 Task: Find connections with filter location Kasongo with filter topic #wellnesswith filter profile language Spanish with filter current company Metallurgical Engineering with filter school Indian Institute of Management Raipur with filter industry Political Organizations with filter service category Public Speaking with filter keywords title Grant Writer
Action: Mouse moved to (544, 108)
Screenshot: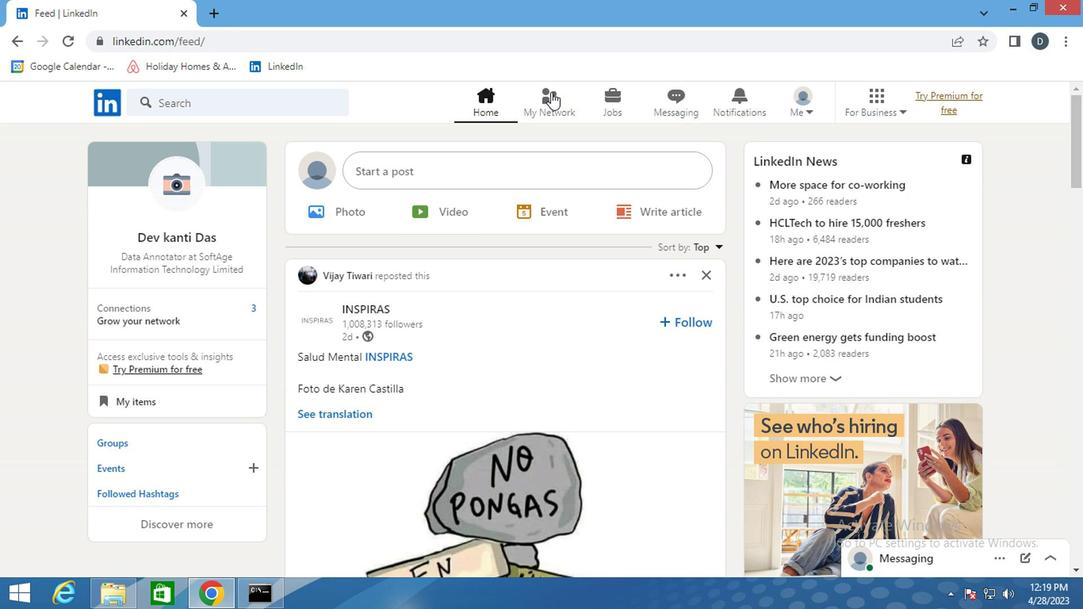 
Action: Mouse pressed left at (544, 108)
Screenshot: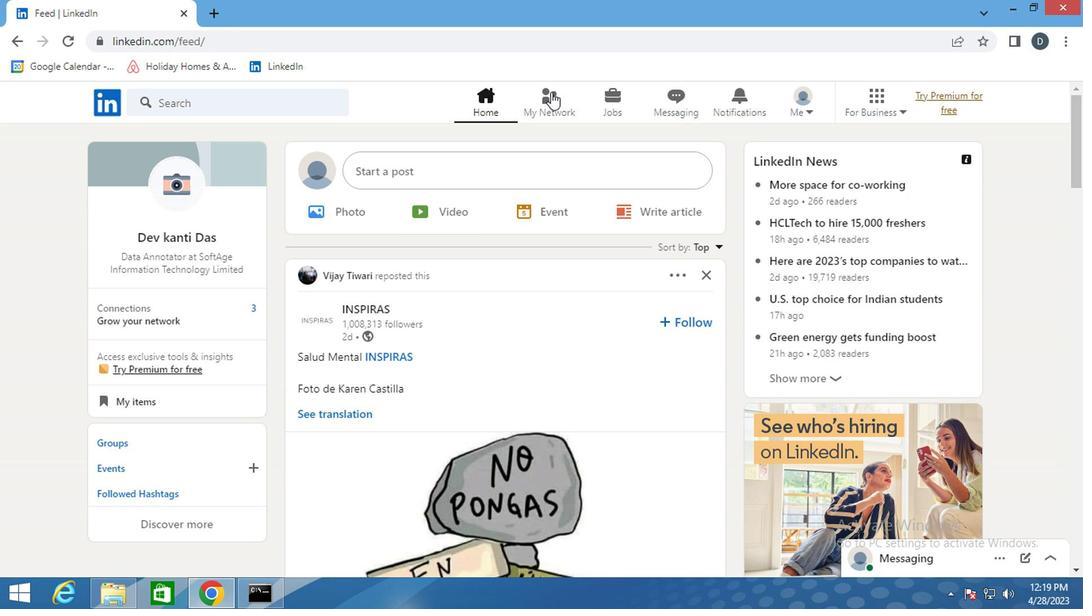 
Action: Mouse moved to (298, 193)
Screenshot: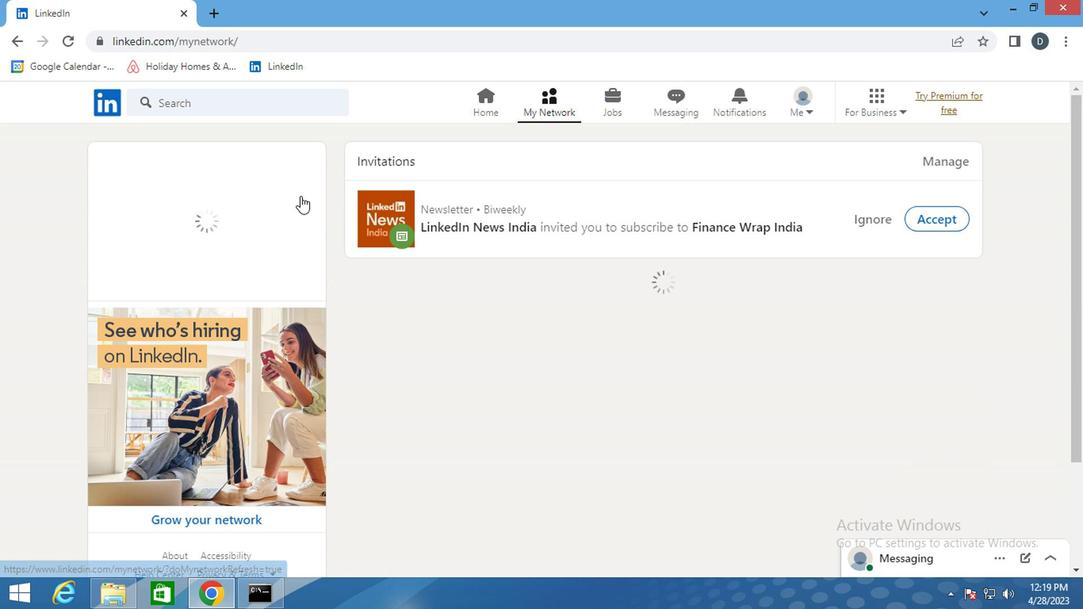 
Action: Mouse pressed left at (298, 193)
Screenshot: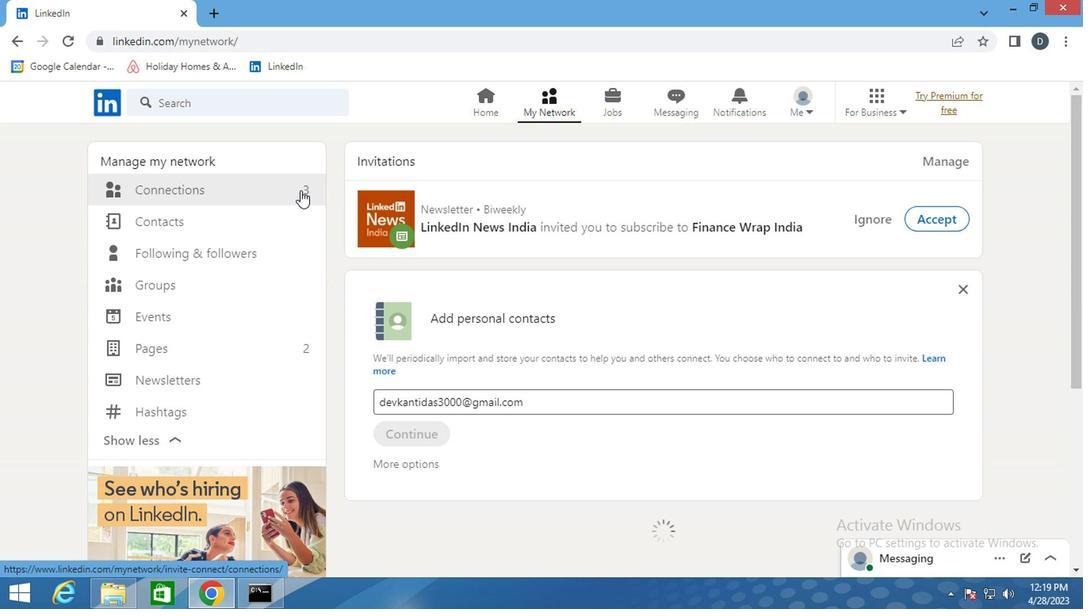 
Action: Mouse moved to (303, 191)
Screenshot: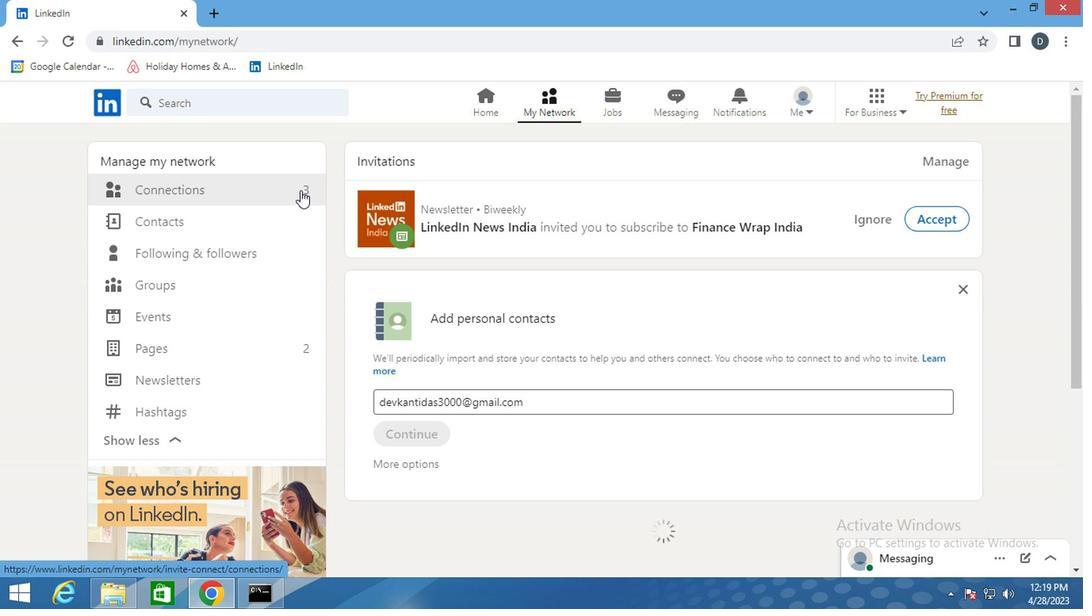 
Action: Mouse pressed left at (303, 191)
Screenshot: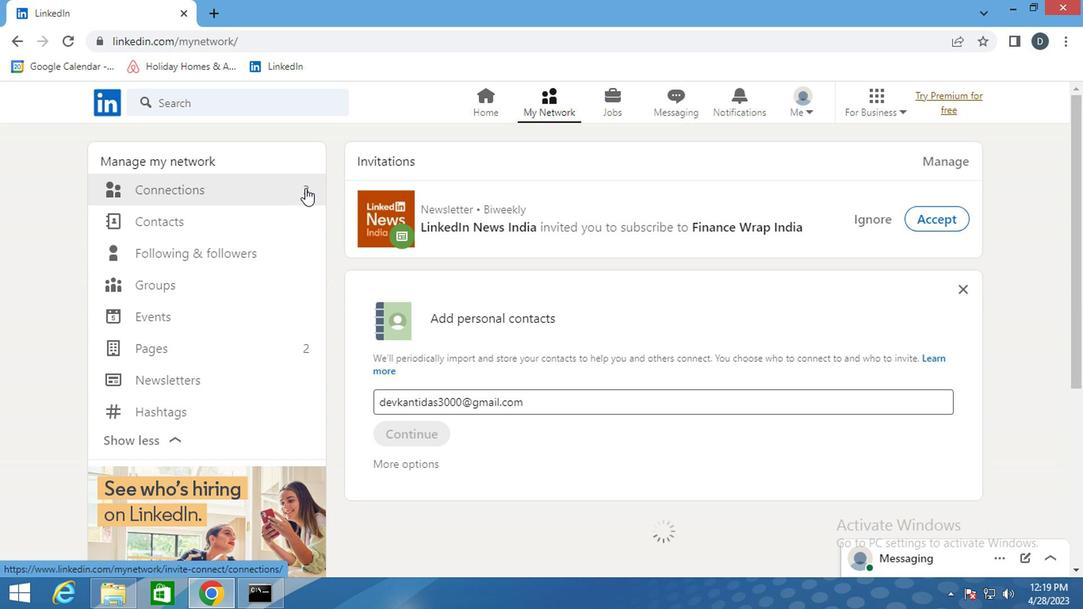 
Action: Mouse moved to (652, 197)
Screenshot: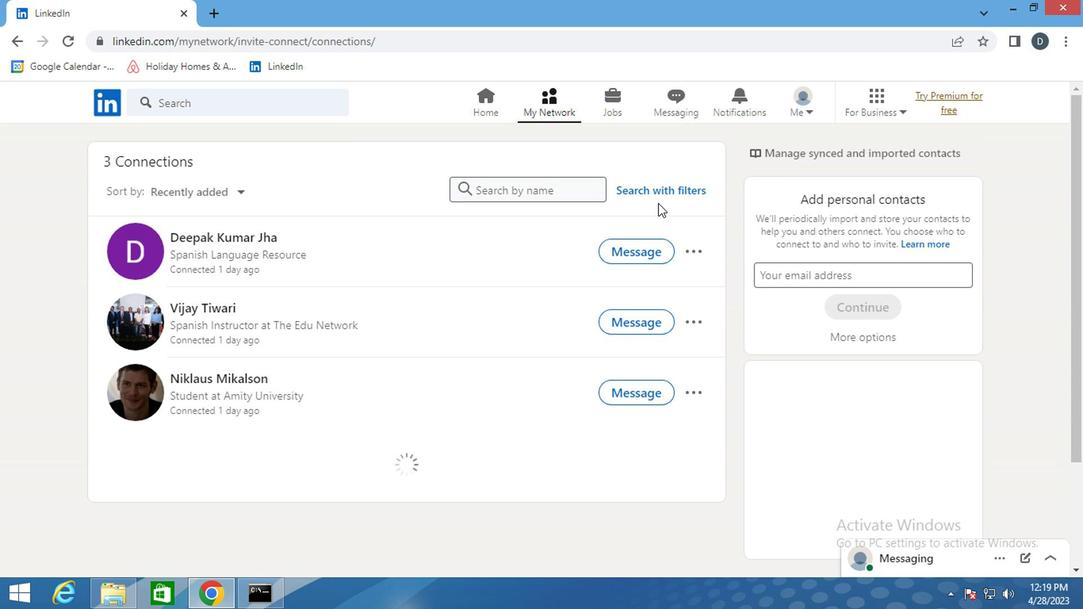 
Action: Mouse pressed left at (652, 197)
Screenshot: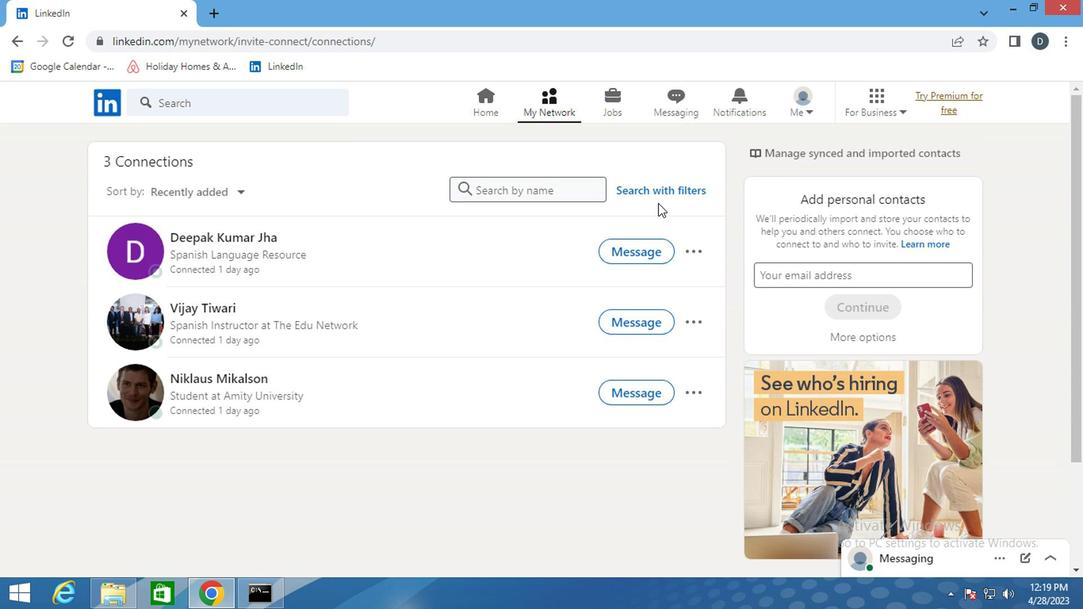 
Action: Mouse moved to (576, 153)
Screenshot: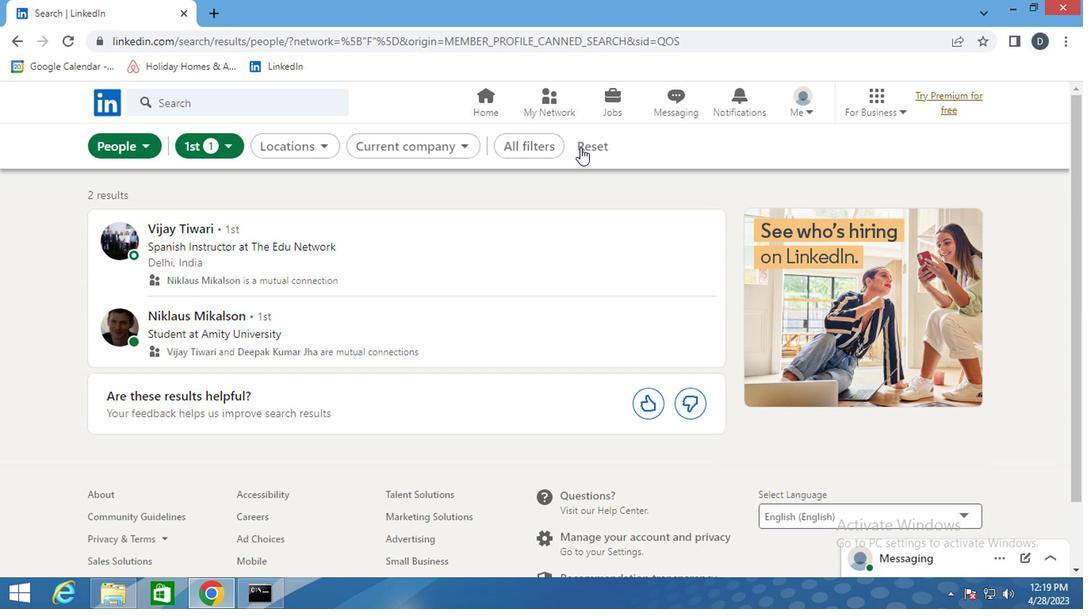 
Action: Mouse pressed left at (576, 153)
Screenshot: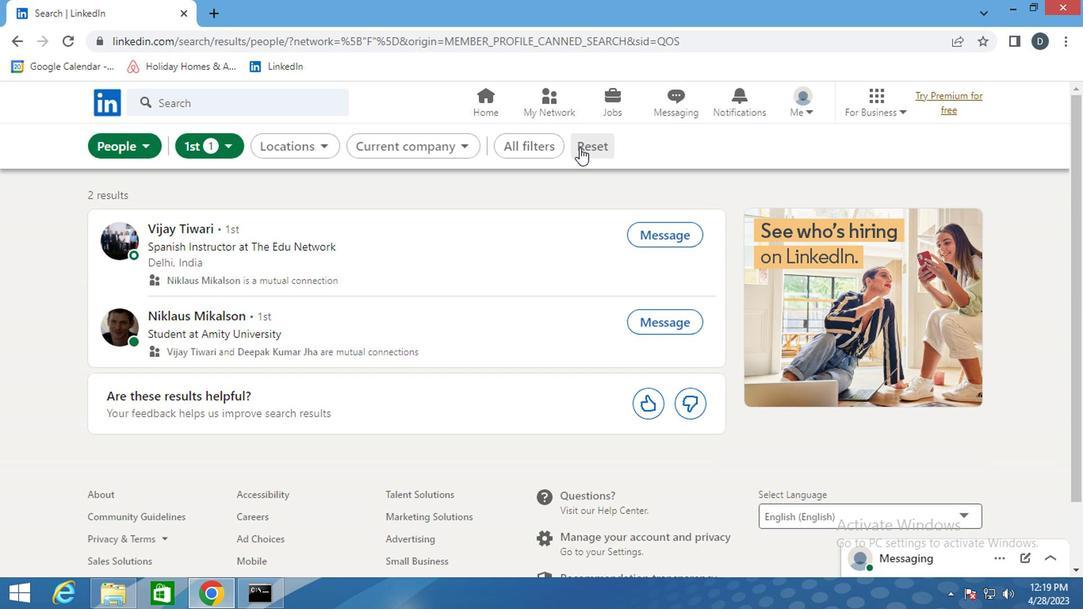 
Action: Mouse moved to (558, 147)
Screenshot: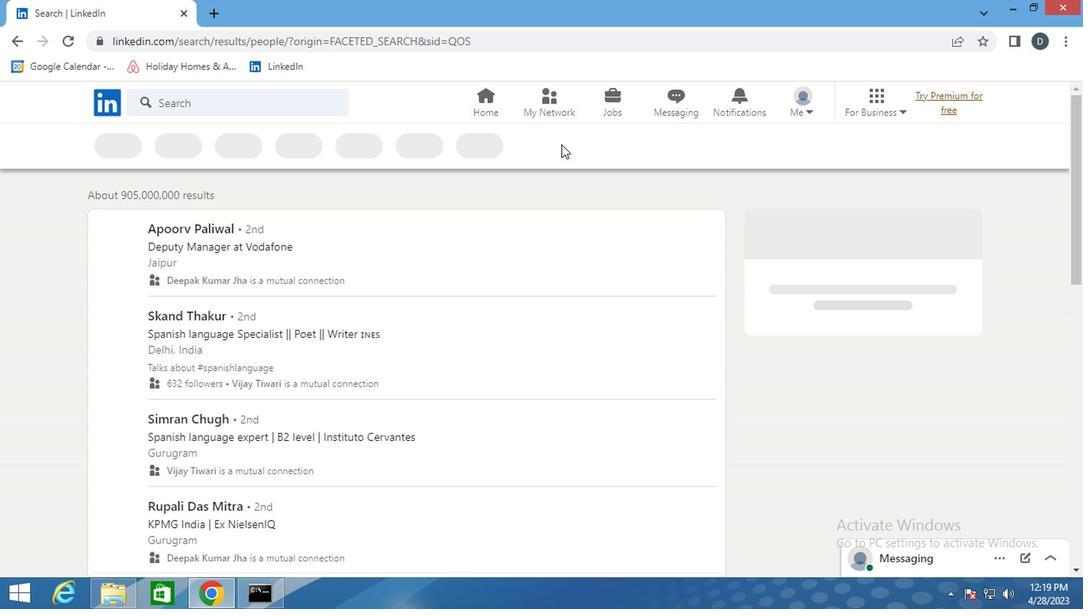 
Action: Mouse pressed left at (558, 147)
Screenshot: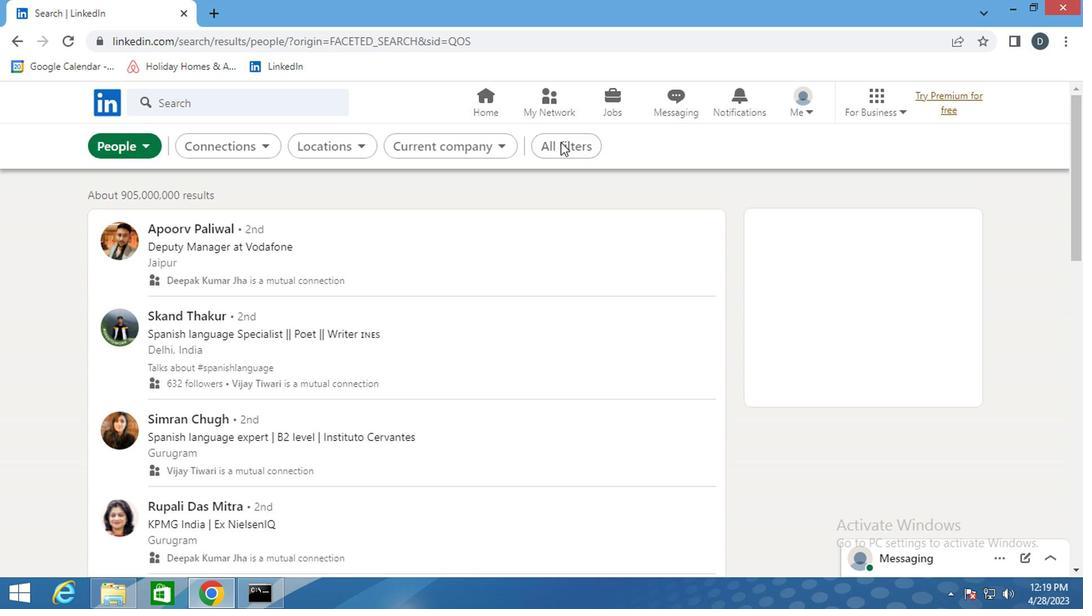 
Action: Mouse moved to (845, 447)
Screenshot: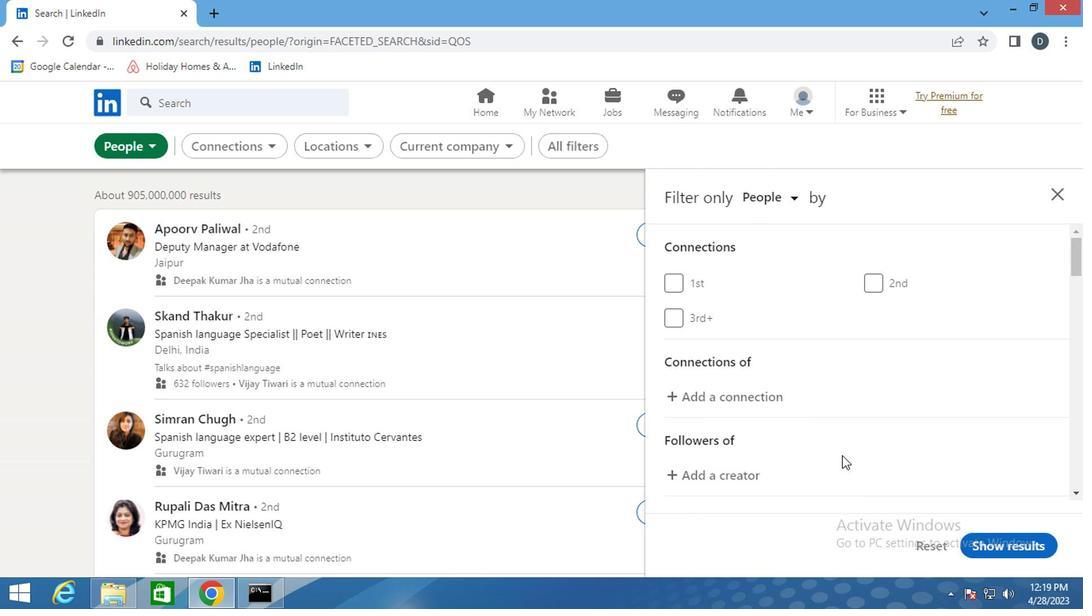 
Action: Mouse scrolled (845, 447) with delta (0, 0)
Screenshot: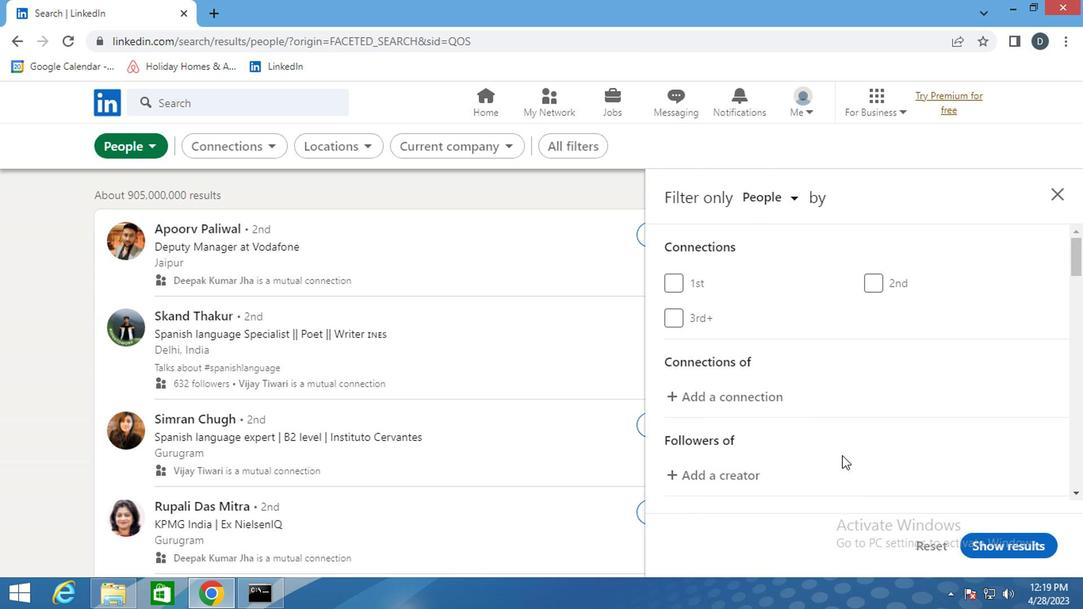 
Action: Mouse scrolled (845, 447) with delta (0, 0)
Screenshot: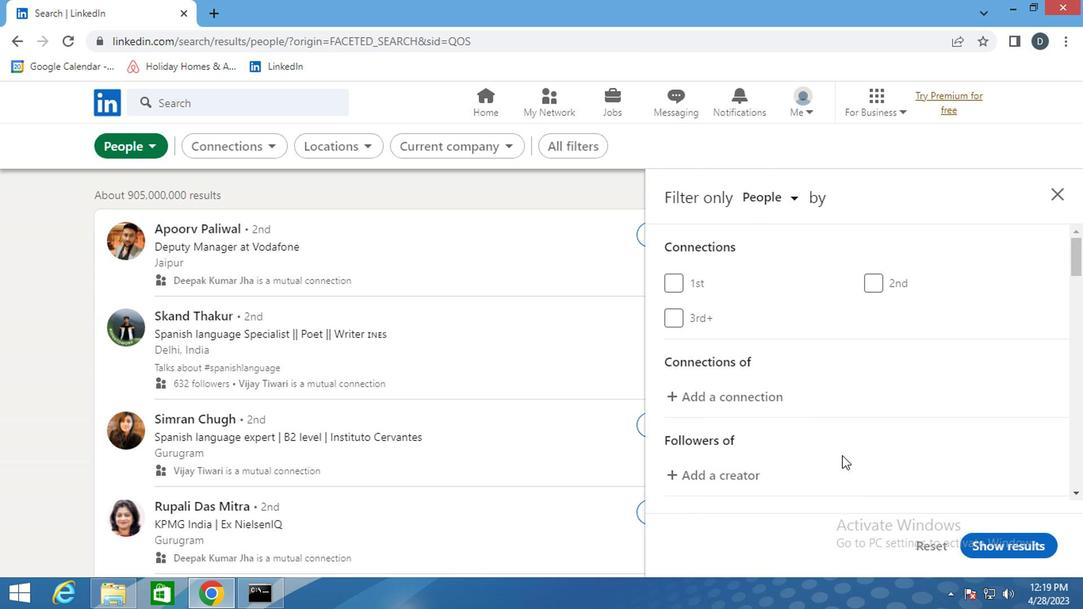
Action: Mouse scrolled (845, 447) with delta (0, 0)
Screenshot: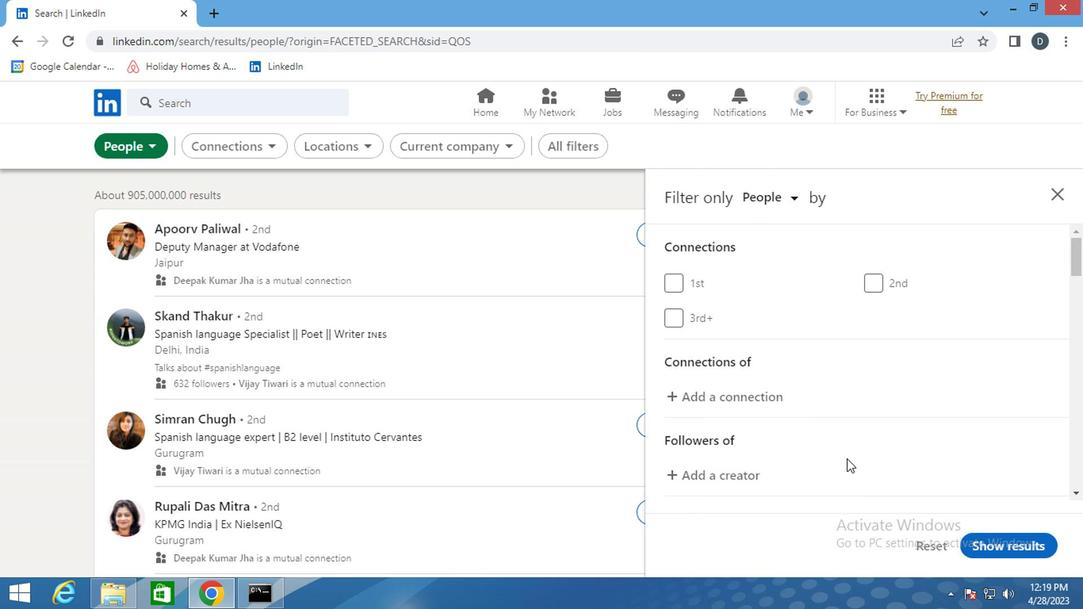 
Action: Mouse moved to (882, 390)
Screenshot: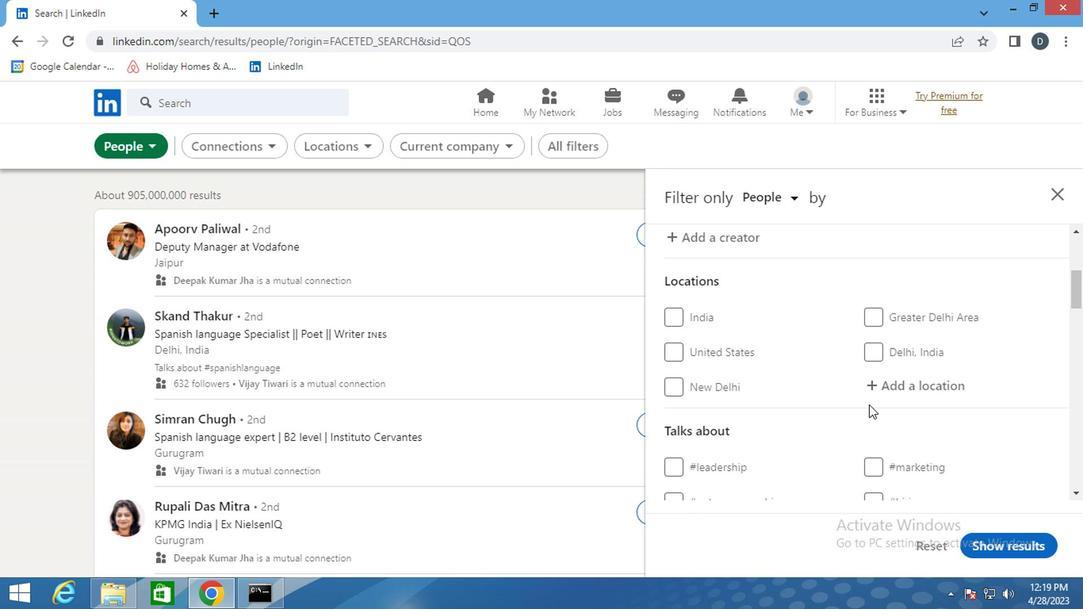 
Action: Mouse pressed left at (882, 390)
Screenshot: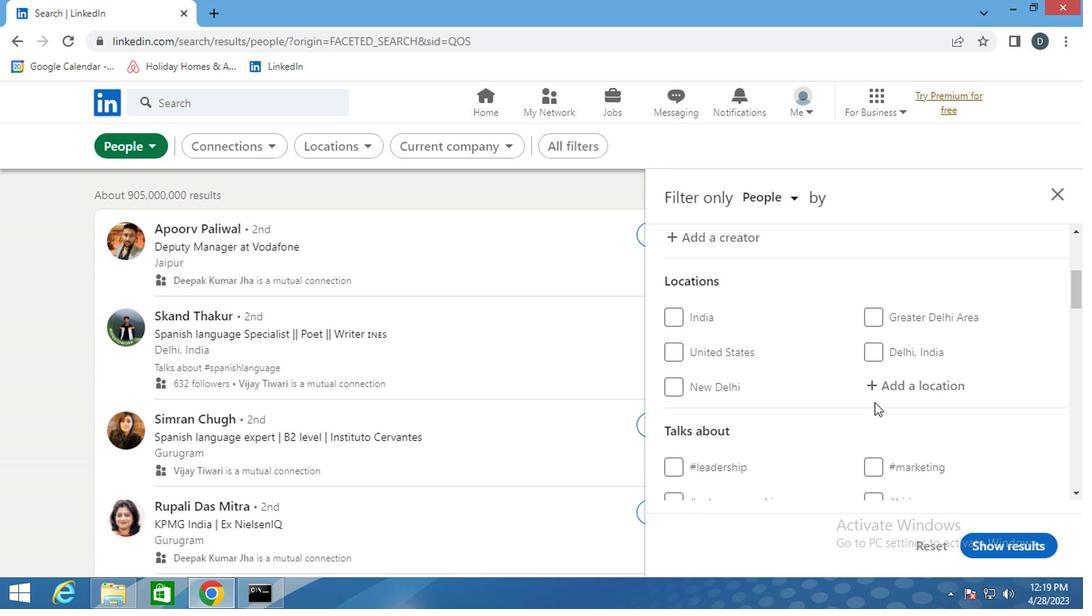 
Action: Key pressed <Key.shift_r>Kasongo
Screenshot: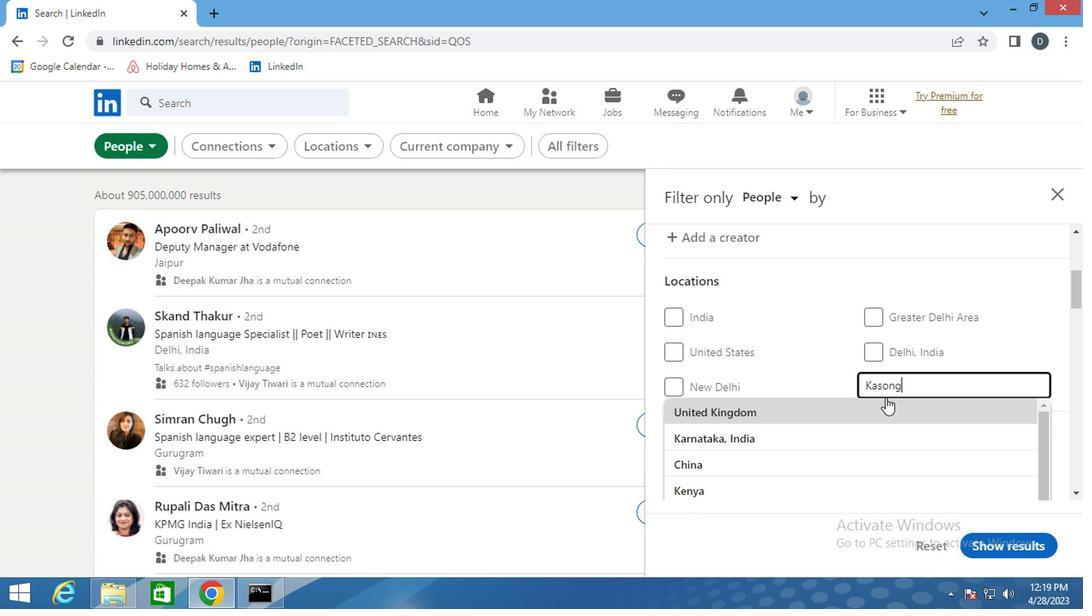 
Action: Mouse moved to (883, 392)
Screenshot: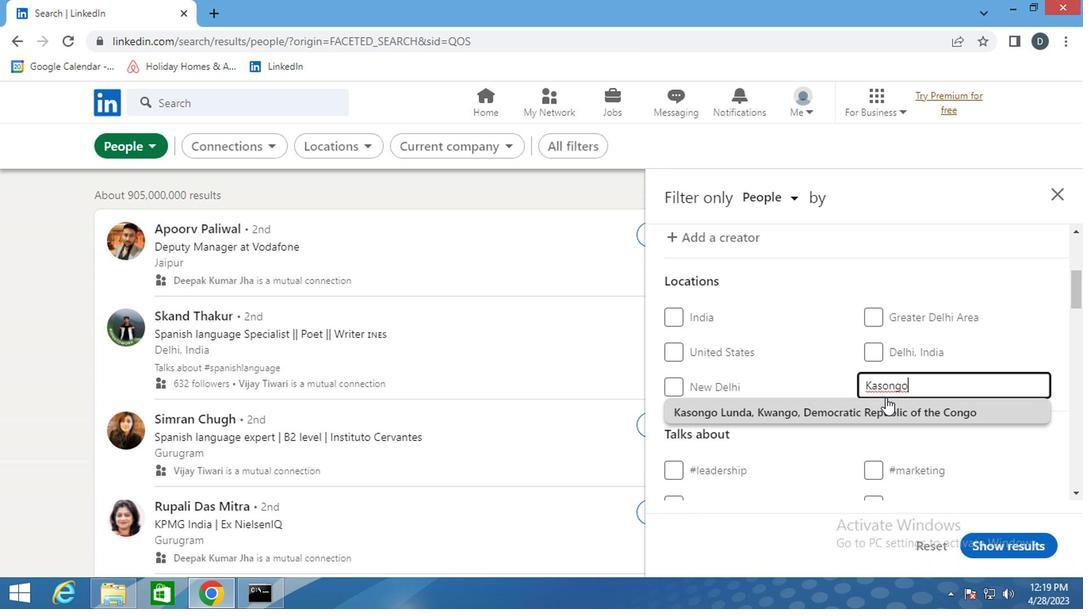 
Action: Mouse pressed left at (883, 392)
Screenshot: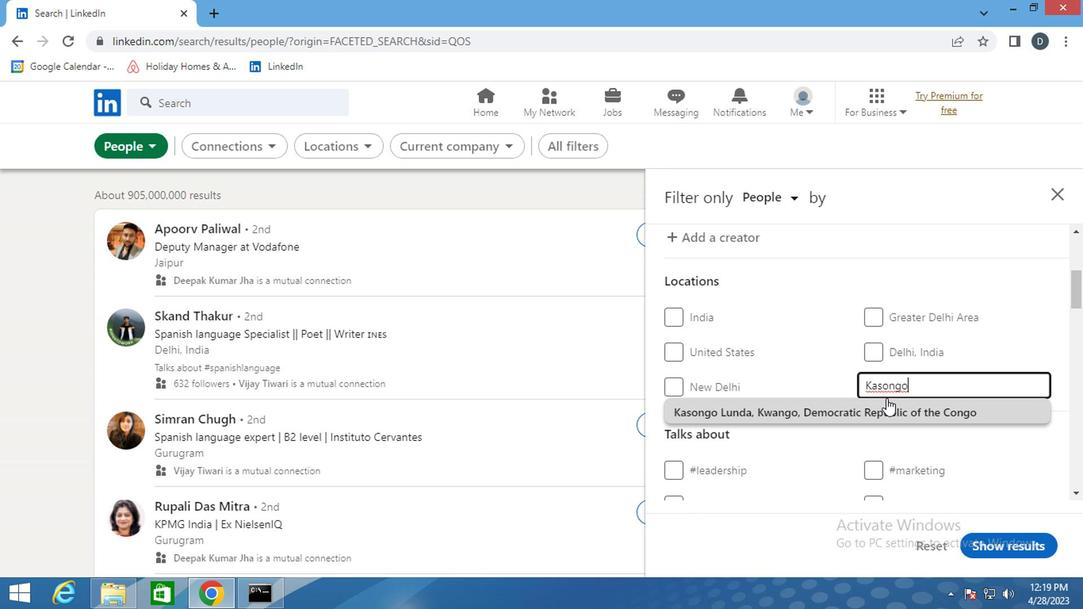 
Action: Mouse moved to (882, 383)
Screenshot: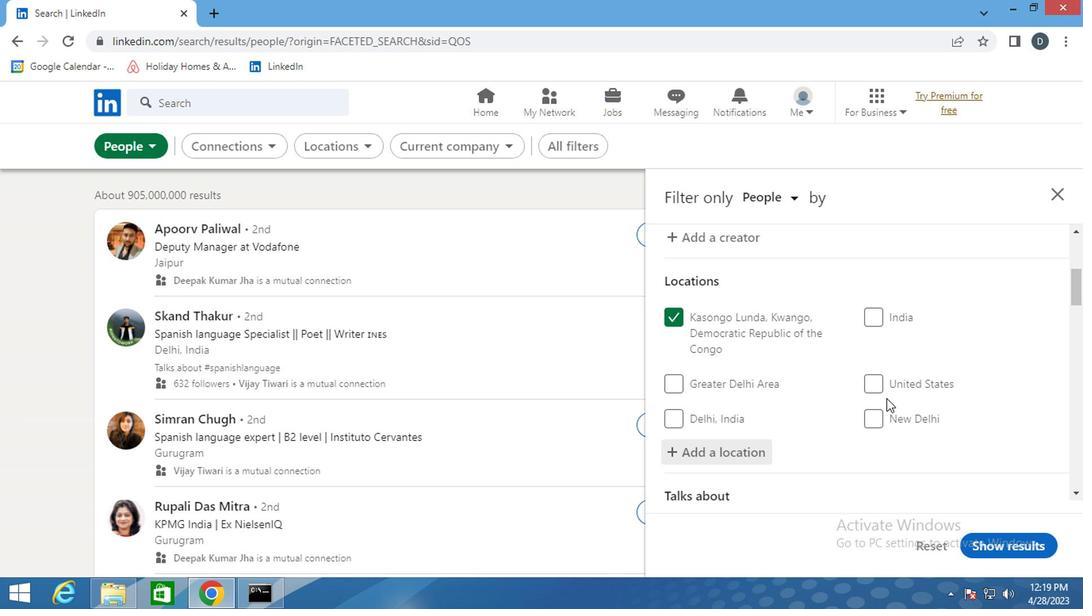 
Action: Mouse scrolled (882, 382) with delta (0, -1)
Screenshot: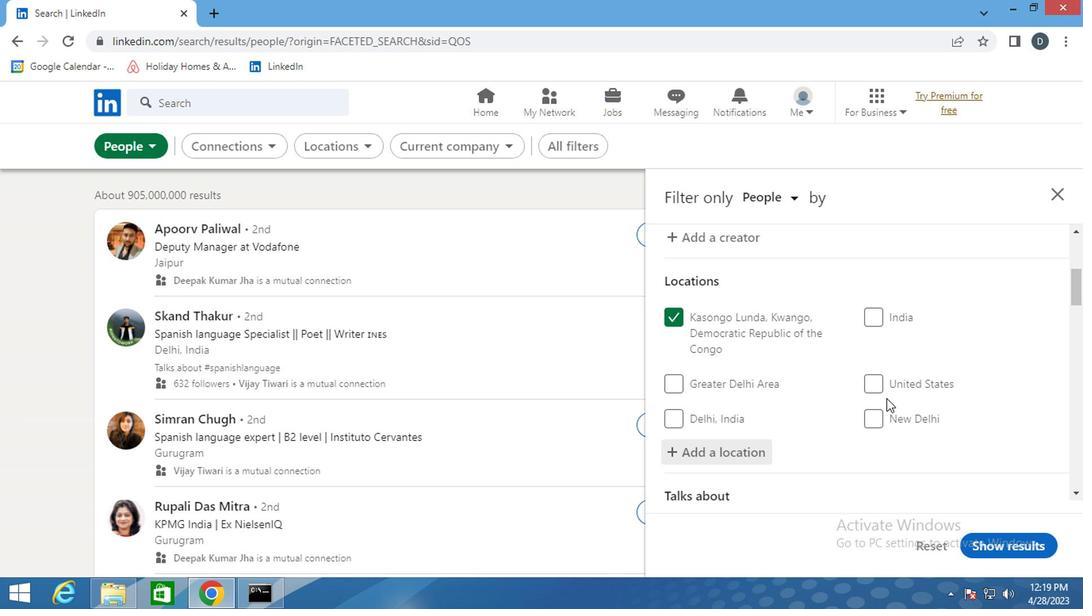 
Action: Mouse moved to (882, 382)
Screenshot: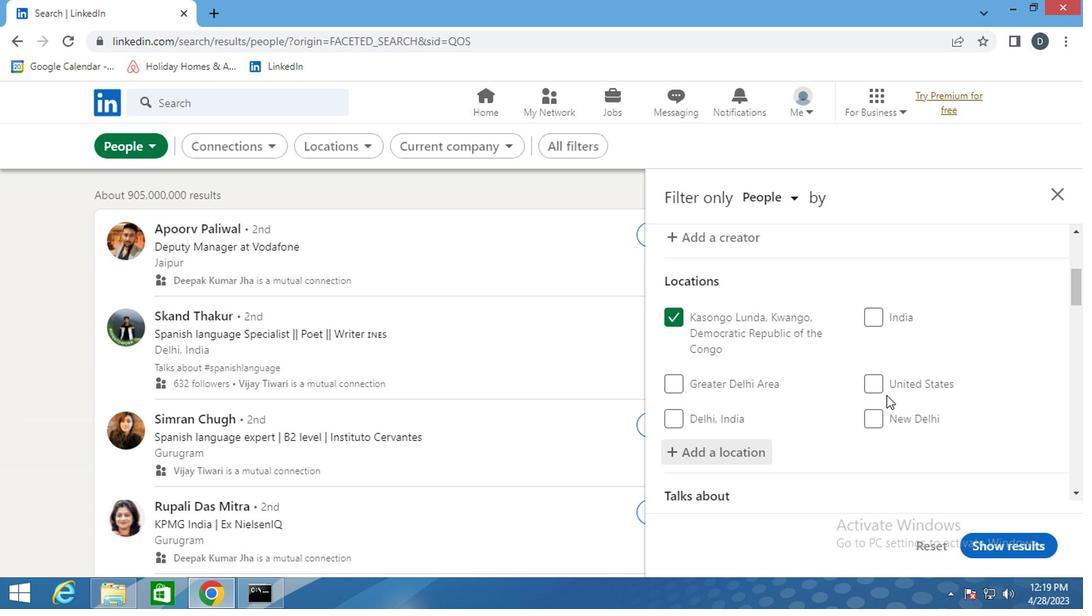 
Action: Mouse scrolled (882, 381) with delta (0, 0)
Screenshot: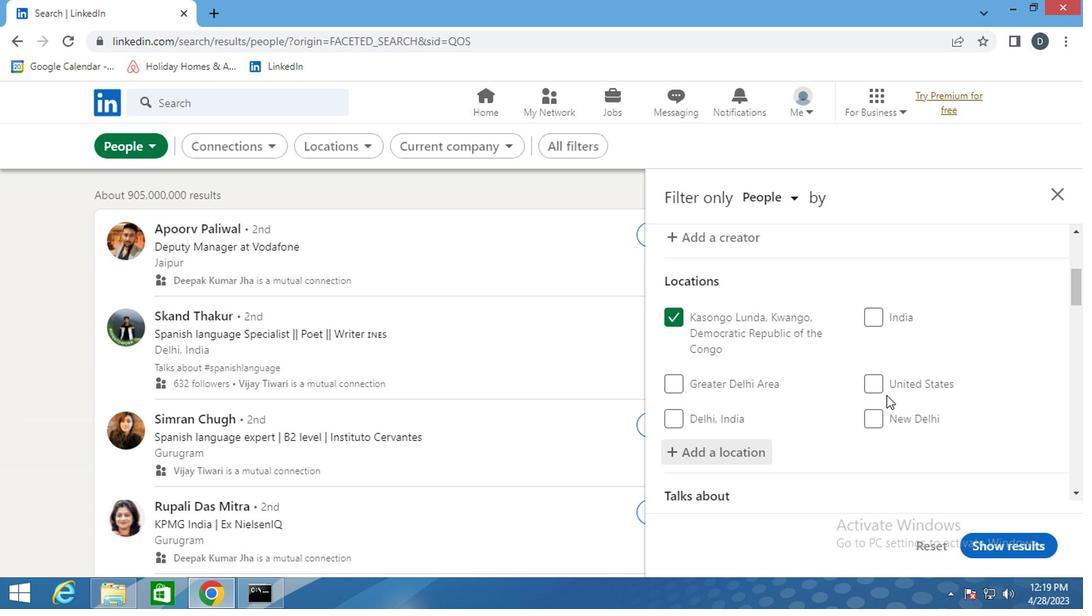 
Action: Mouse moved to (907, 399)
Screenshot: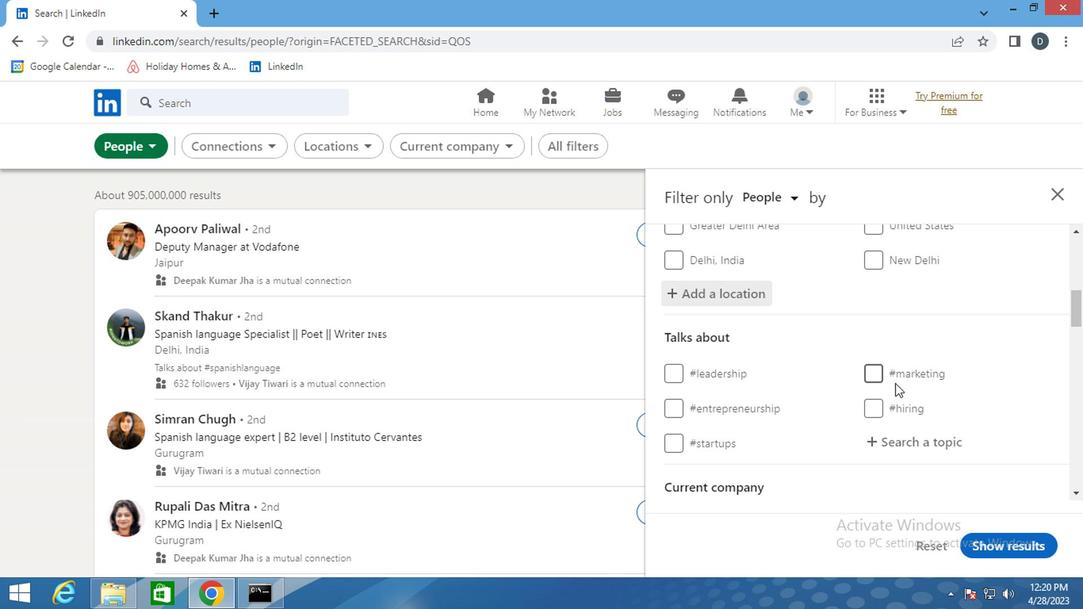 
Action: Mouse scrolled (907, 399) with delta (0, 0)
Screenshot: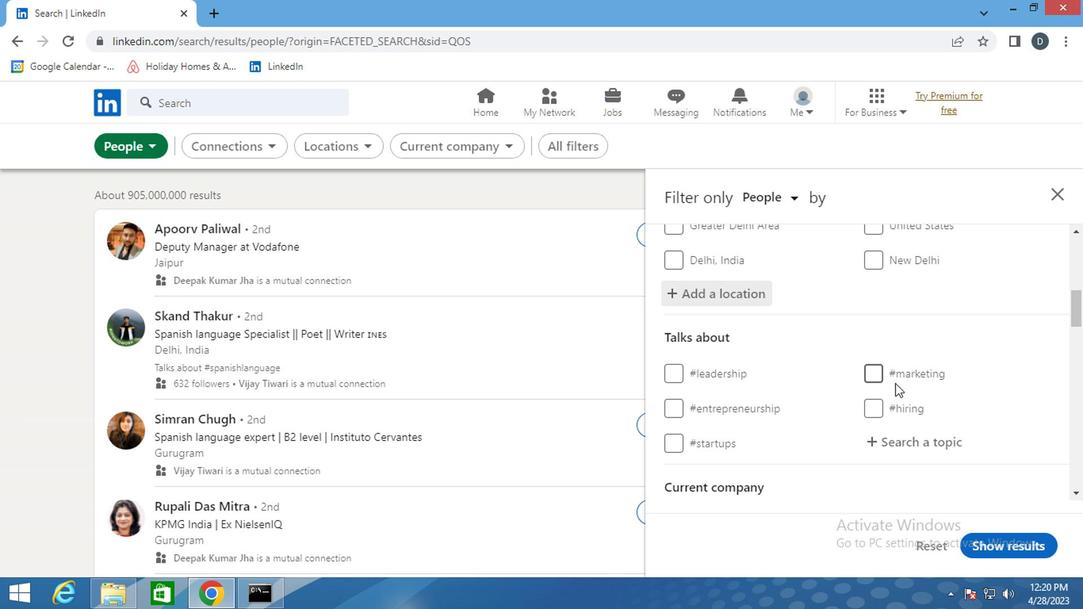 
Action: Mouse moved to (908, 400)
Screenshot: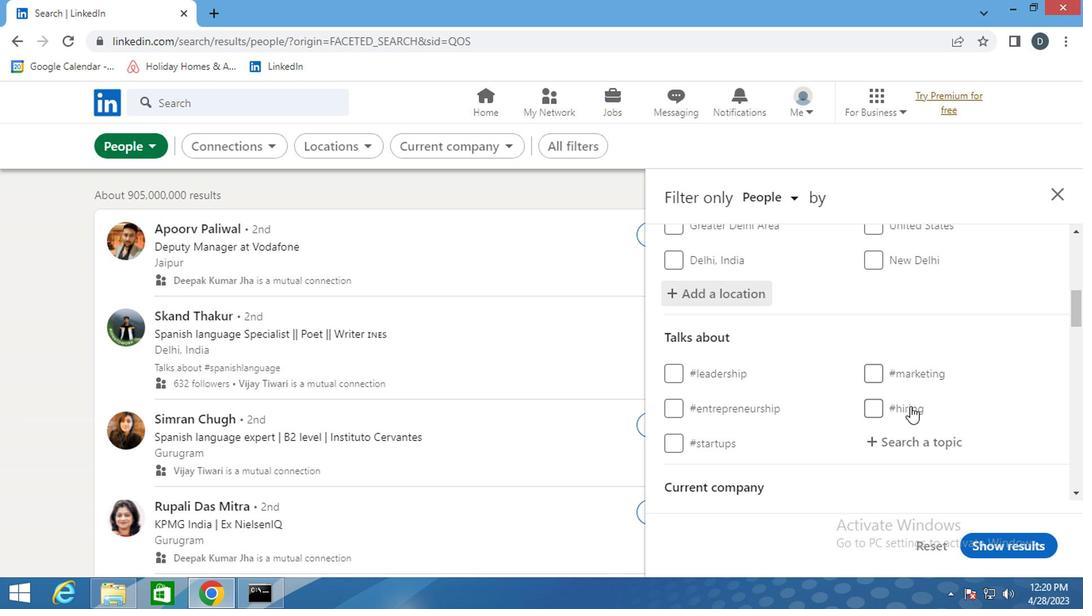 
Action: Mouse scrolled (908, 399) with delta (0, 0)
Screenshot: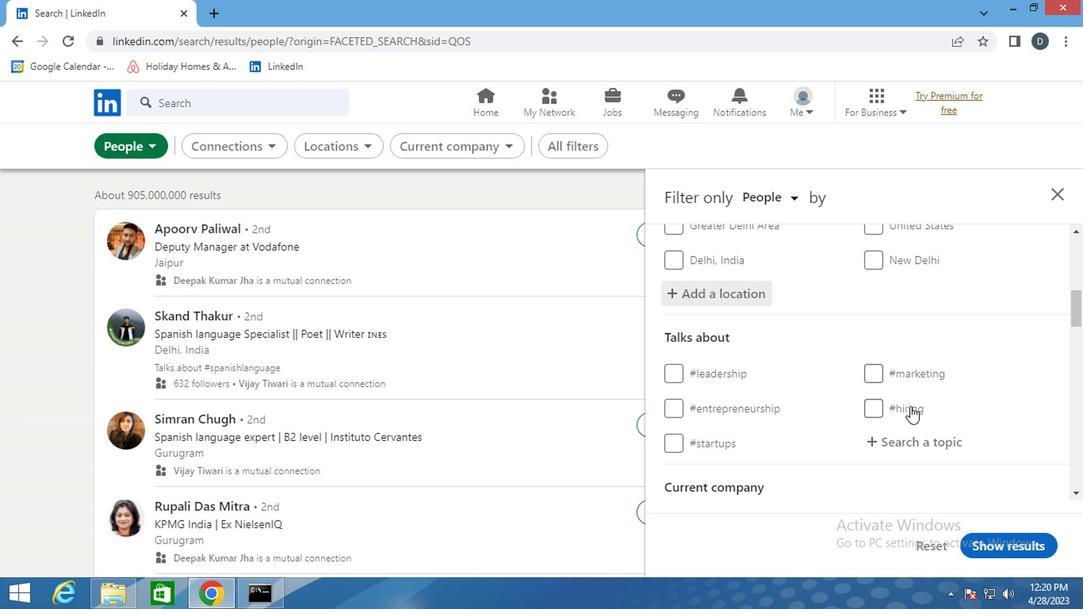 
Action: Mouse moved to (925, 279)
Screenshot: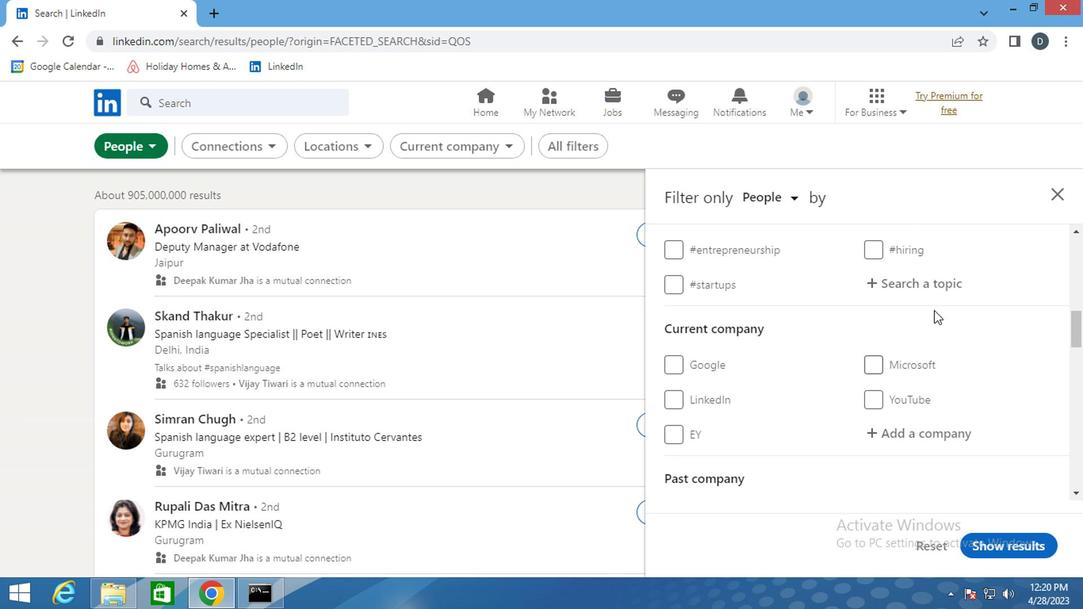 
Action: Mouse pressed left at (925, 279)
Screenshot: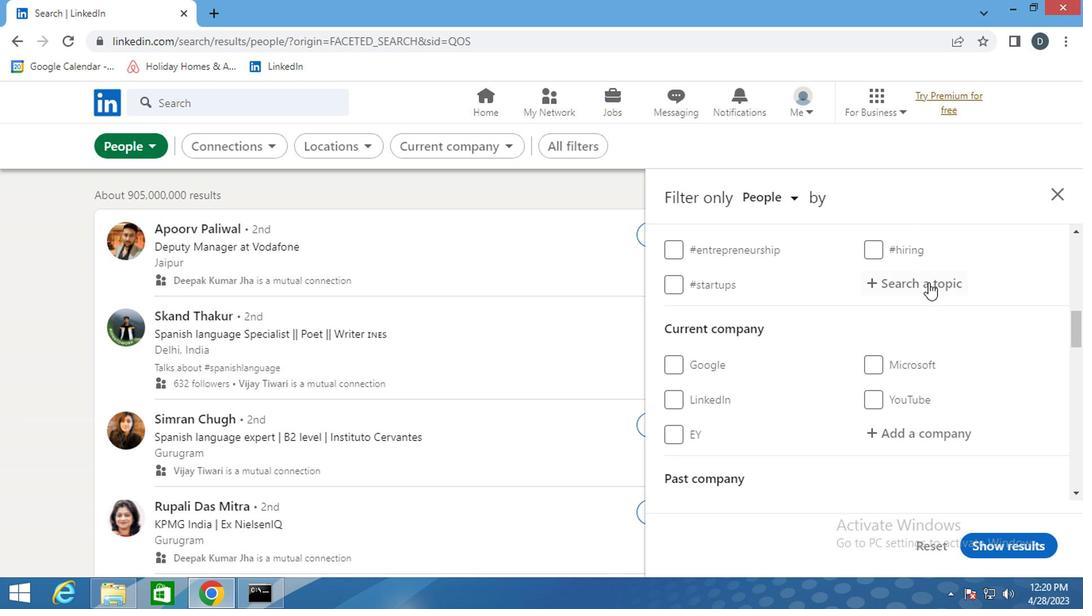 
Action: Key pressed <Key.shift><Key.shift><Key.shift><Key.shift><Key.shift><Key.shift><Key.shift><Key.shift><Key.shift><Key.shift>#WELLNESS
Screenshot: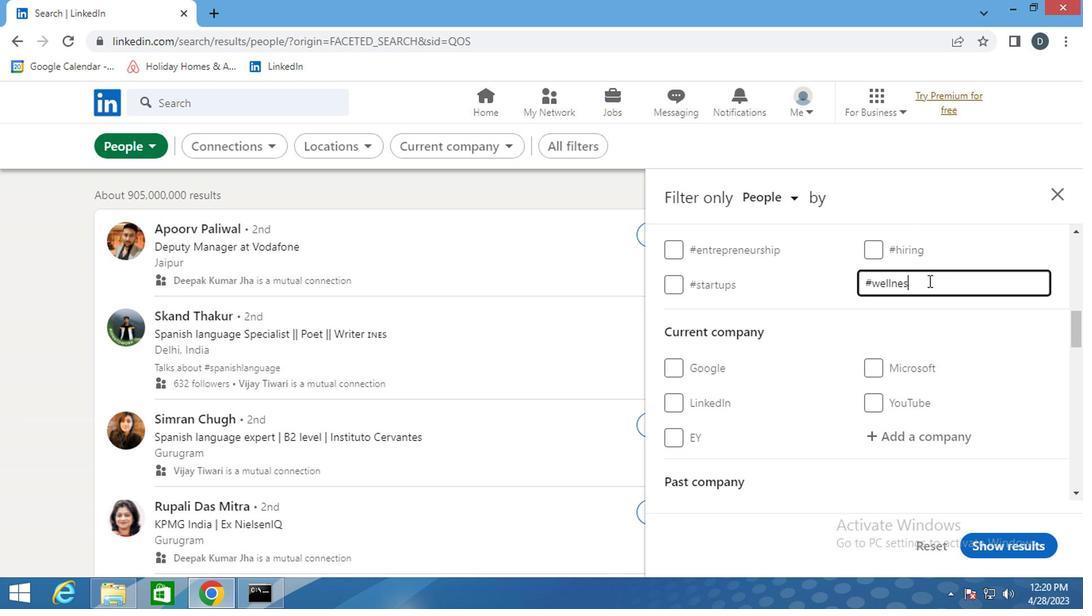 
Action: Mouse moved to (929, 335)
Screenshot: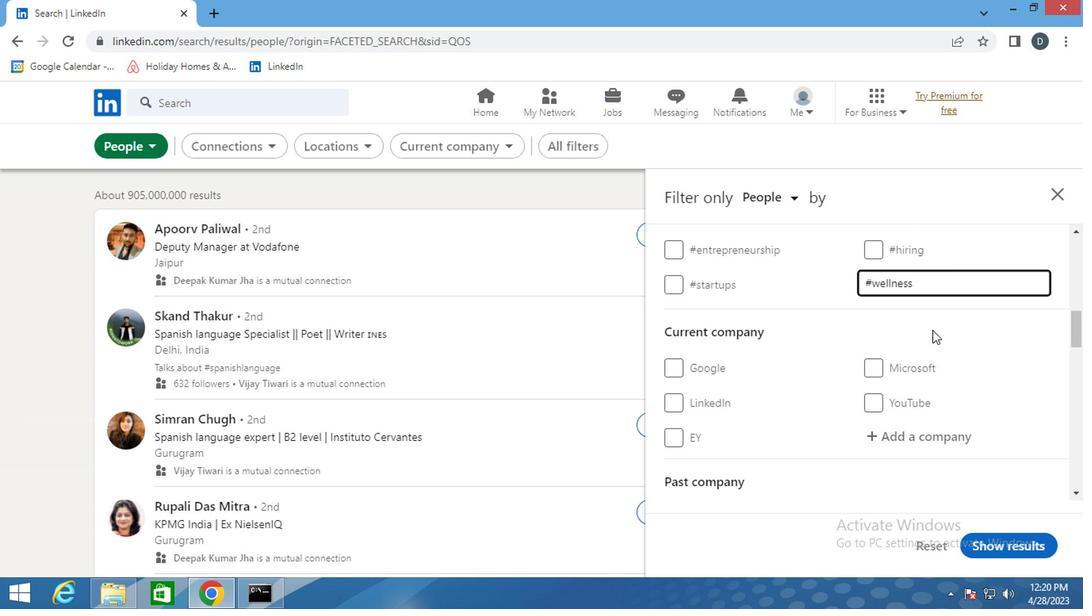
Action: Mouse scrolled (929, 334) with delta (0, -1)
Screenshot: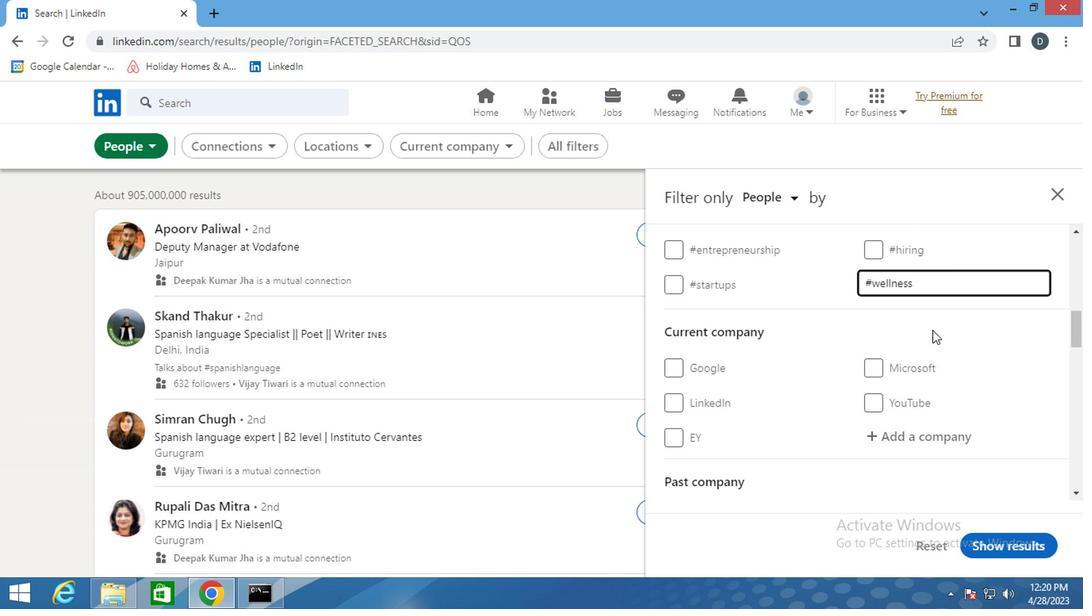 
Action: Mouse moved to (930, 337)
Screenshot: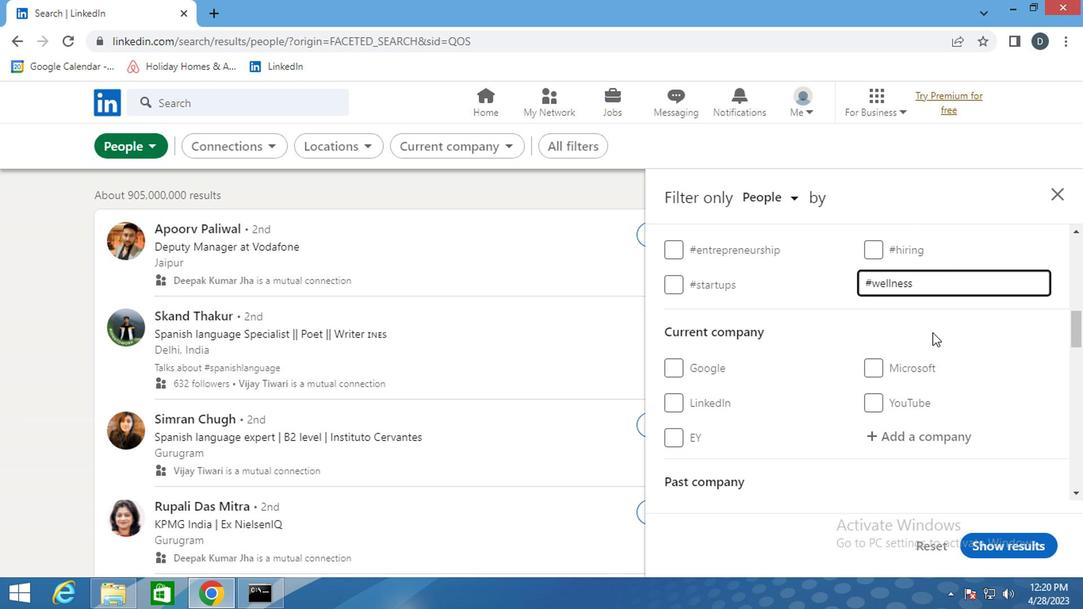 
Action: Mouse scrolled (930, 336) with delta (0, -1)
Screenshot: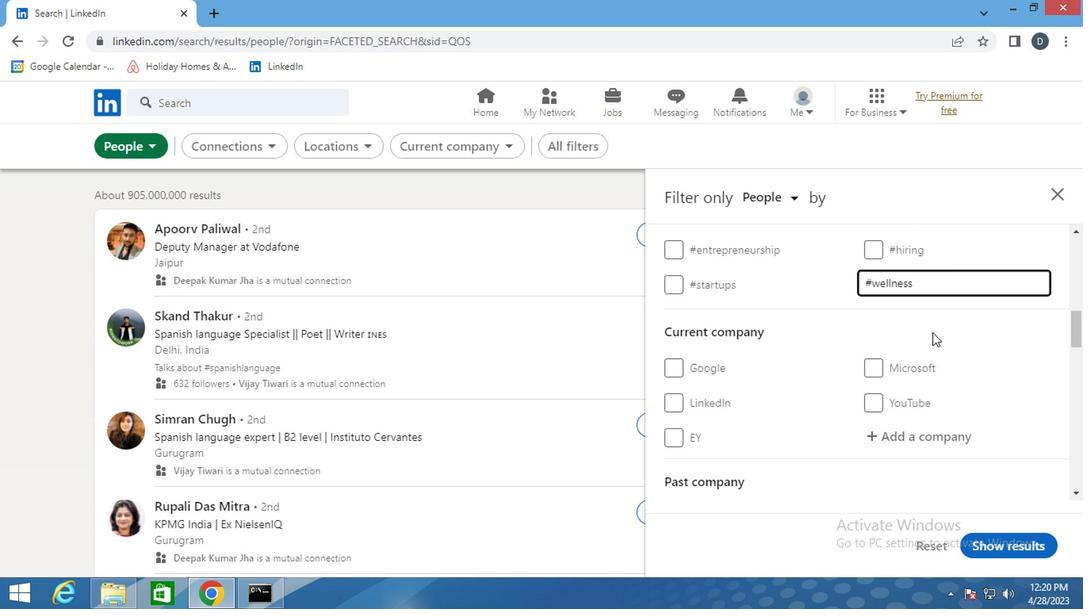 
Action: Mouse scrolled (930, 336) with delta (0, -1)
Screenshot: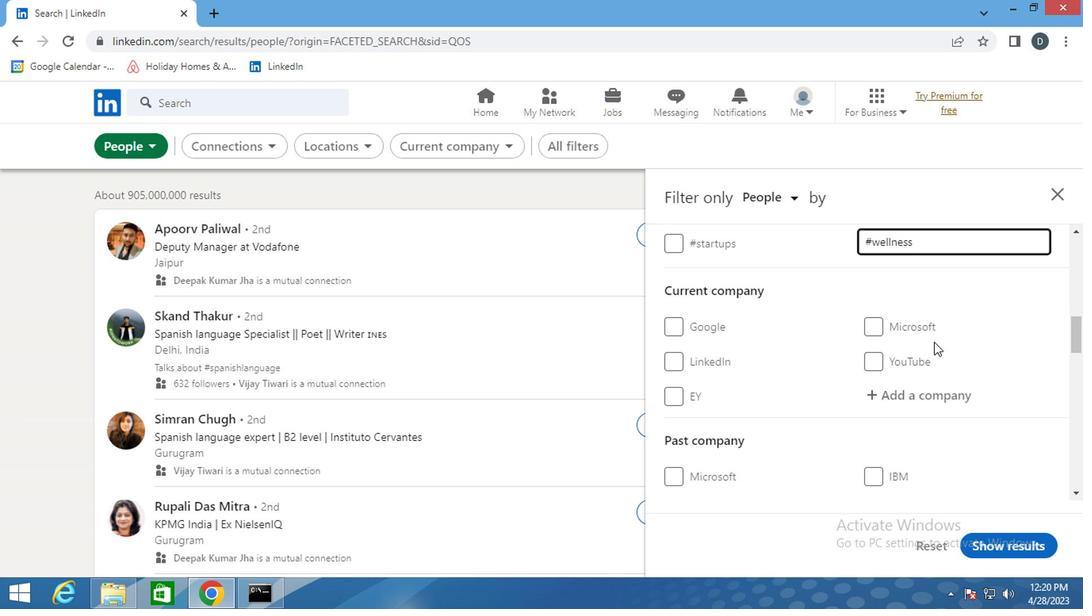 
Action: Mouse scrolled (930, 336) with delta (0, -1)
Screenshot: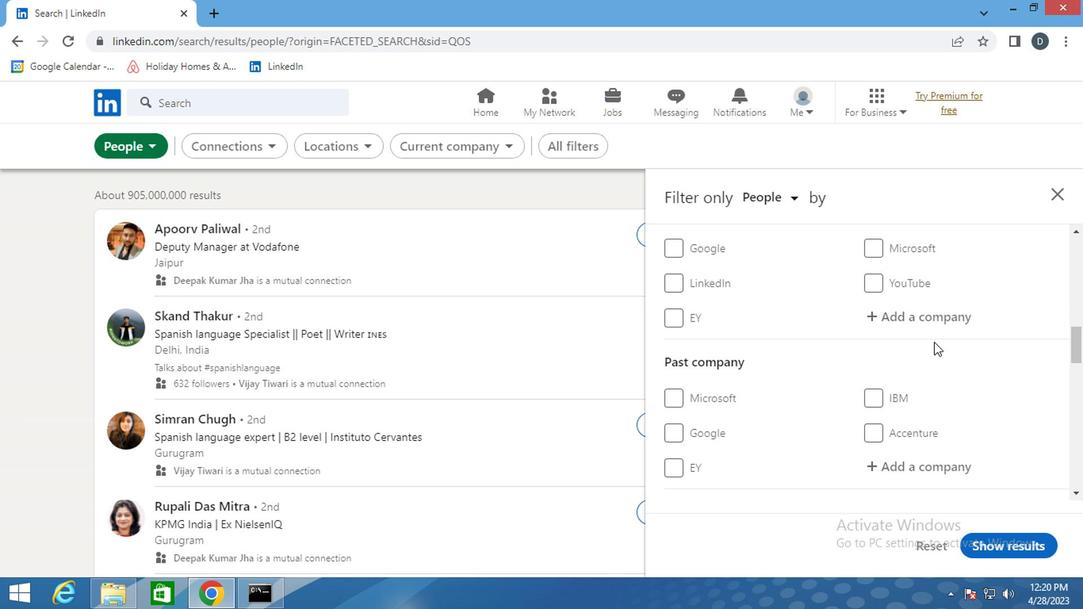
Action: Mouse scrolled (930, 336) with delta (0, -1)
Screenshot: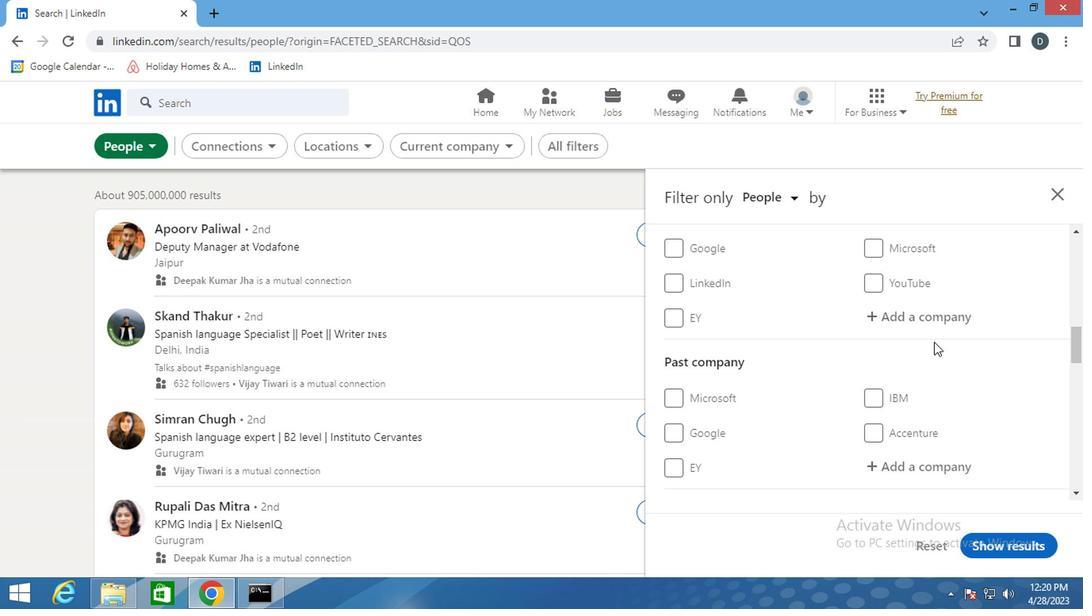 
Action: Mouse moved to (920, 337)
Screenshot: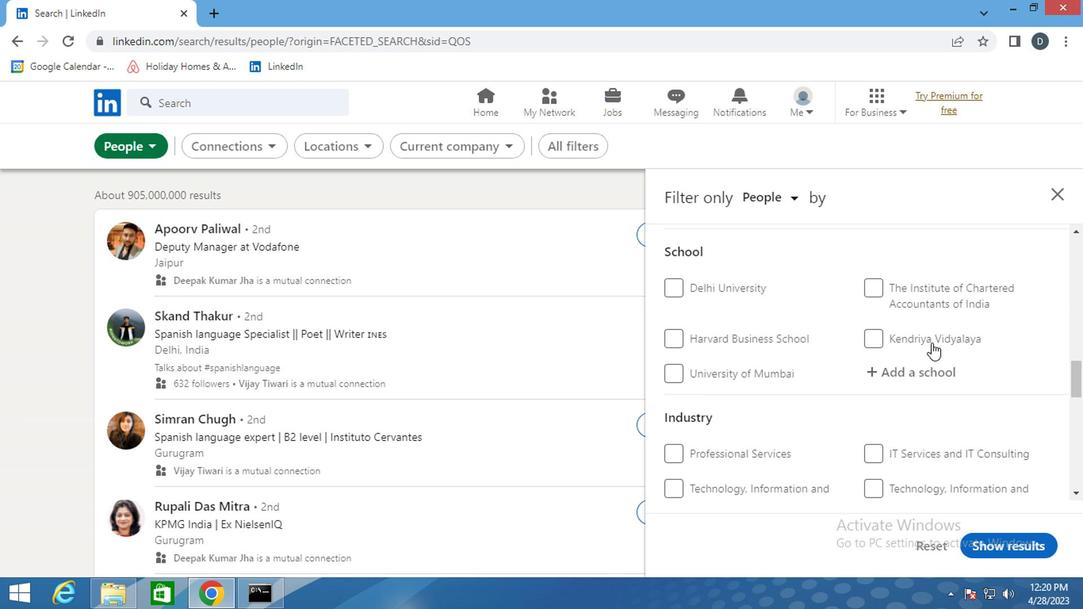 
Action: Mouse scrolled (920, 336) with delta (0, -1)
Screenshot: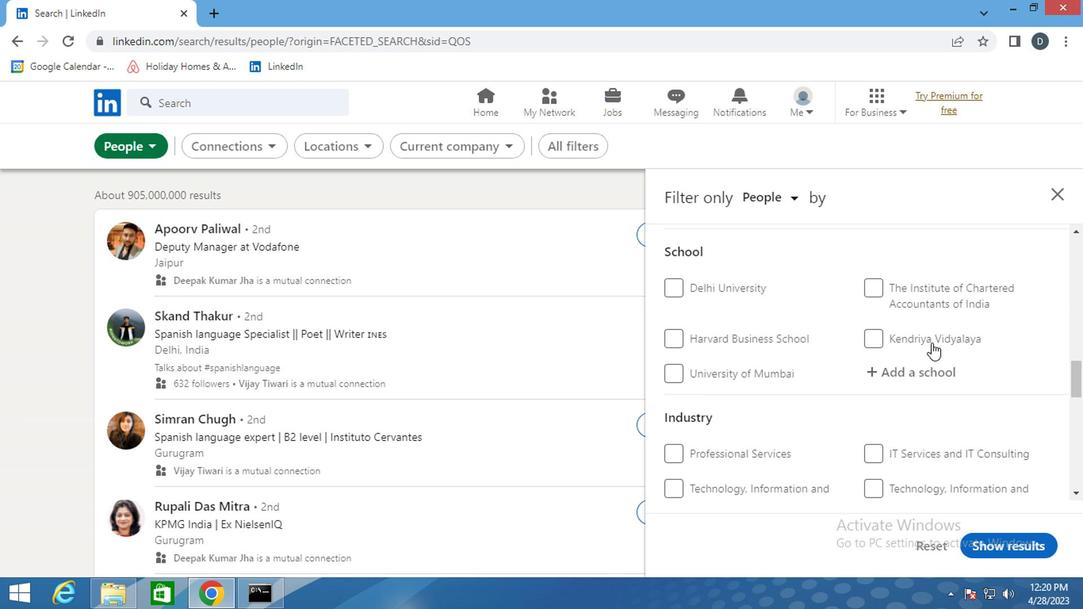
Action: Mouse scrolled (920, 336) with delta (0, -1)
Screenshot: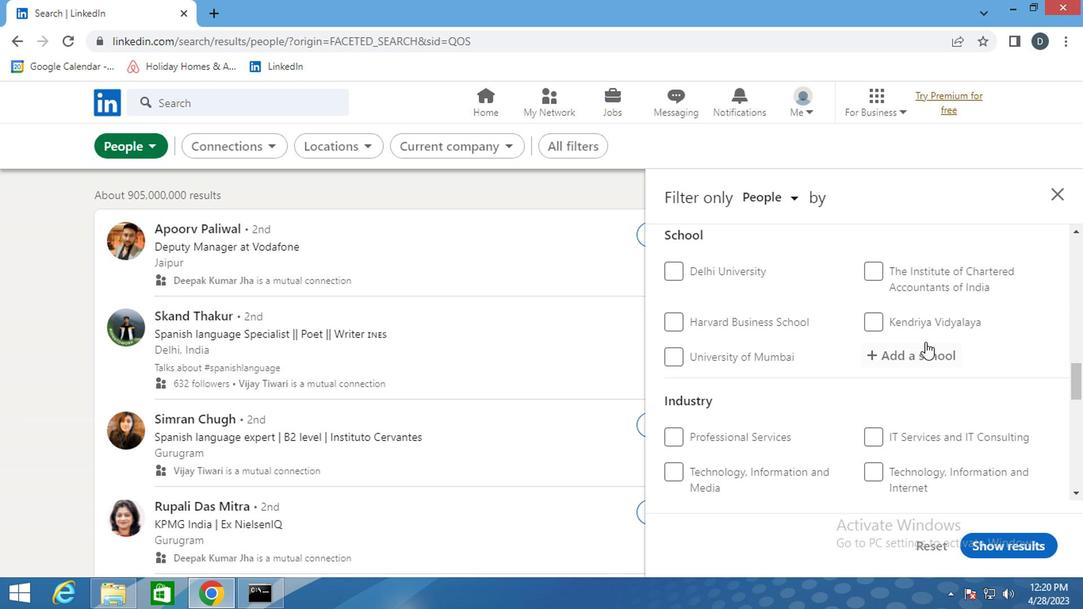 
Action: Mouse moved to (794, 322)
Screenshot: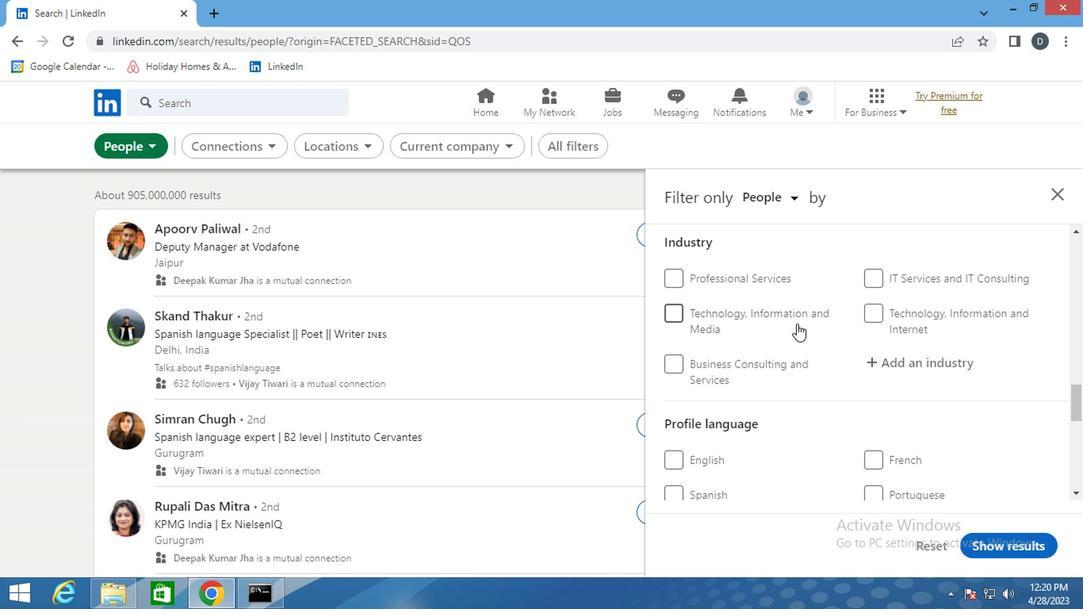 
Action: Mouse scrolled (794, 321) with delta (0, 0)
Screenshot: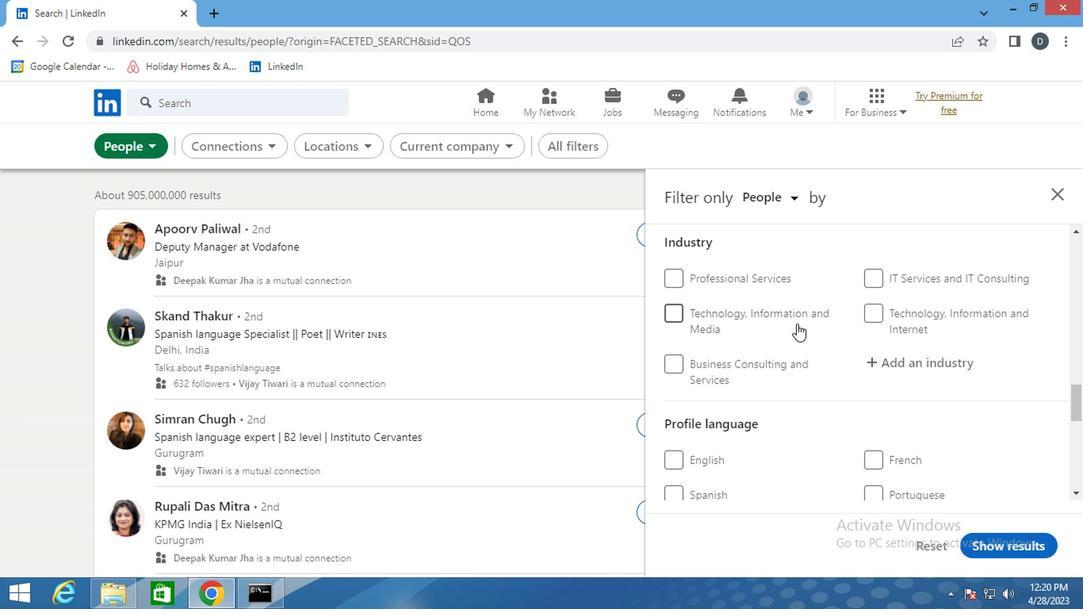 
Action: Mouse moved to (794, 324)
Screenshot: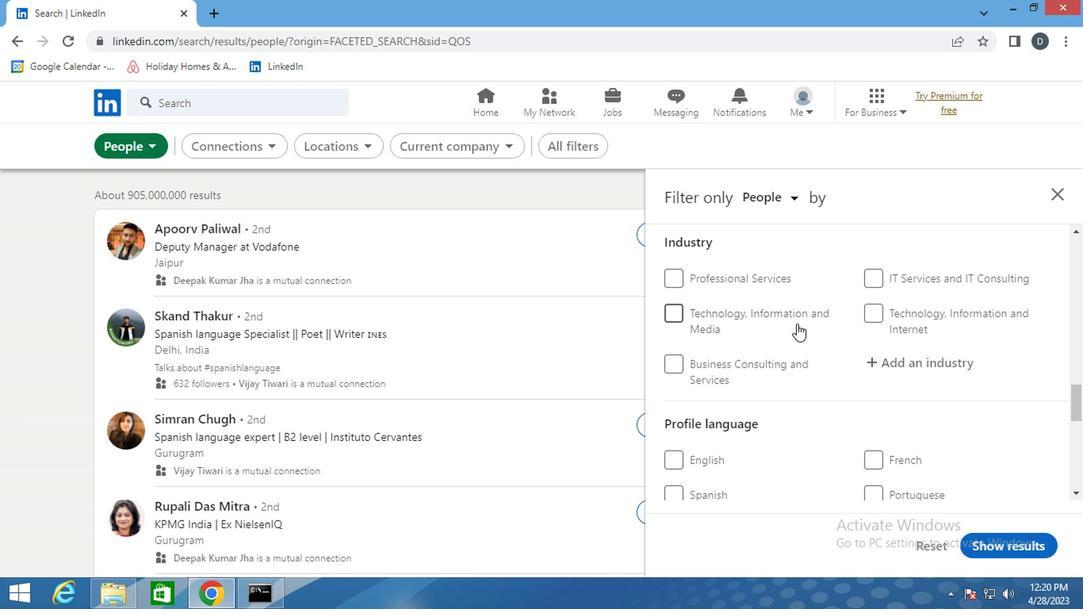 
Action: Mouse scrolled (794, 322) with delta (0, -1)
Screenshot: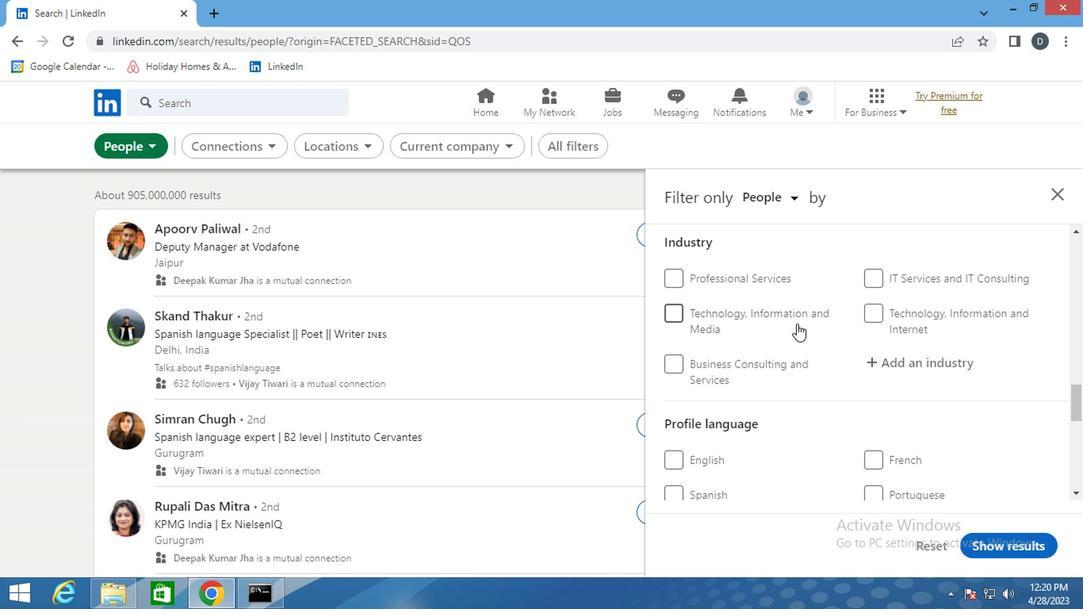 
Action: Mouse moved to (674, 329)
Screenshot: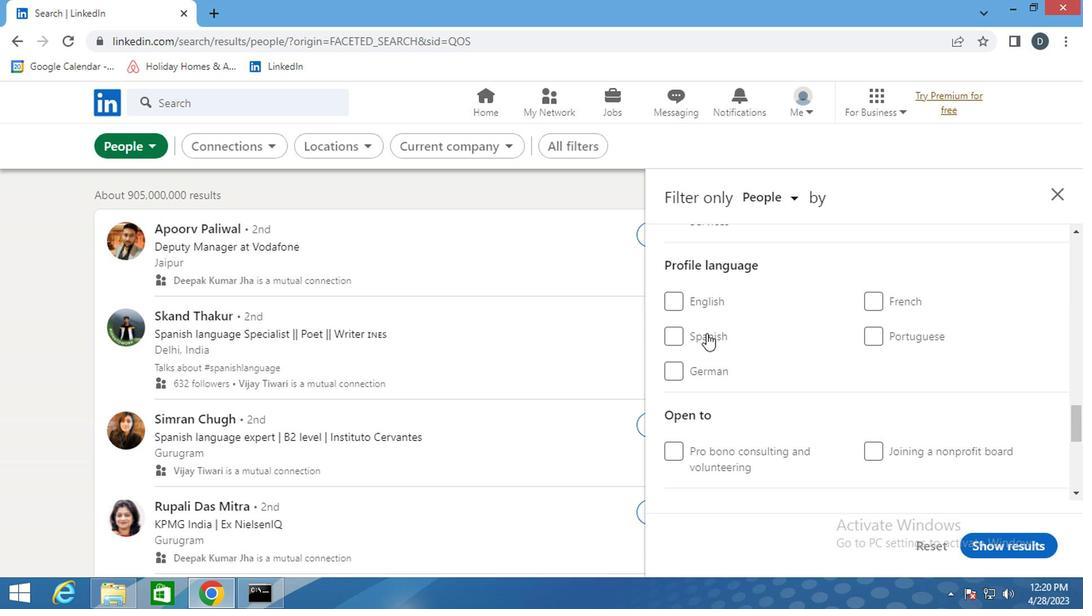 
Action: Mouse pressed left at (674, 329)
Screenshot: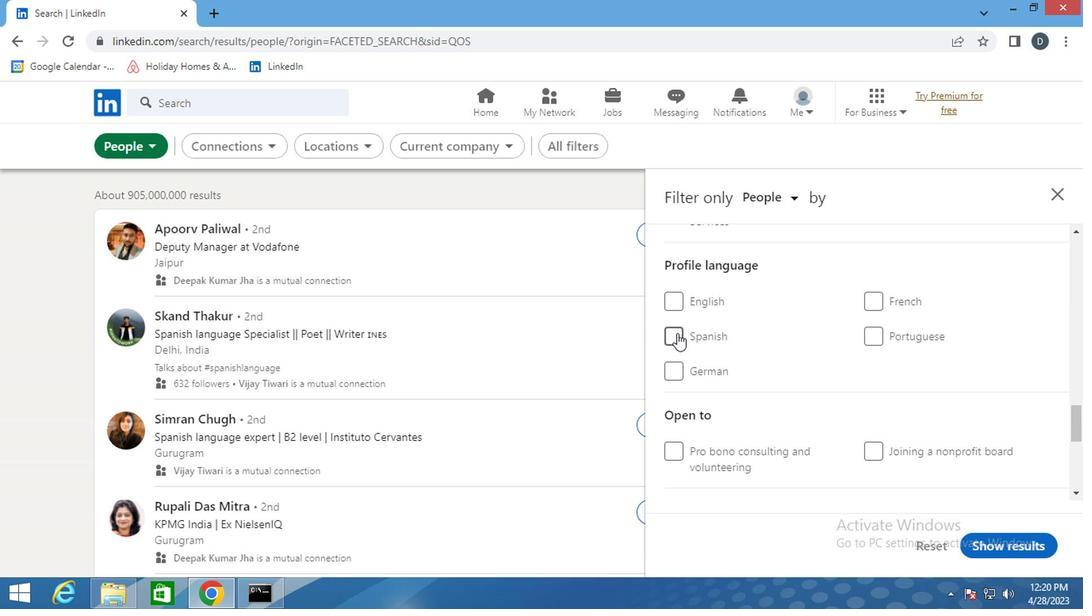 
Action: Mouse moved to (803, 359)
Screenshot: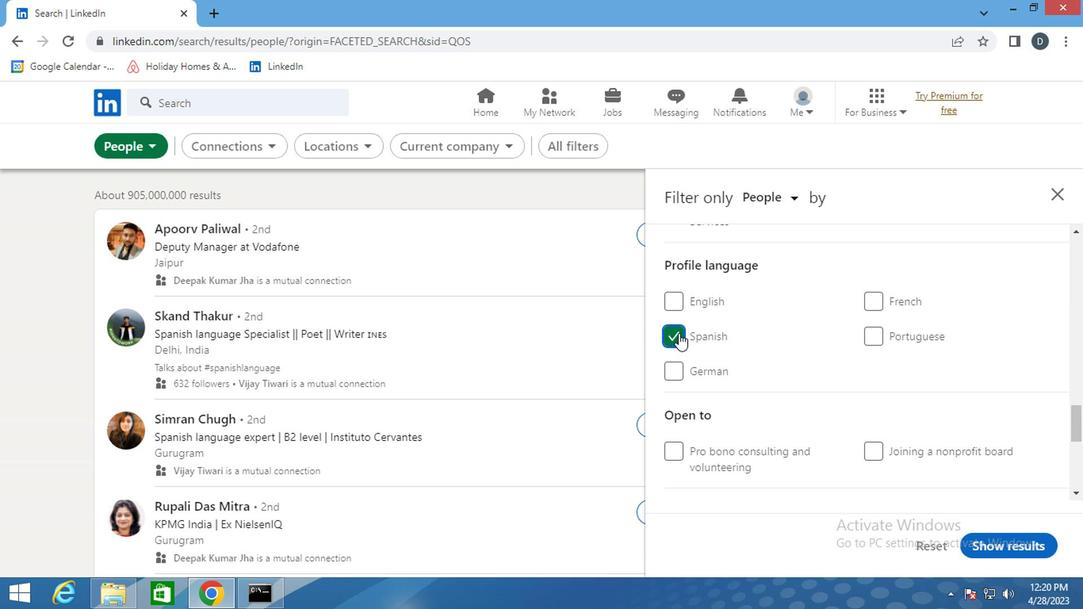 
Action: Mouse scrolled (803, 360) with delta (0, 1)
Screenshot: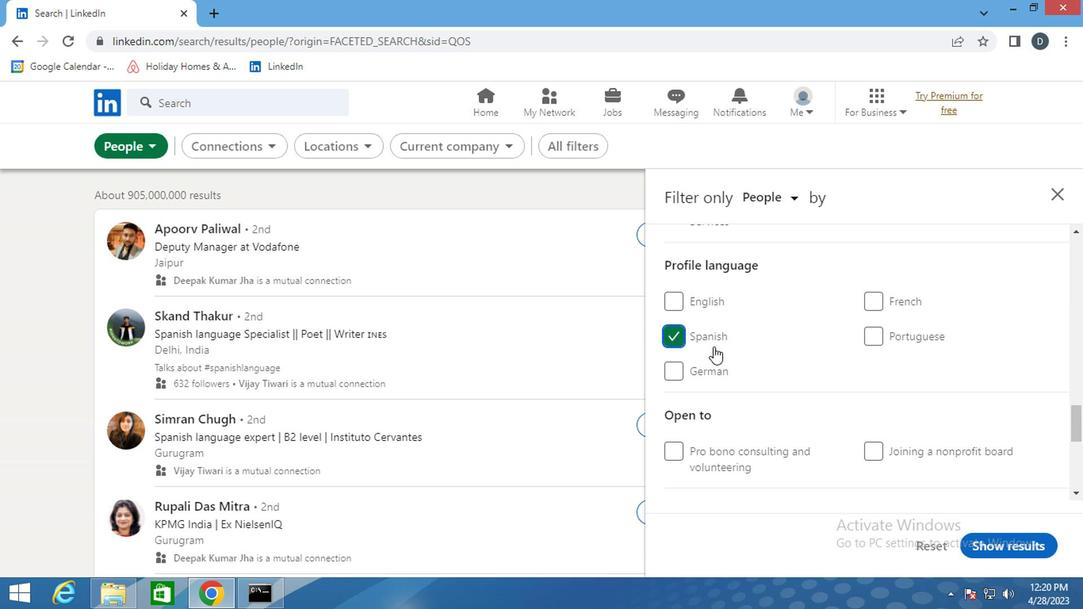 
Action: Mouse moved to (803, 360)
Screenshot: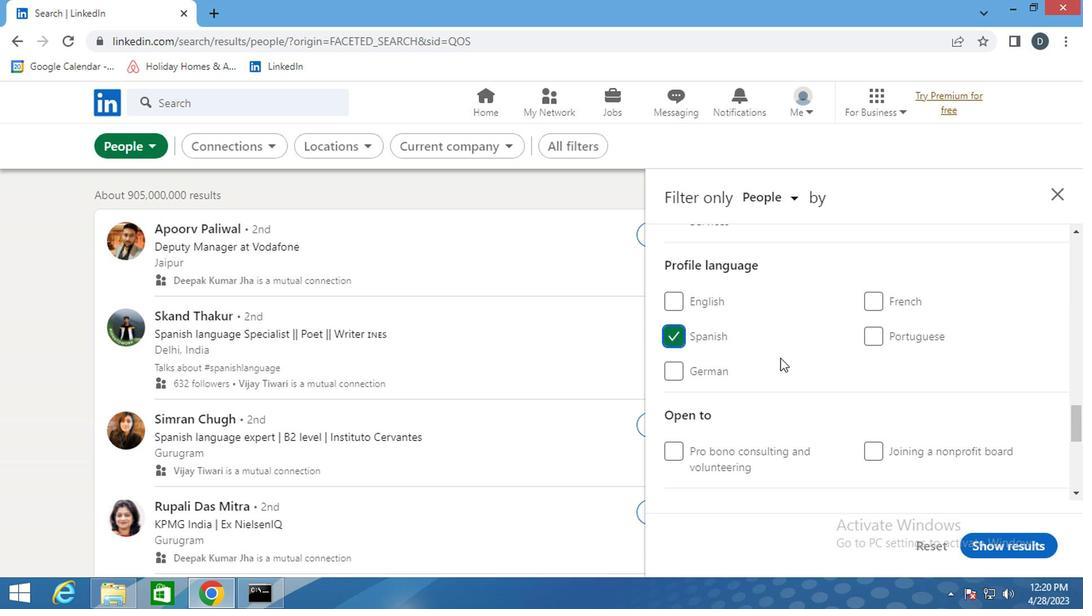 
Action: Mouse scrolled (803, 360) with delta (0, 0)
Screenshot: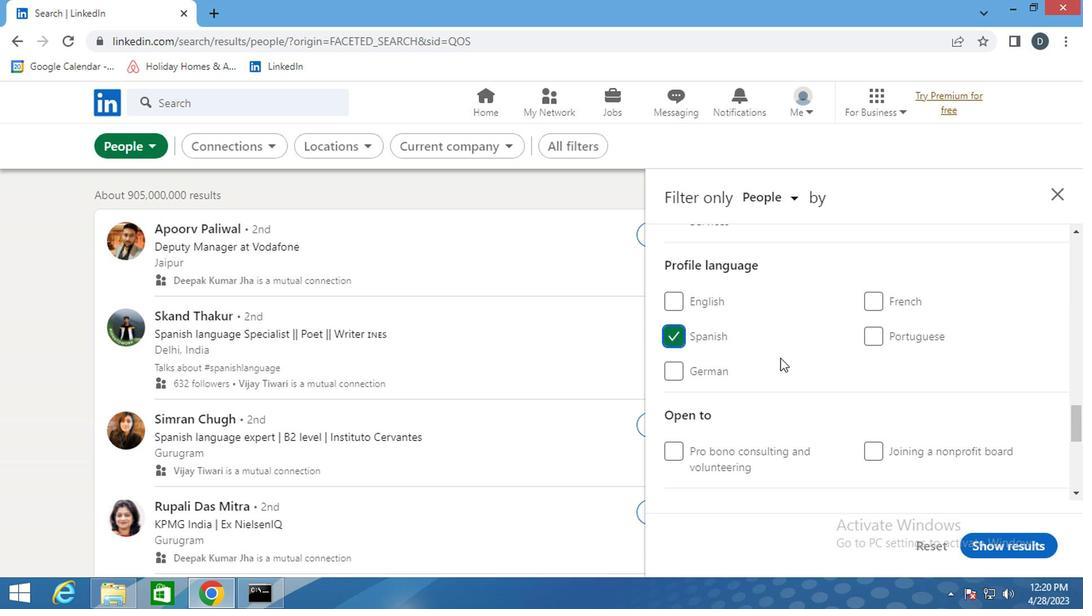 
Action: Mouse scrolled (803, 360) with delta (0, 0)
Screenshot: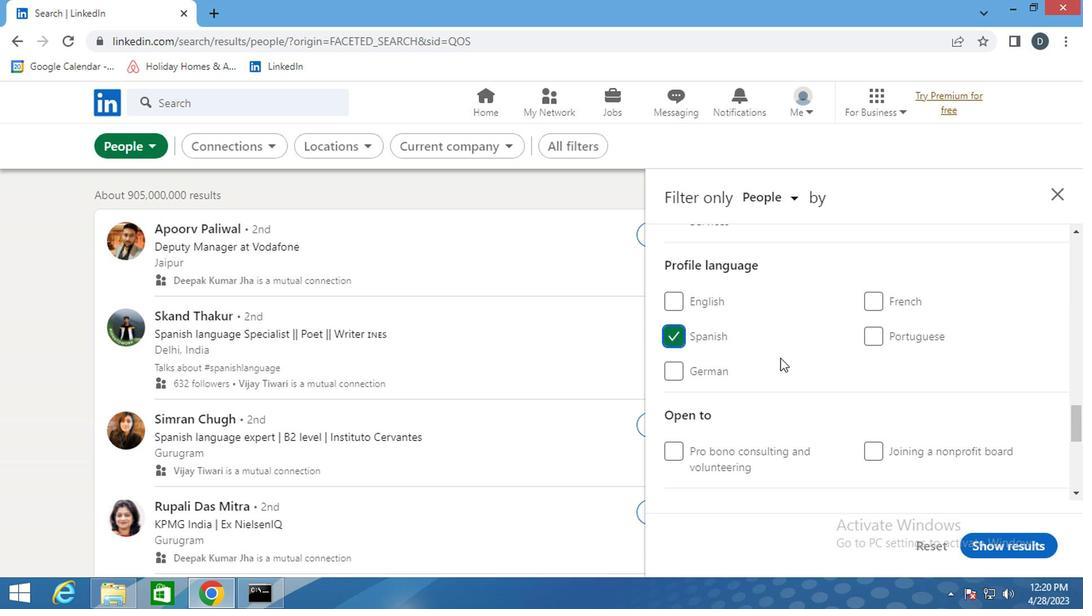 
Action: Mouse scrolled (803, 360) with delta (0, 0)
Screenshot: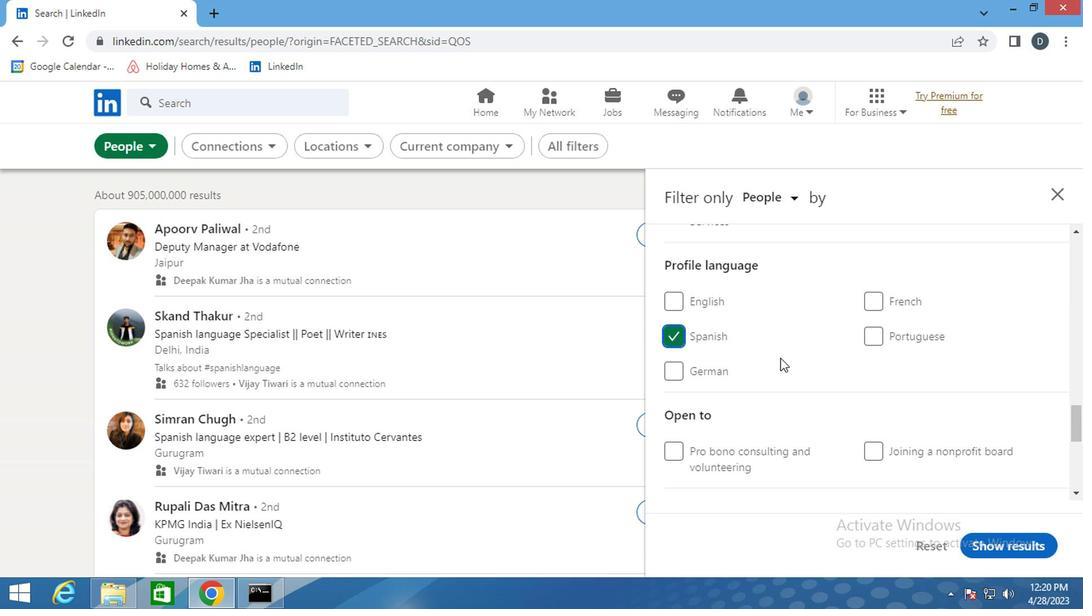 
Action: Mouse scrolled (803, 360) with delta (0, 0)
Screenshot: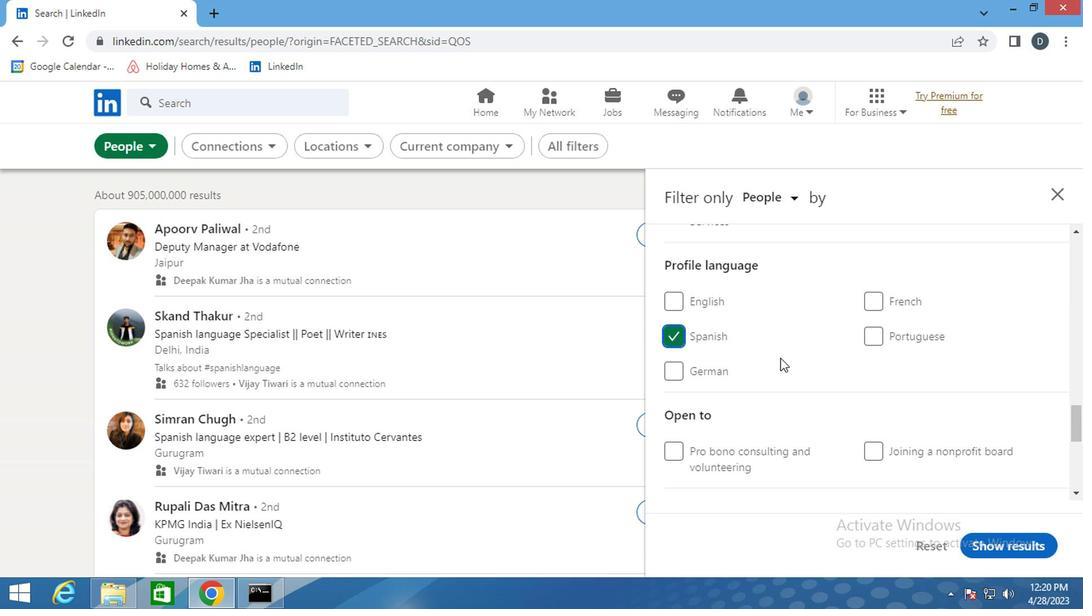 
Action: Mouse scrolled (803, 360) with delta (0, 0)
Screenshot: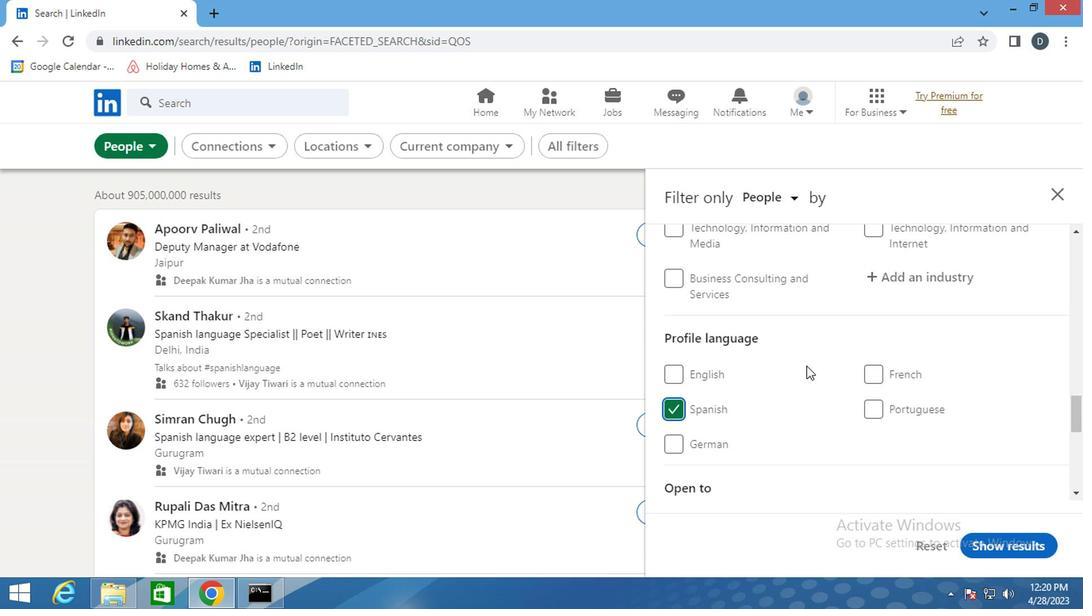 
Action: Mouse scrolled (803, 360) with delta (0, 0)
Screenshot: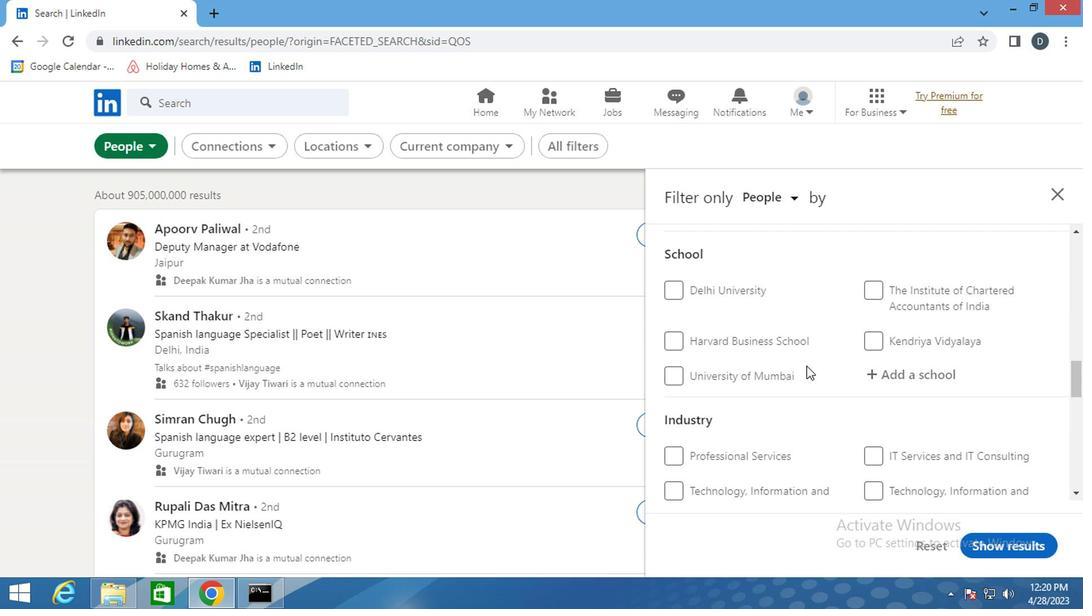 
Action: Mouse moved to (907, 392)
Screenshot: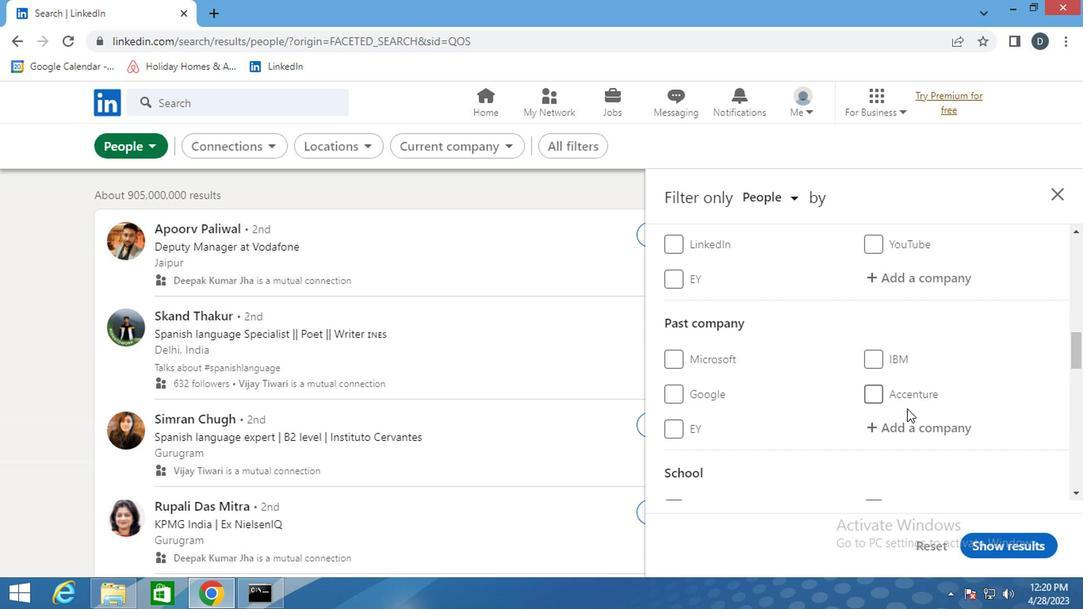 
Action: Mouse scrolled (907, 392) with delta (0, 0)
Screenshot: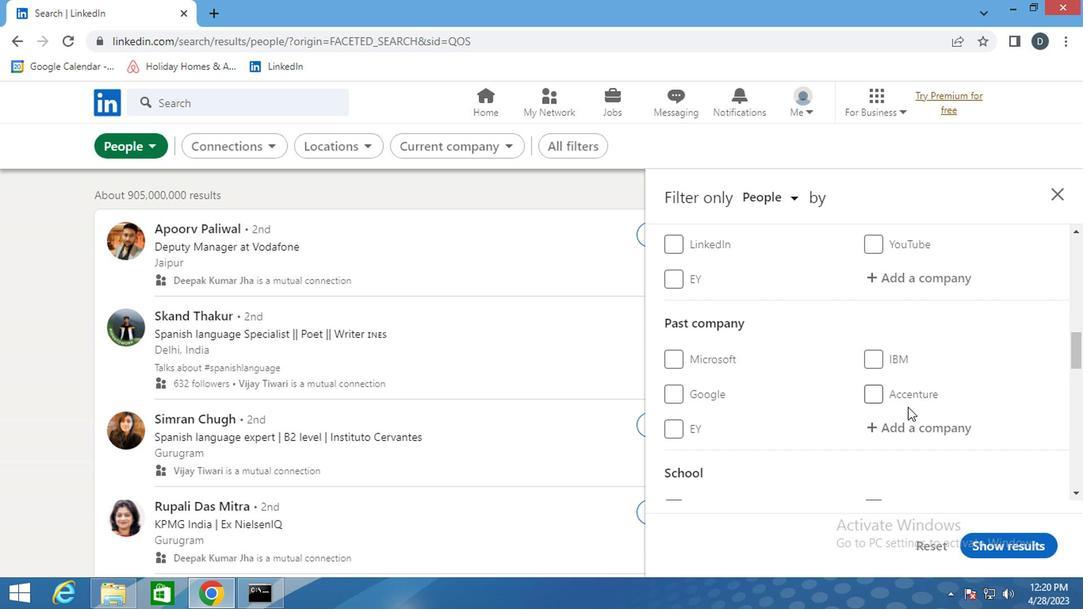 
Action: Mouse scrolled (907, 392) with delta (0, 0)
Screenshot: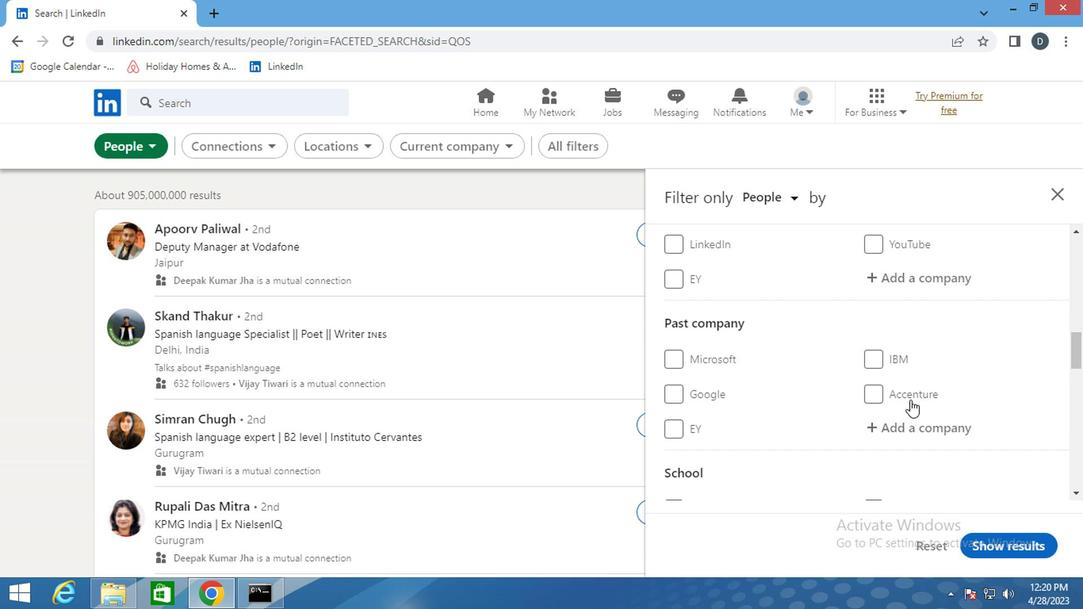 
Action: Mouse moved to (910, 423)
Screenshot: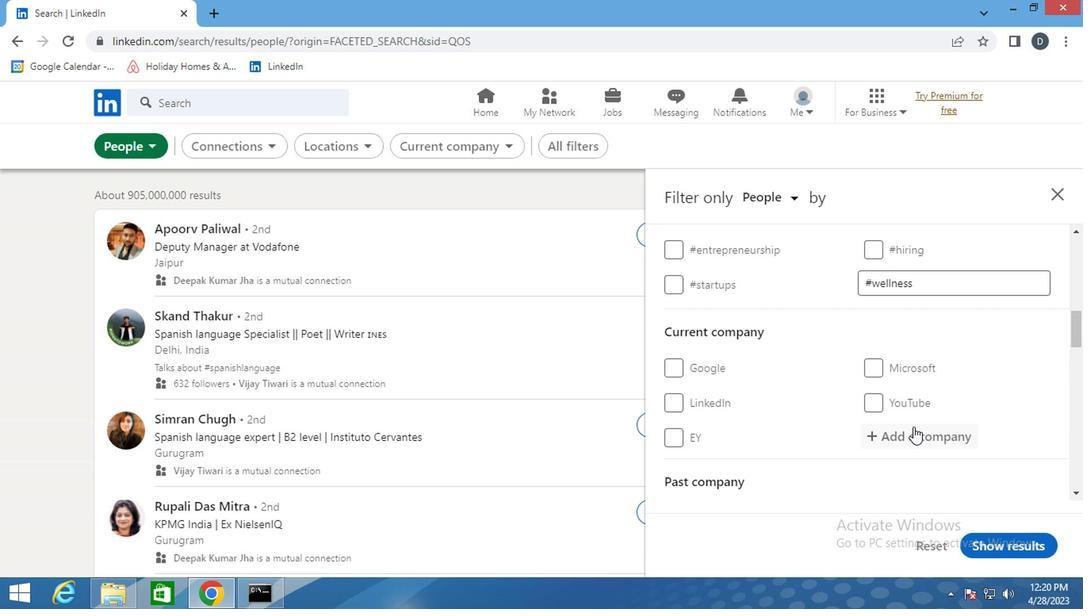 
Action: Mouse pressed left at (910, 423)
Screenshot: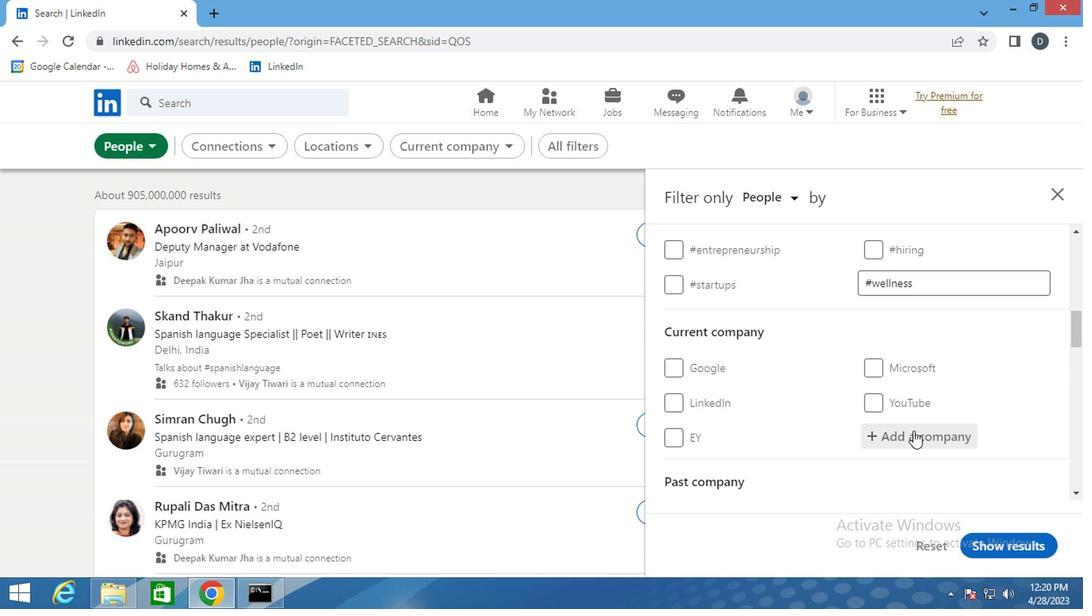 
Action: Mouse moved to (903, 383)
Screenshot: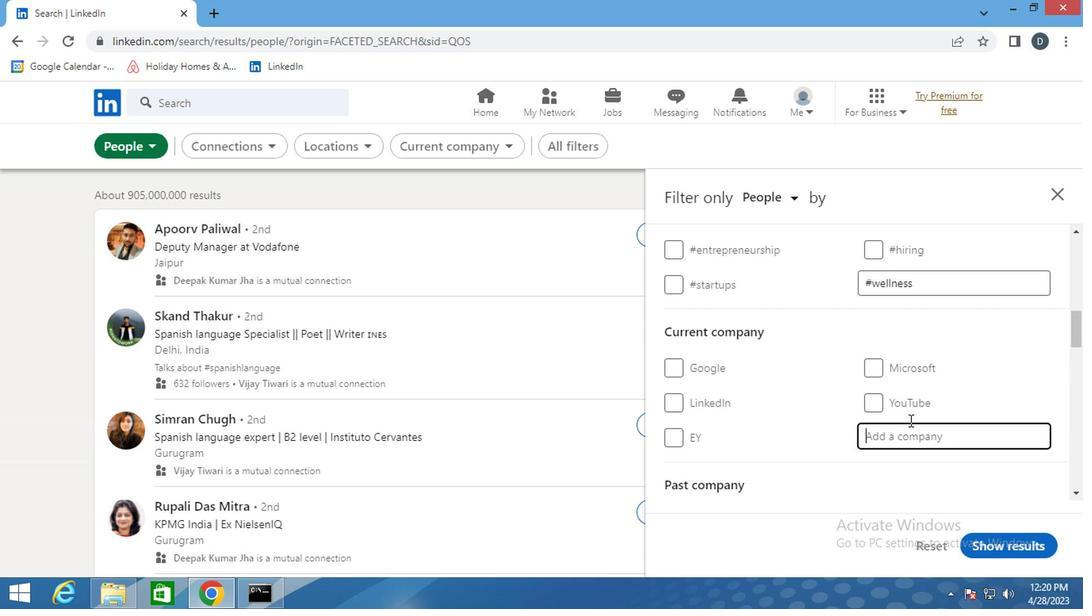 
Action: Mouse scrolled (903, 383) with delta (0, 0)
Screenshot: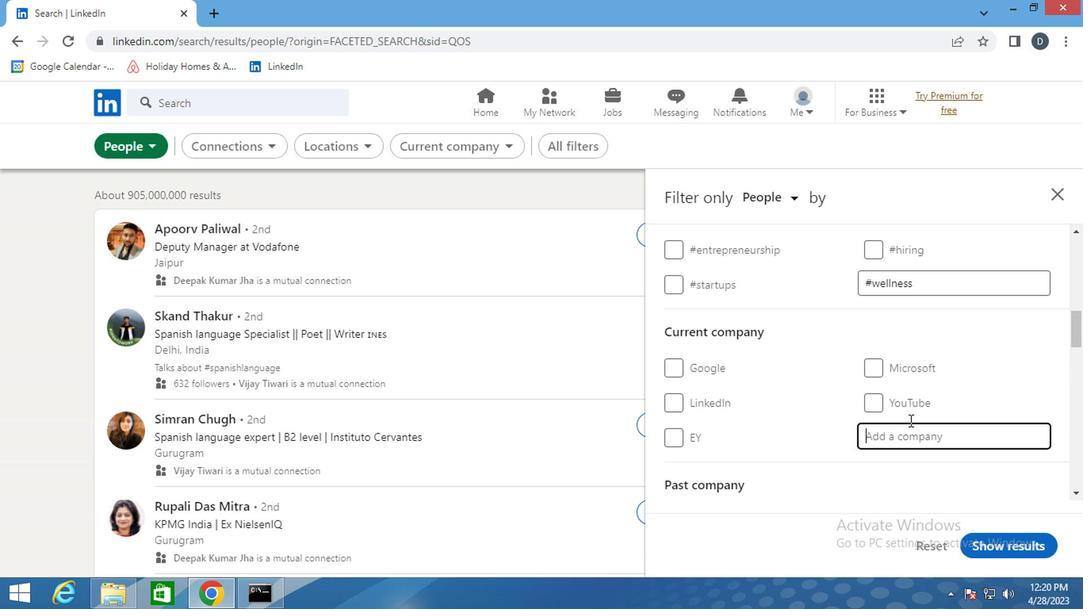 
Action: Mouse moved to (908, 376)
Screenshot: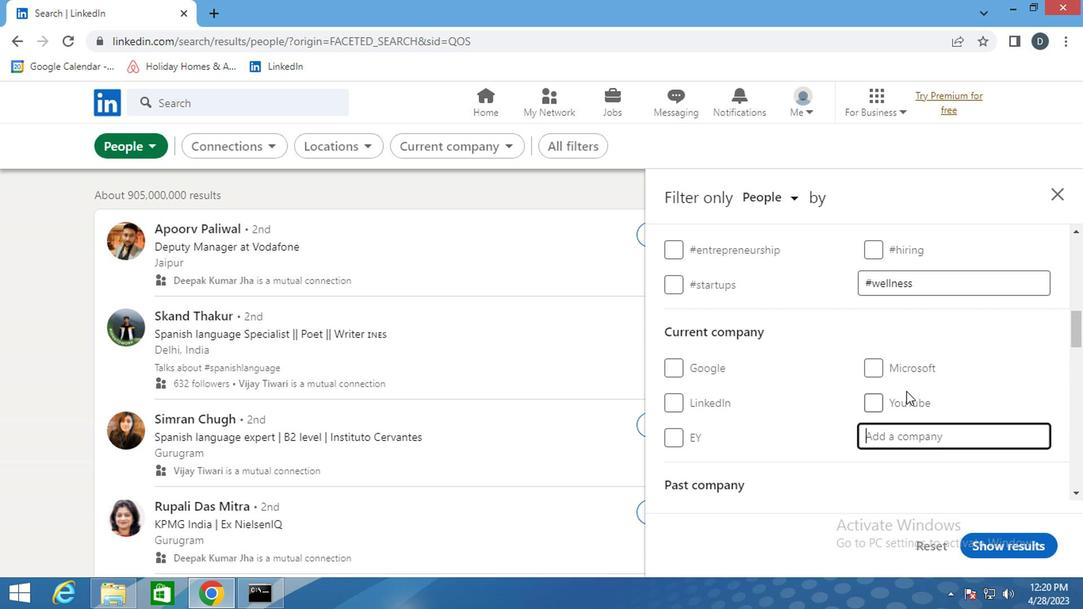 
Action: Key pressed <Key.shift>METALLURGICAL
Screenshot: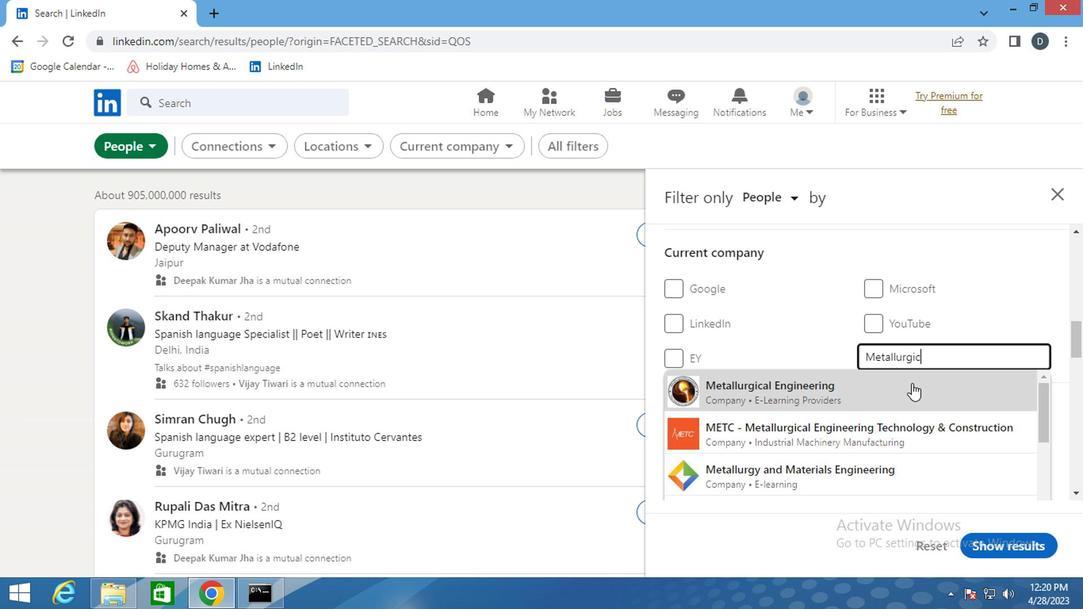 
Action: Mouse moved to (907, 376)
Screenshot: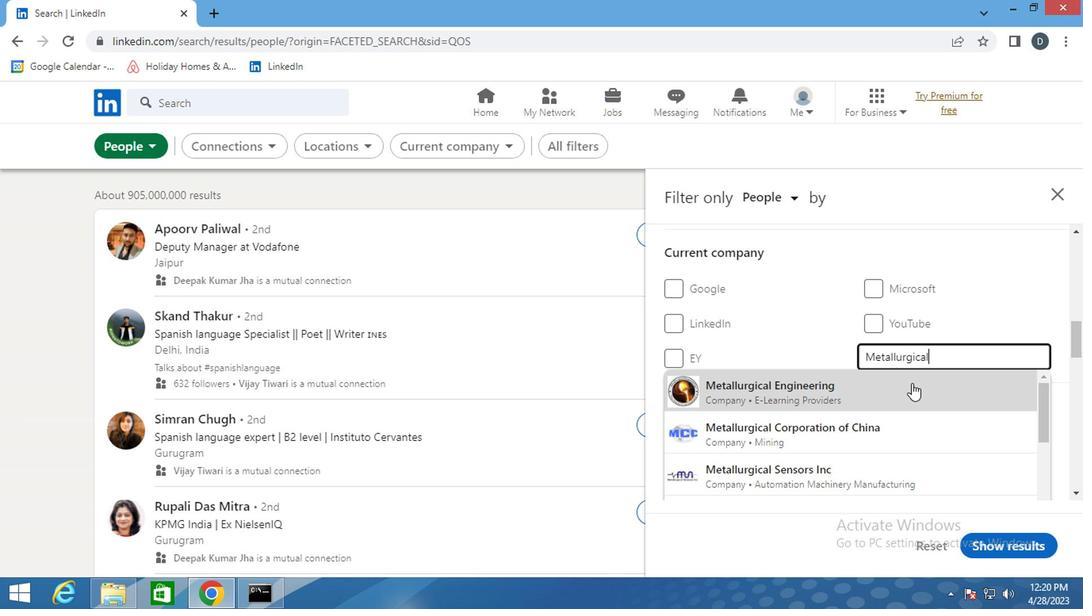 
Action: Mouse pressed left at (907, 376)
Screenshot: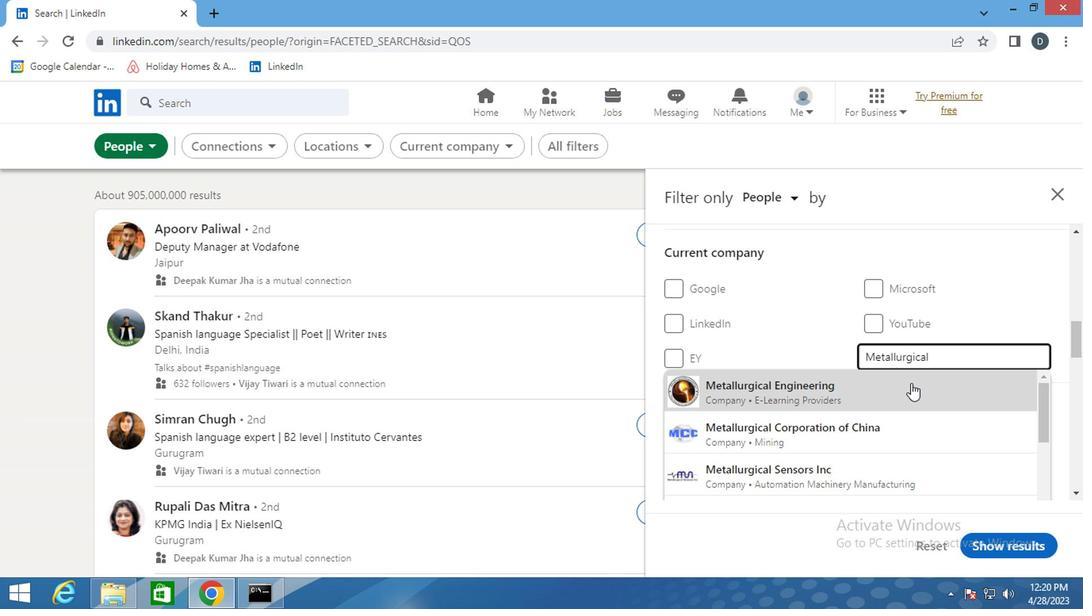 
Action: Mouse moved to (907, 377)
Screenshot: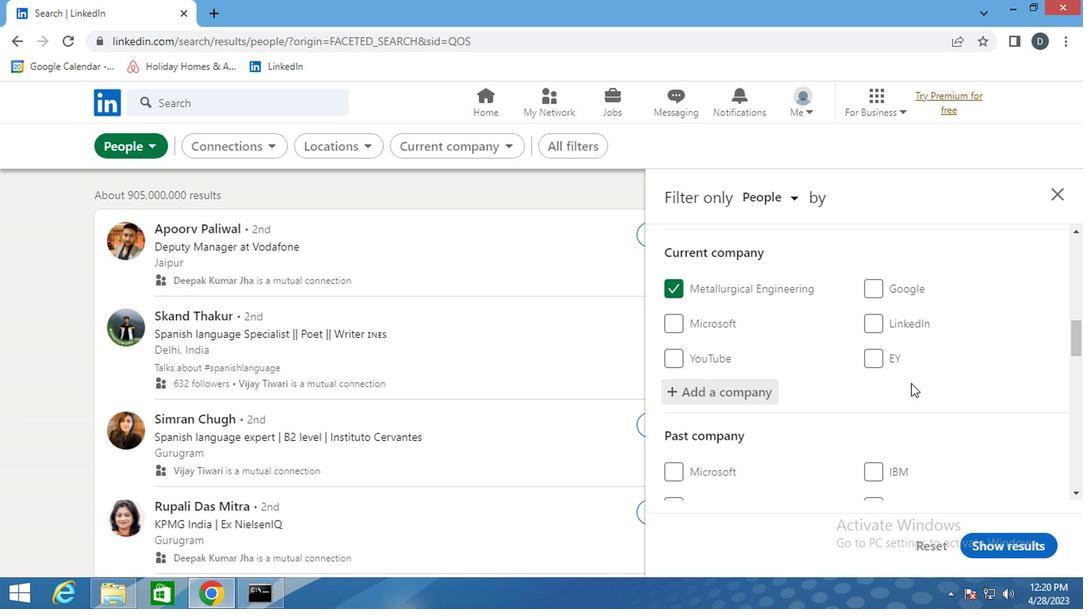 
Action: Mouse scrolled (907, 377) with delta (0, 0)
Screenshot: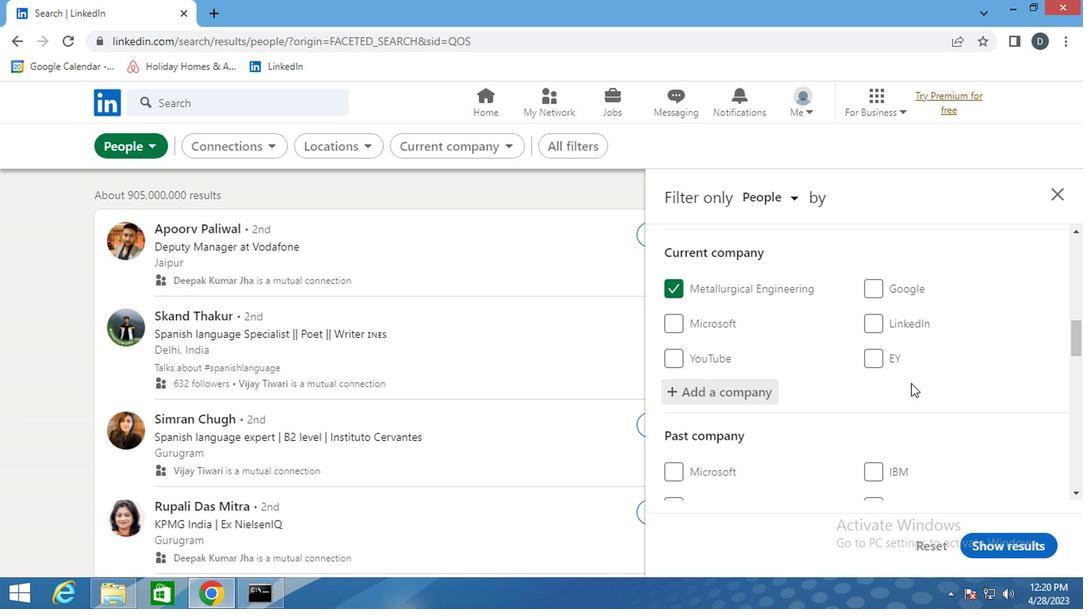 
Action: Mouse scrolled (907, 377) with delta (0, 0)
Screenshot: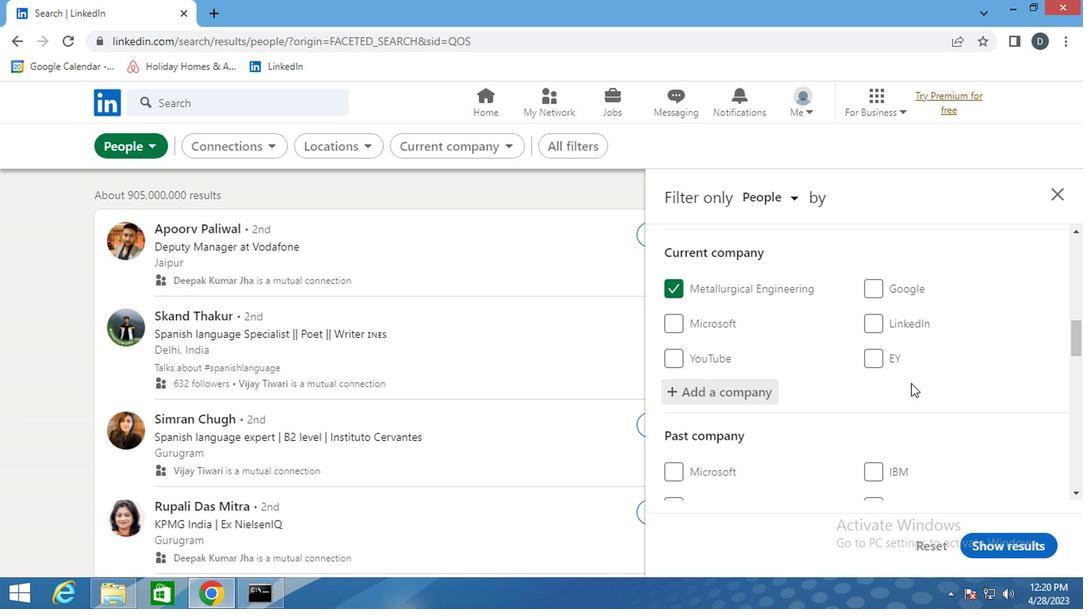 
Action: Mouse scrolled (907, 377) with delta (0, 0)
Screenshot: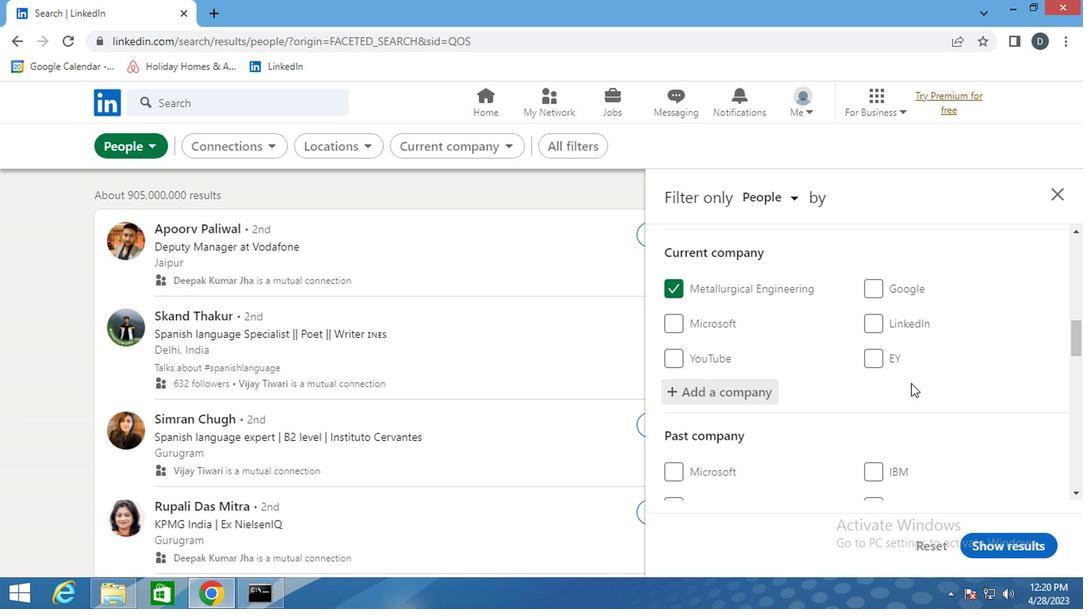 
Action: Mouse moved to (893, 376)
Screenshot: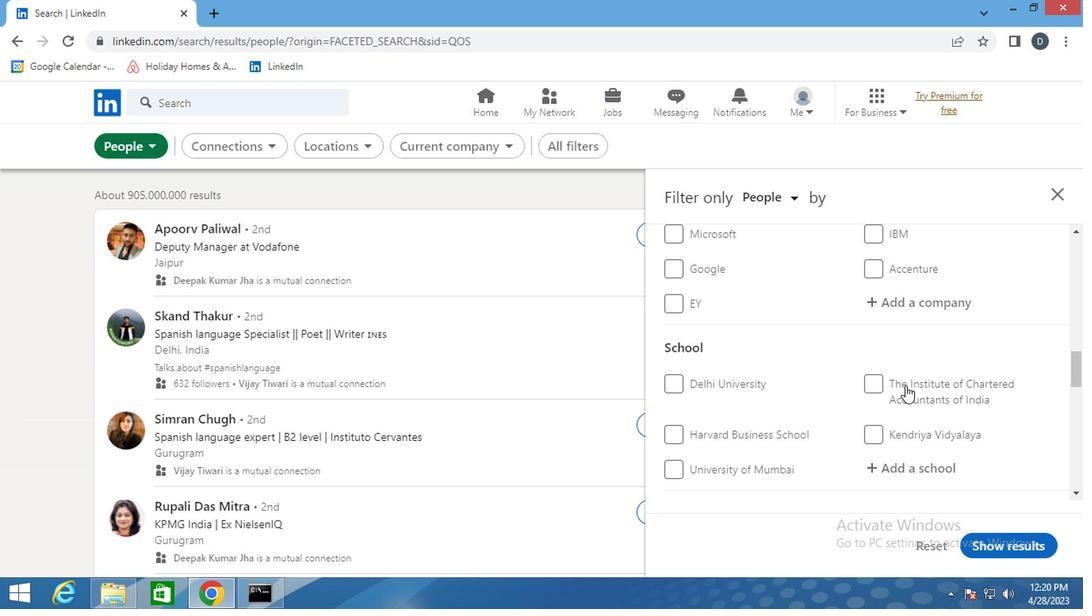 
Action: Mouse scrolled (893, 375) with delta (0, -1)
Screenshot: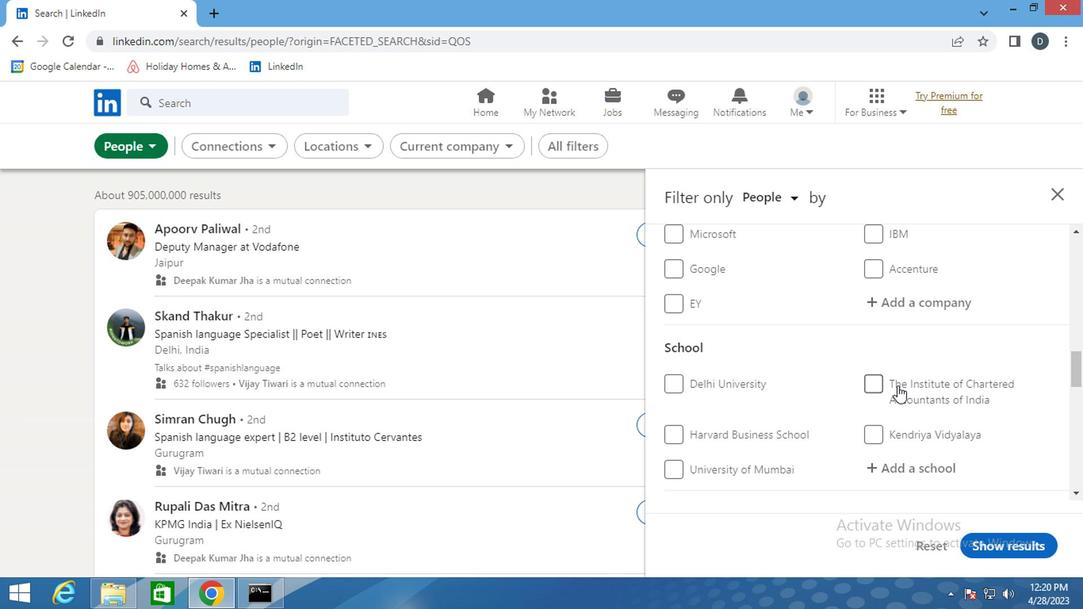 
Action: Mouse scrolled (893, 375) with delta (0, -1)
Screenshot: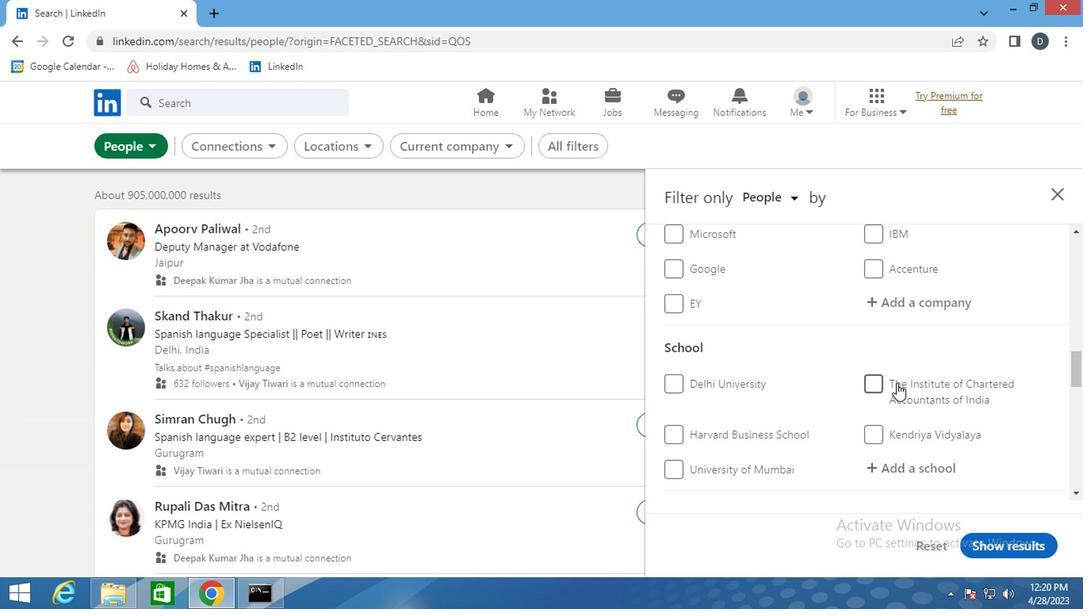
Action: Mouse moved to (907, 308)
Screenshot: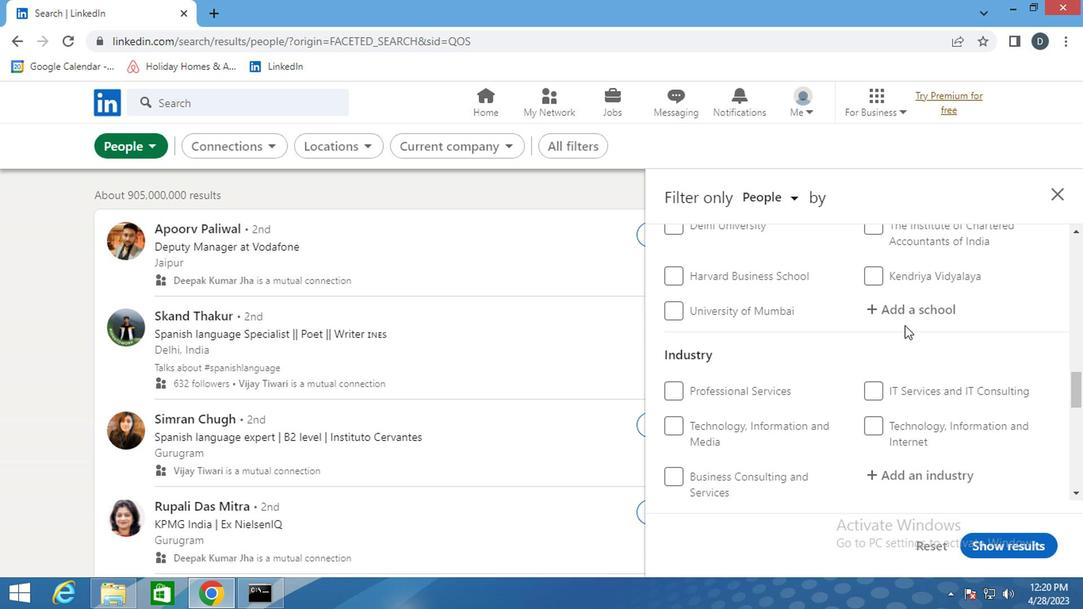 
Action: Mouse pressed left at (907, 308)
Screenshot: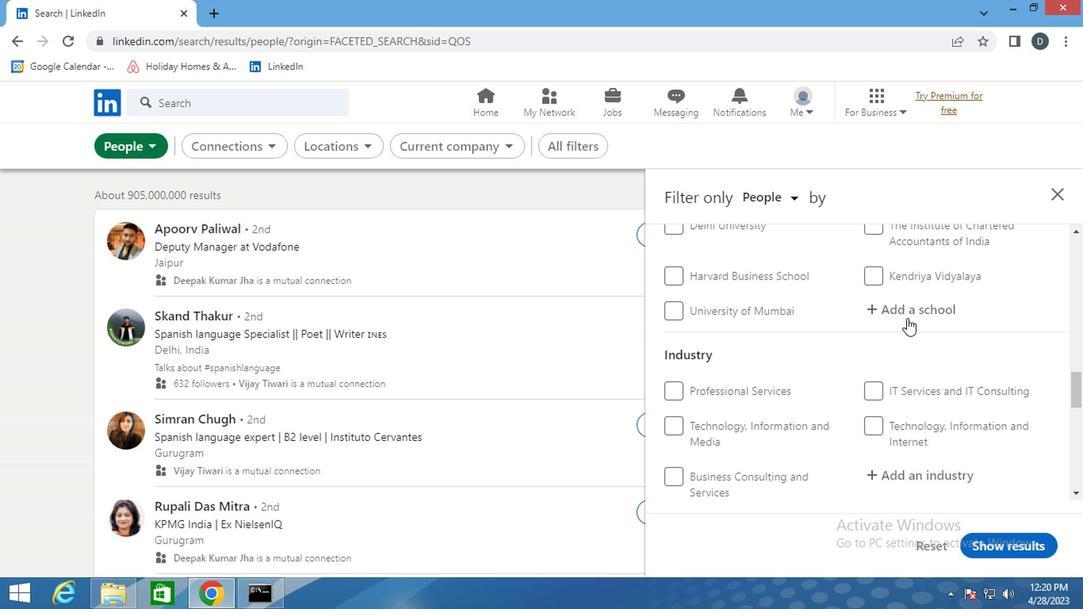 
Action: Key pressed <Key.shift>INDIAN<Key.space><Key.shift>INSTIT
Screenshot: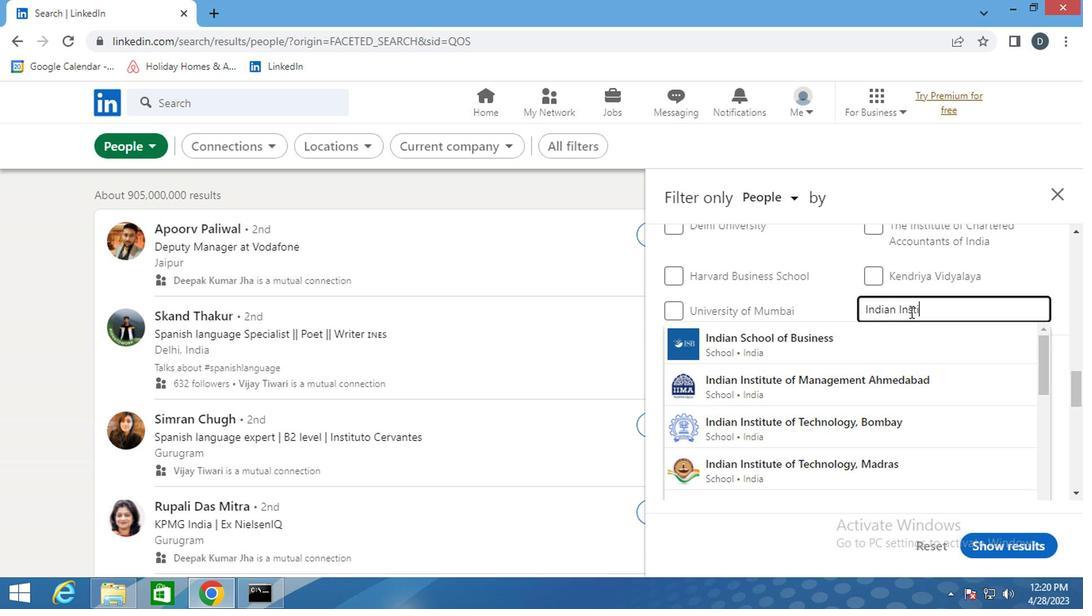 
Action: Mouse moved to (952, 308)
Screenshot: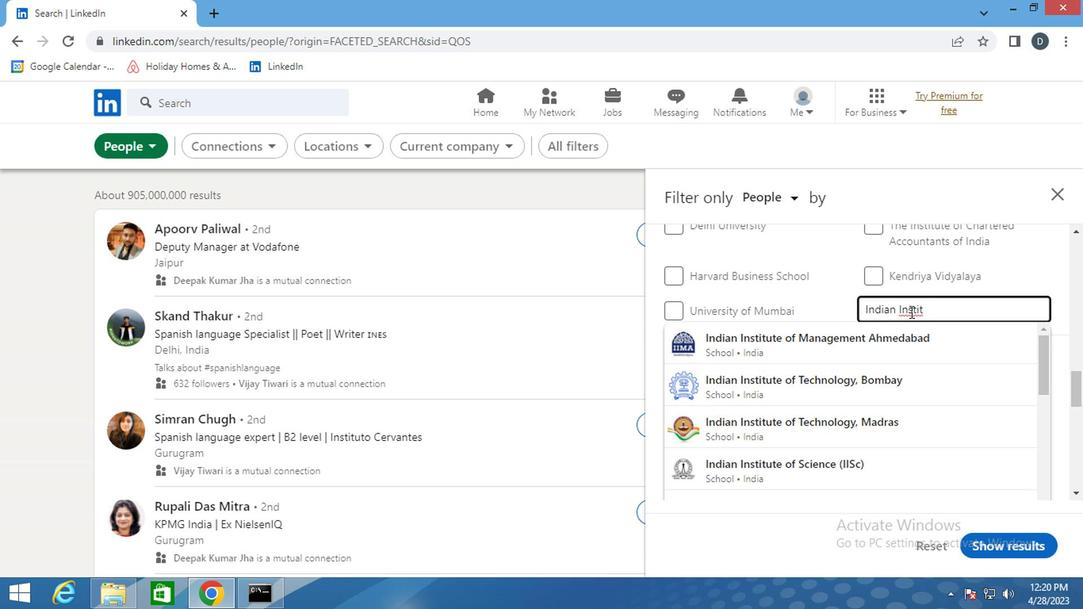 
Action: Key pressed <Key.down><Key.up>
Screenshot: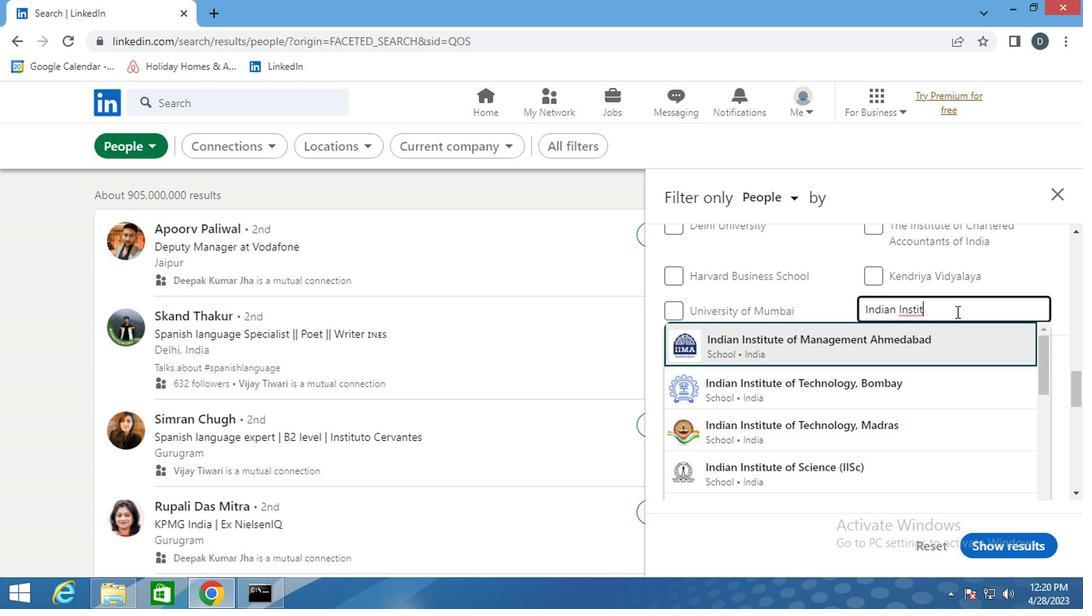 
Action: Mouse moved to (924, 426)
Screenshot: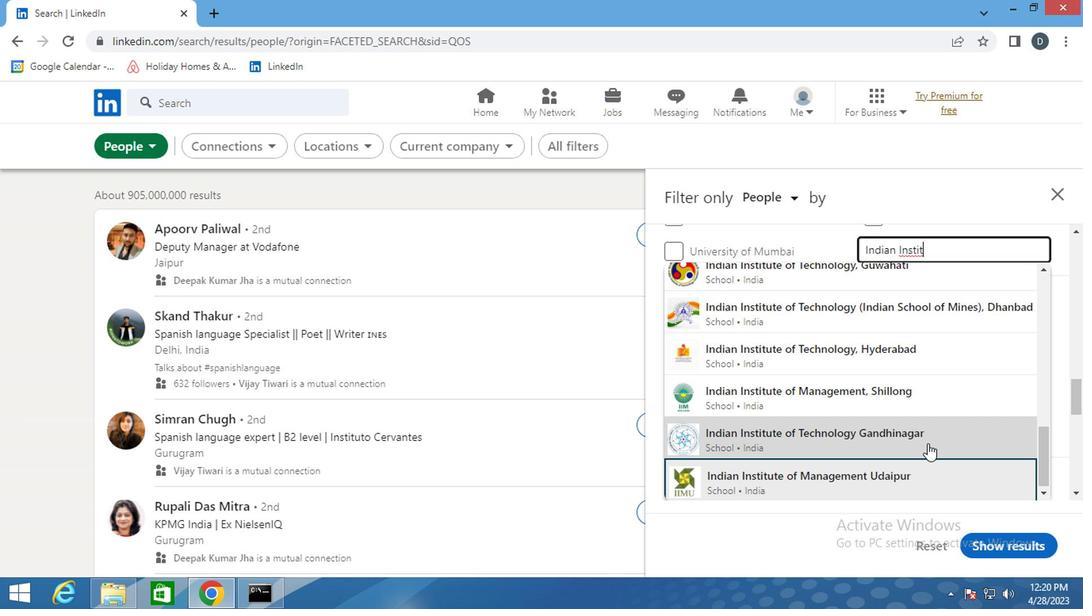 
Action: Mouse scrolled (924, 426) with delta (0, 0)
Screenshot: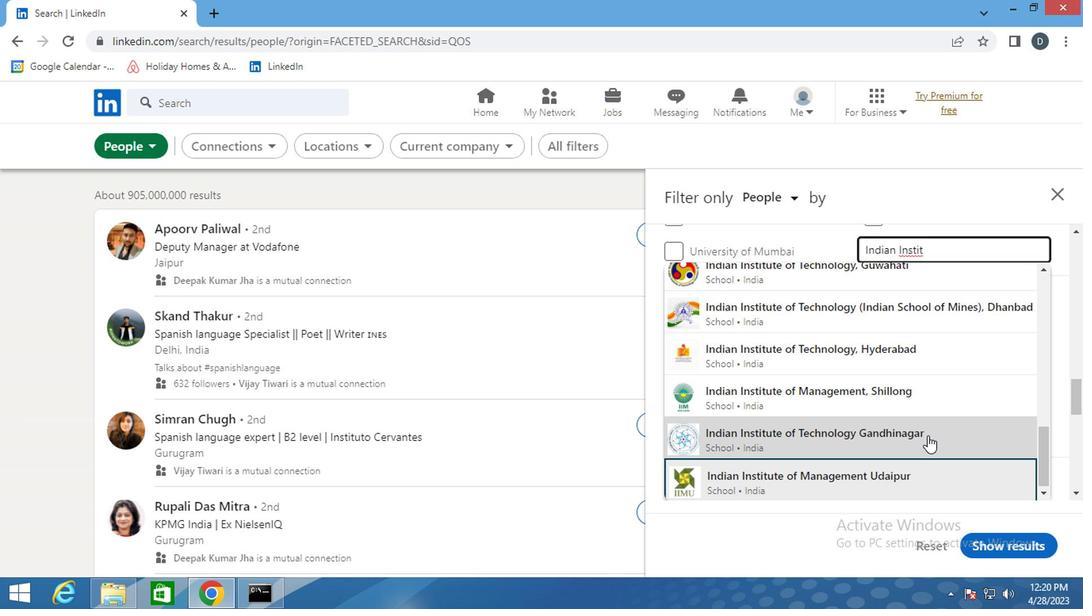 
Action: Mouse scrolled (924, 426) with delta (0, 0)
Screenshot: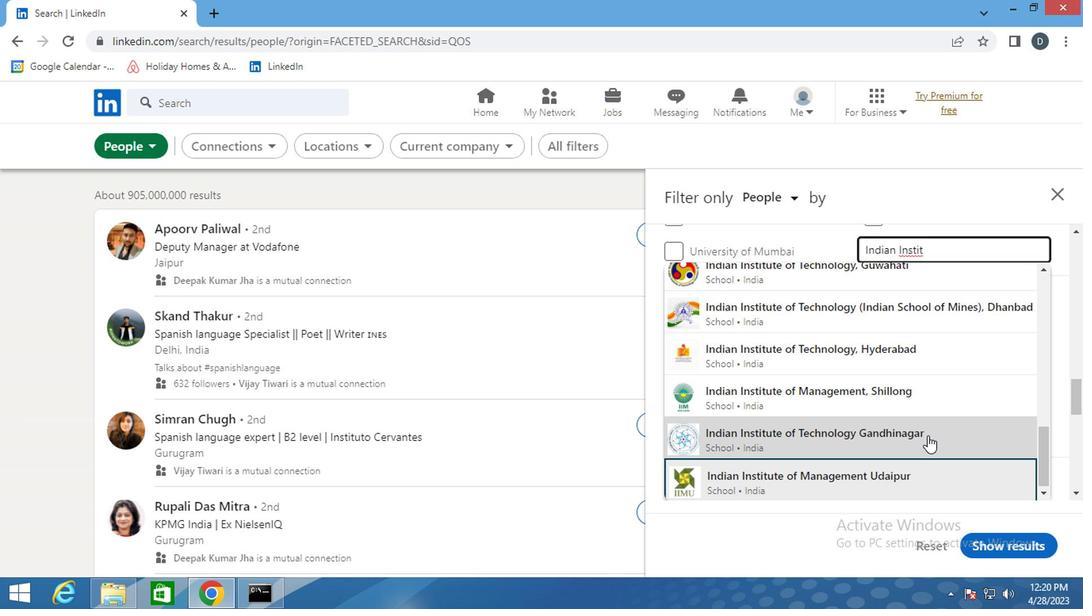 
Action: Mouse scrolled (924, 426) with delta (0, 0)
Screenshot: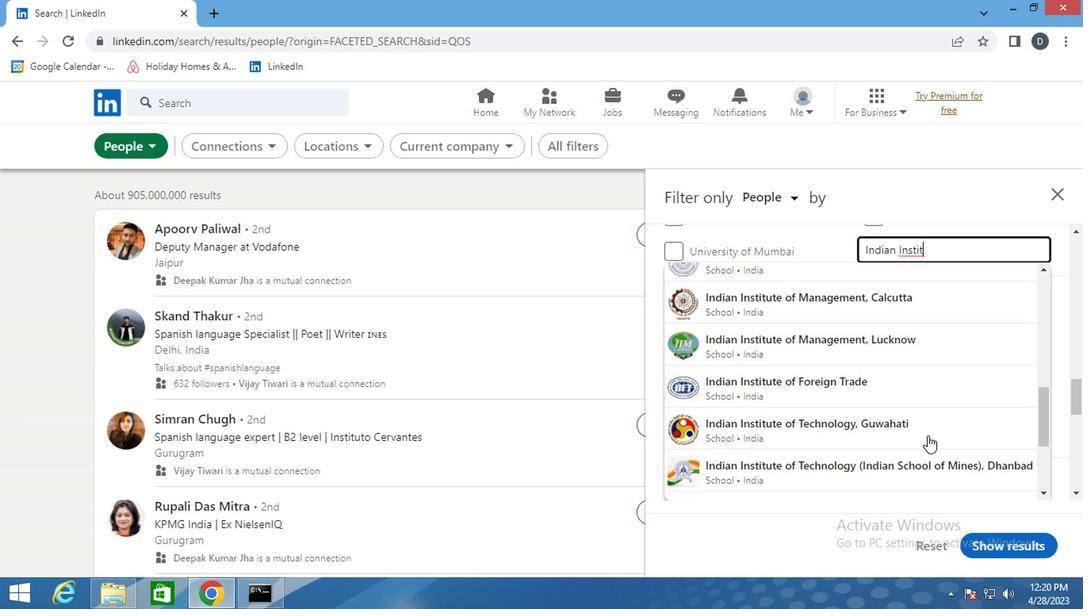 
Action: Mouse scrolled (924, 426) with delta (0, 0)
Screenshot: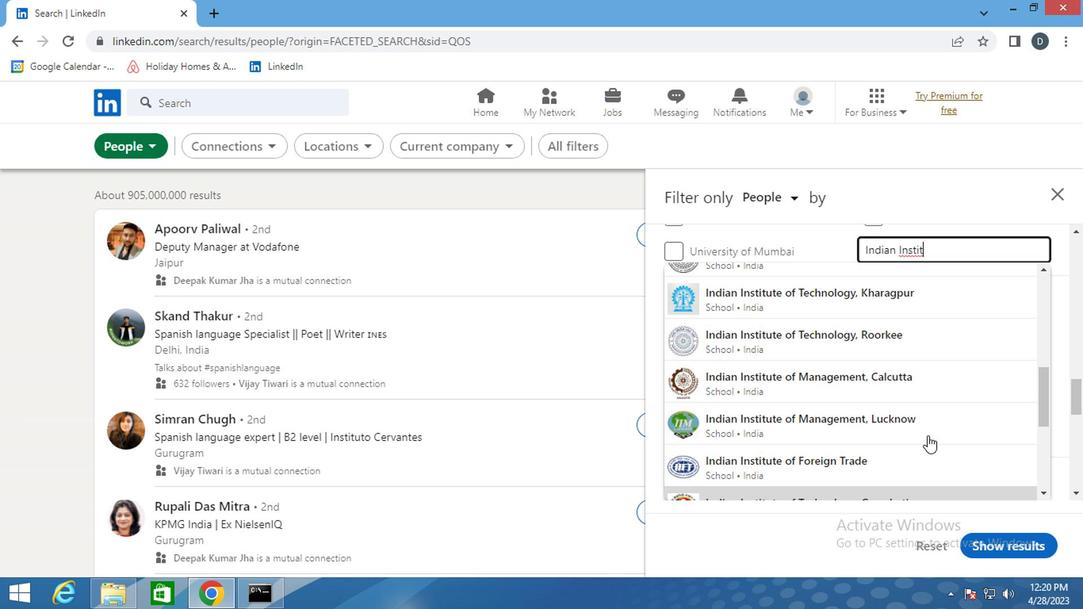 
Action: Mouse scrolled (924, 426) with delta (0, 0)
Screenshot: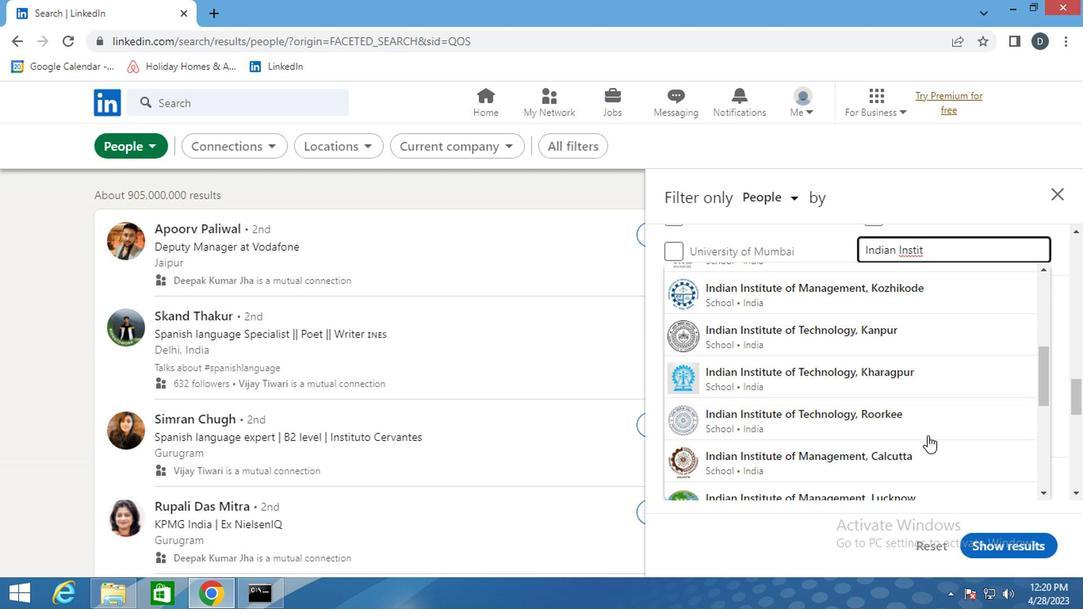 
Action: Mouse scrolled (924, 426) with delta (0, 0)
Screenshot: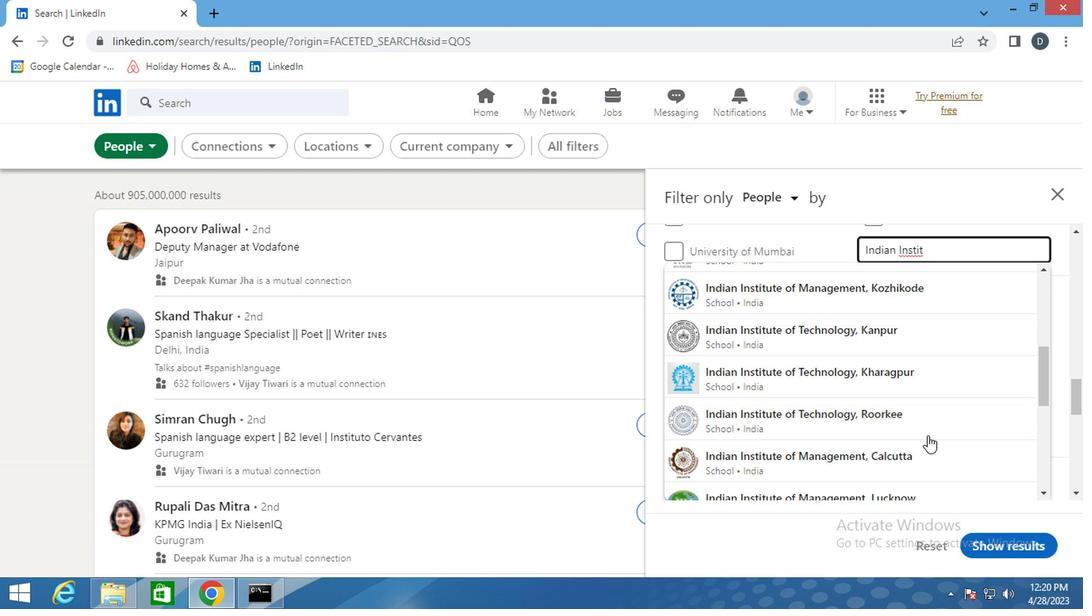 
Action: Mouse scrolled (924, 426) with delta (0, 0)
Screenshot: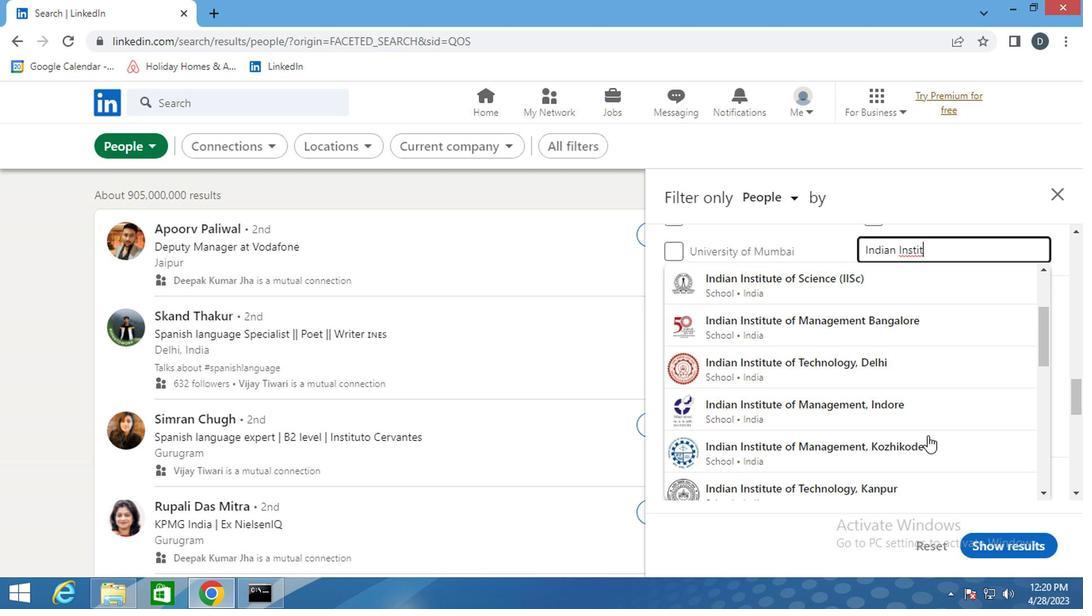 
Action: Mouse scrolled (924, 426) with delta (0, 0)
Screenshot: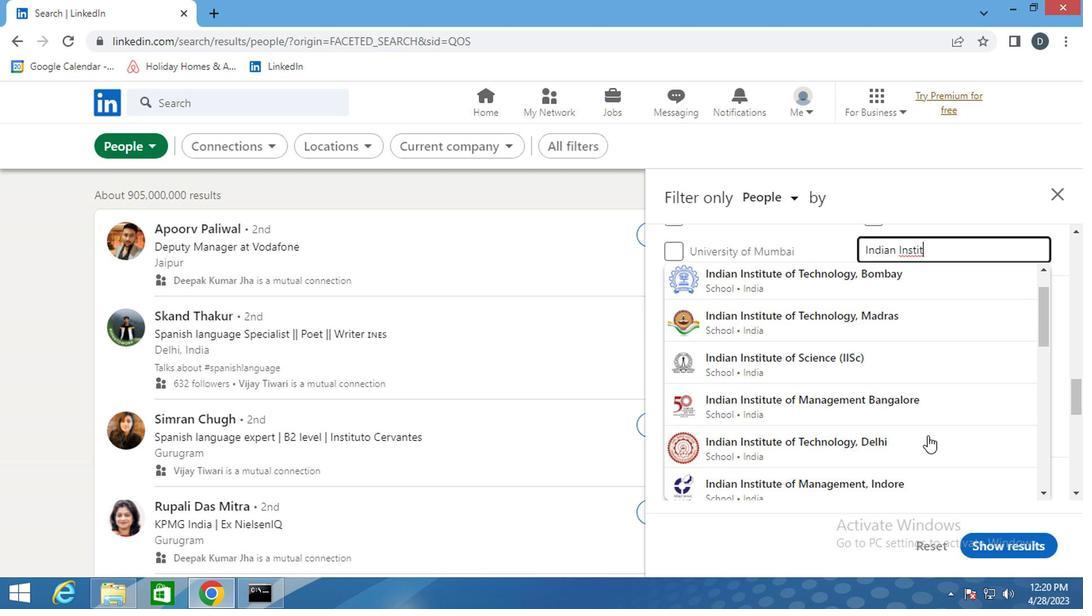 
Action: Mouse scrolled (924, 426) with delta (0, 0)
Screenshot: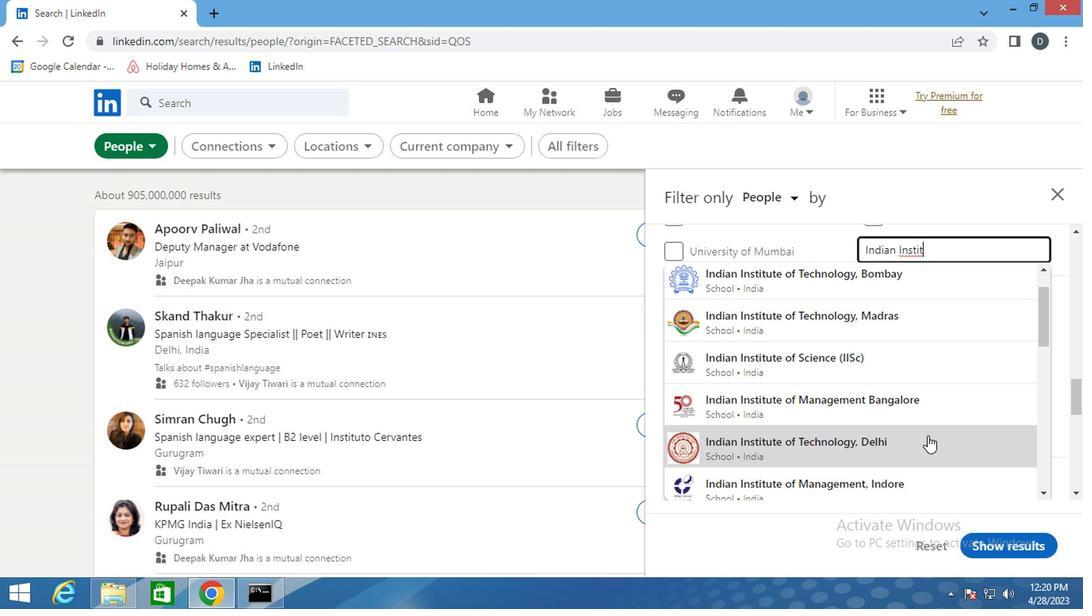 
Action: Mouse scrolled (924, 426) with delta (0, 0)
Screenshot: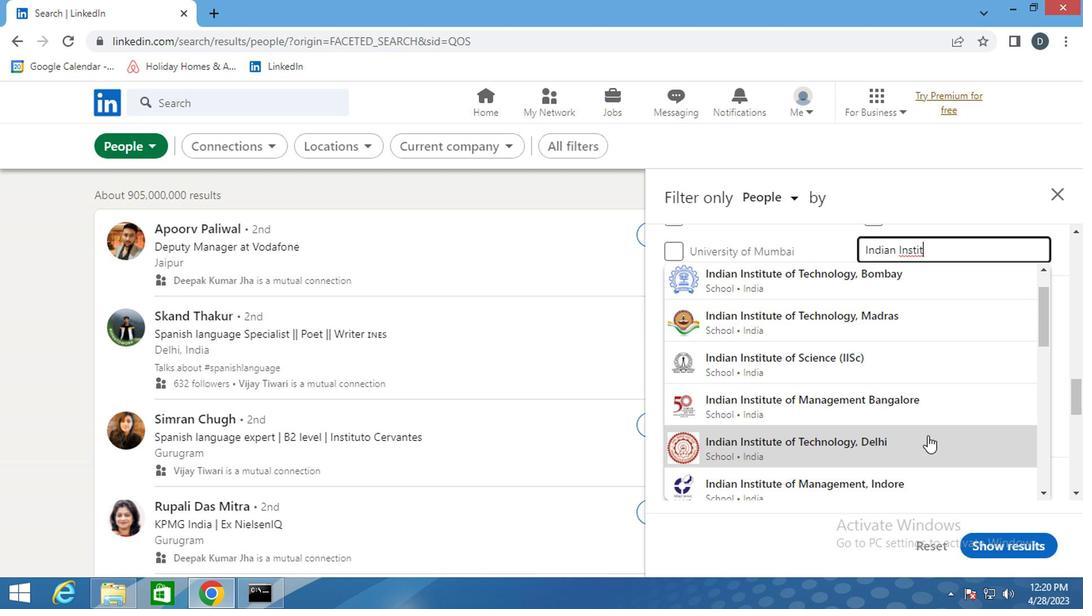 
Action: Mouse scrolled (924, 426) with delta (0, 0)
Screenshot: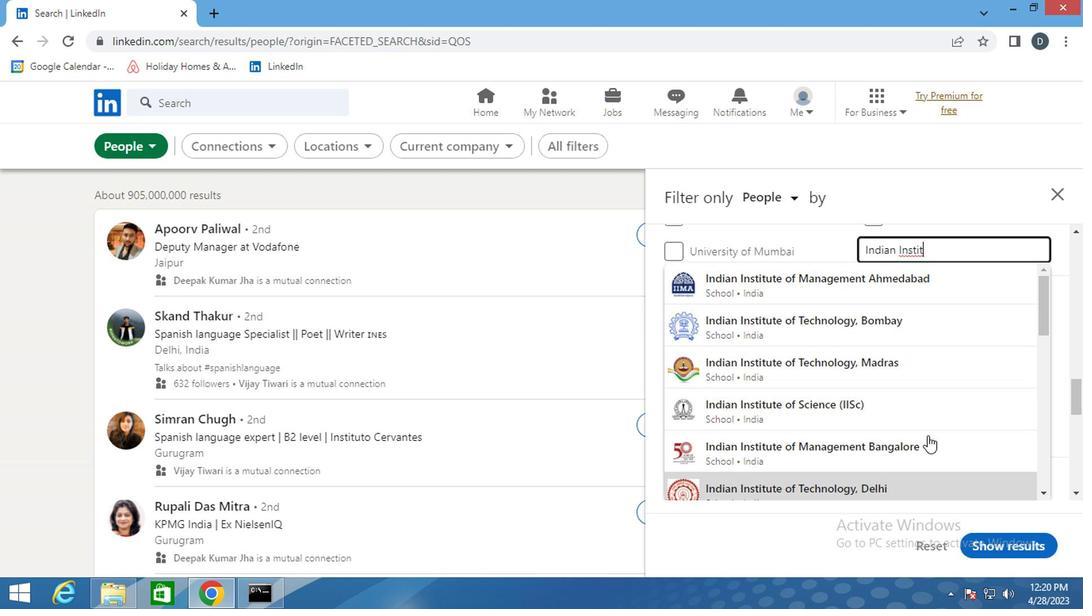 
Action: Mouse scrolled (924, 426) with delta (0, 0)
Screenshot: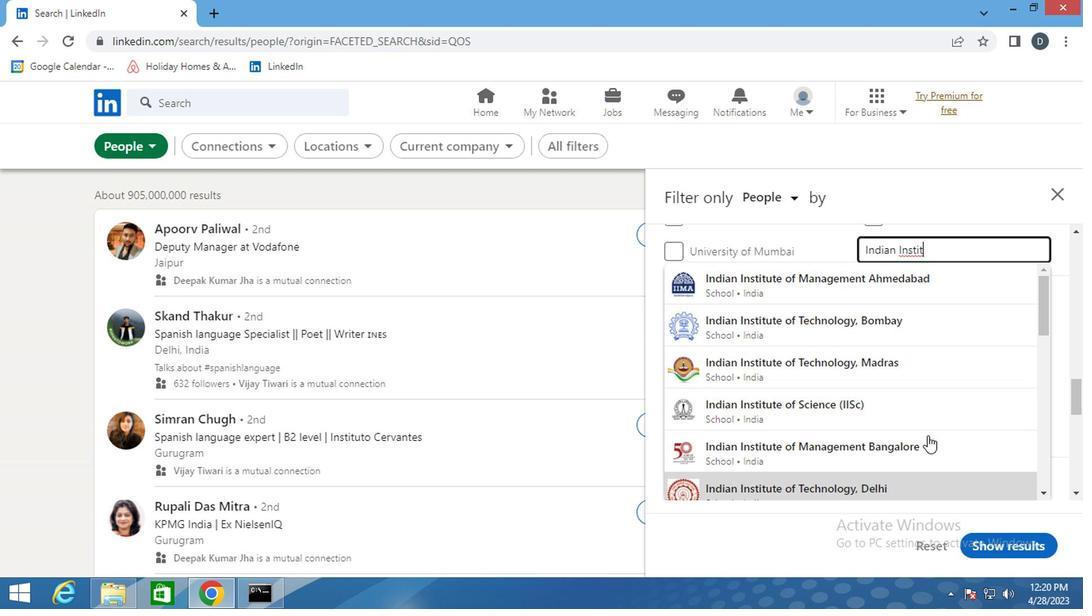 
Action: Mouse moved to (964, 247)
Screenshot: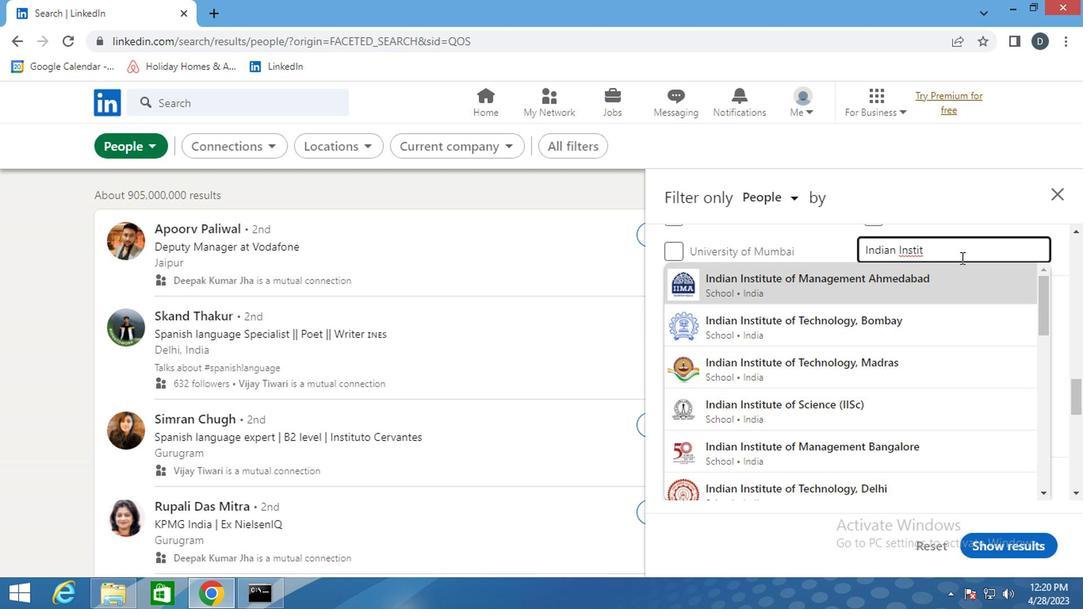 
Action: Key pressed UTE<Key.space>OF<Key.space><Key.shift><Key.shift><Key.shift><Key.shift><Key.shift><Key.shift><Key.shift><Key.shift>MANAGEMENT,<Key.space><Key.shift><Key.shift><Key.shift><Key.shift><Key.shift><Key.shift><Key.shift><Key.shift><Key.shift><Key.shift><Key.shift><Key.shift><Key.shift><Key.shift><Key.shift><Key.shift><Key.shift><Key.shift><Key.shift><Key.shift><Key.shift><Key.shift><Key.shift><Key.shift><Key.backspace><Key.backspace><Key.space><Key.shift><Key.shift><Key.shift><Key.shift>RAIPUR
Screenshot: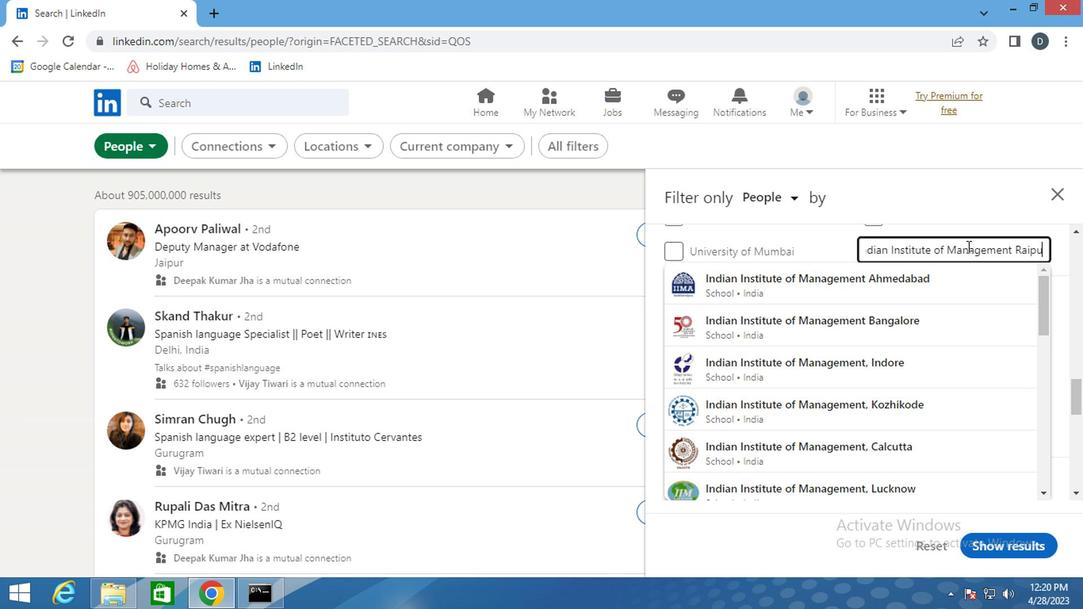 
Action: Mouse moved to (958, 276)
Screenshot: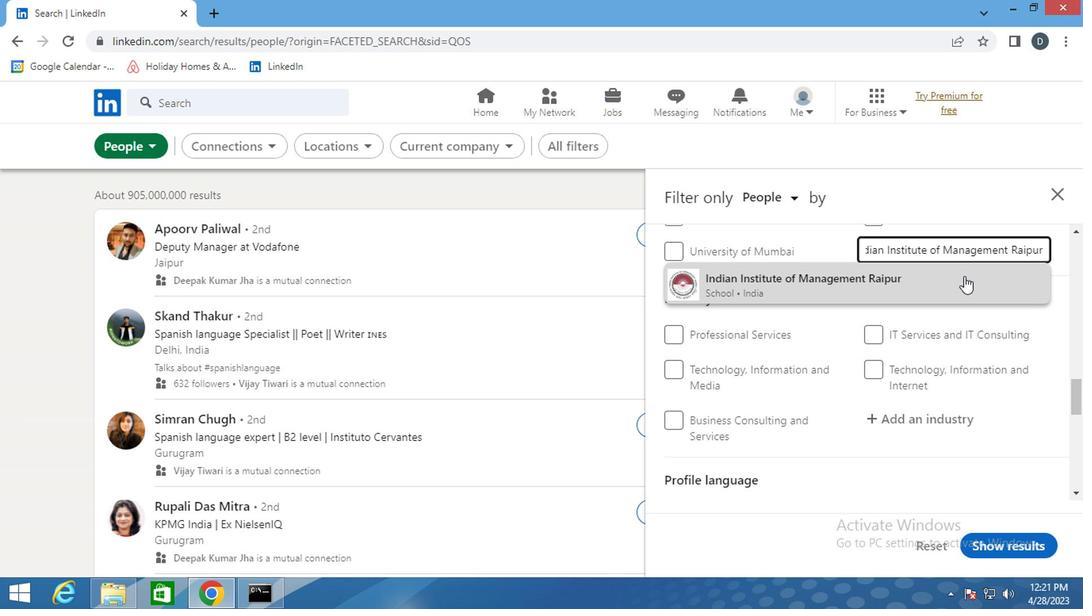 
Action: Mouse pressed left at (958, 276)
Screenshot: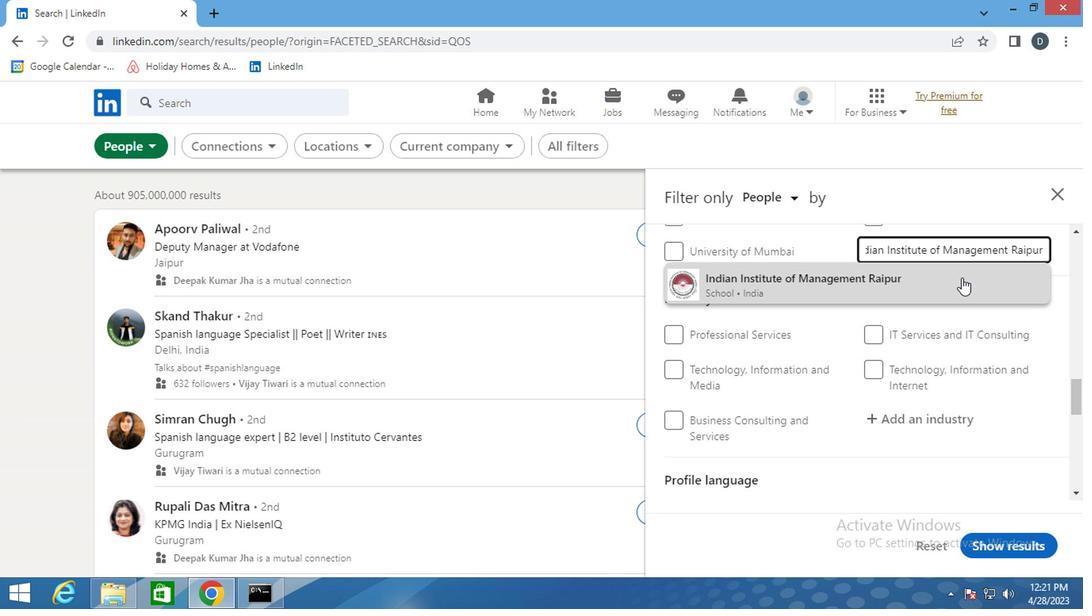 
Action: Mouse moved to (936, 333)
Screenshot: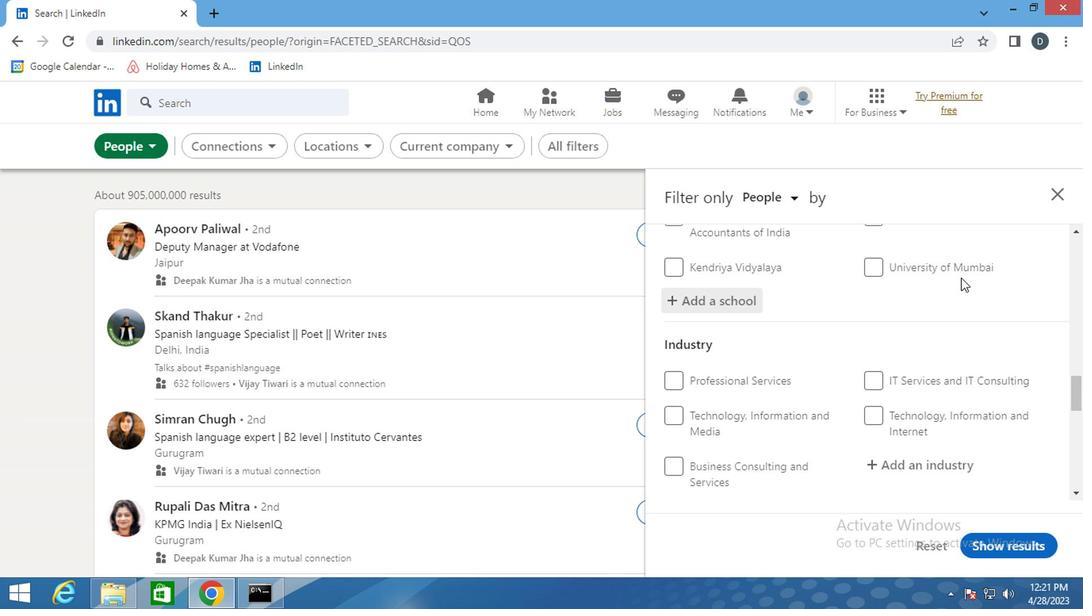 
Action: Mouse scrolled (936, 333) with delta (0, 0)
Screenshot: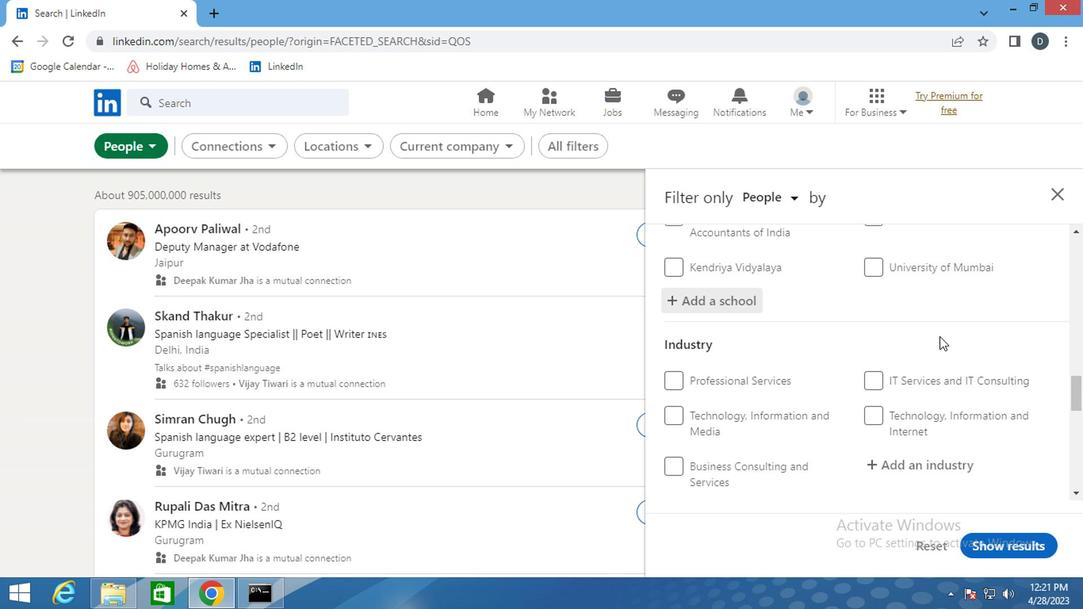 
Action: Mouse scrolled (936, 333) with delta (0, 0)
Screenshot: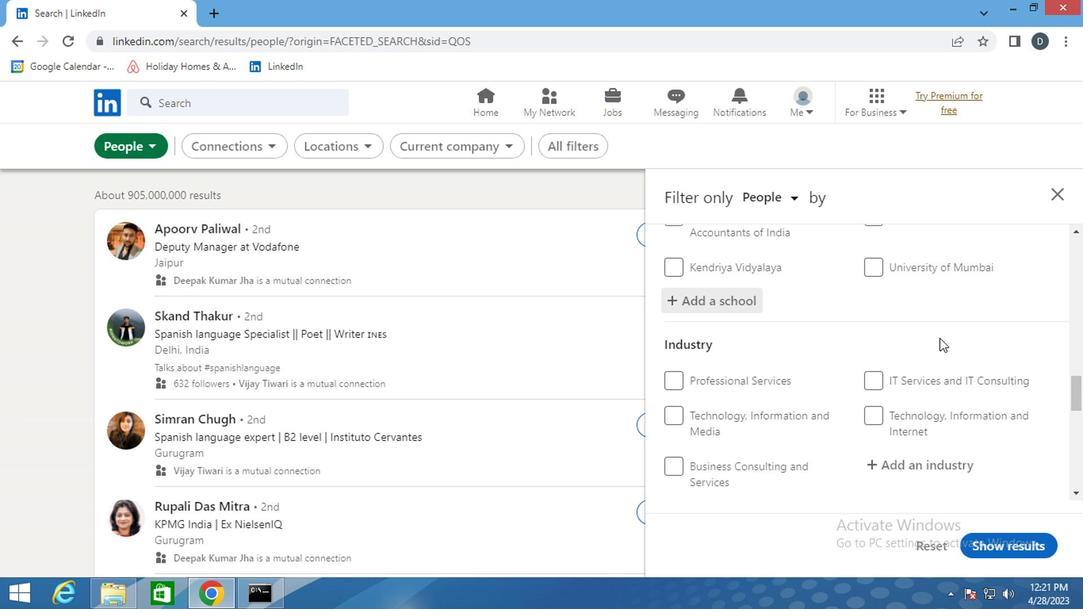 
Action: Mouse moved to (936, 298)
Screenshot: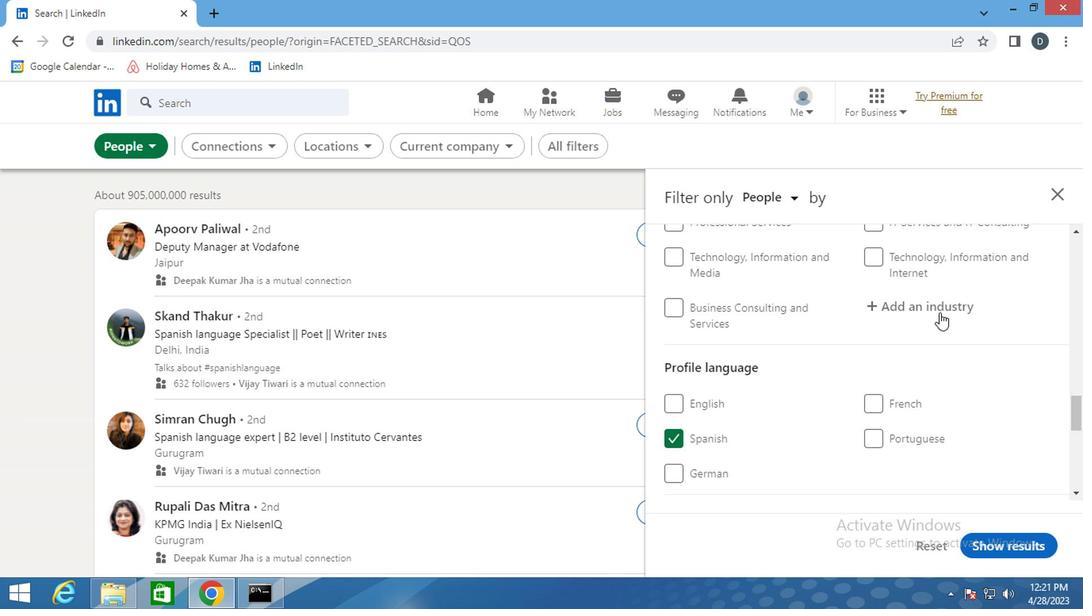 
Action: Mouse pressed left at (936, 298)
Screenshot: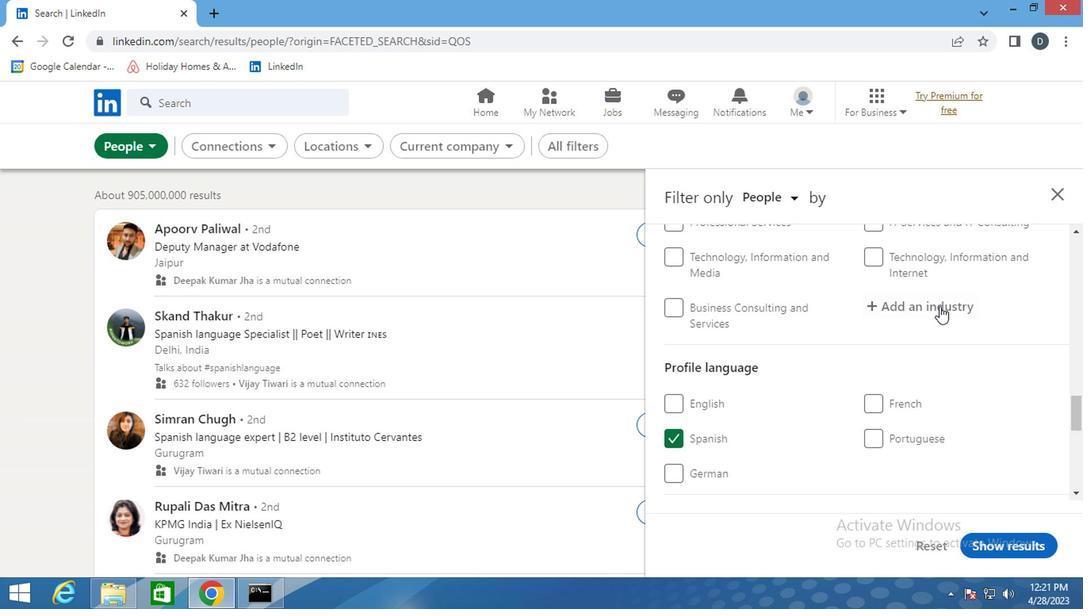 
Action: Key pressed <Key.shift>POLITICAL<Key.space><Key.down><Key.enter>
Screenshot: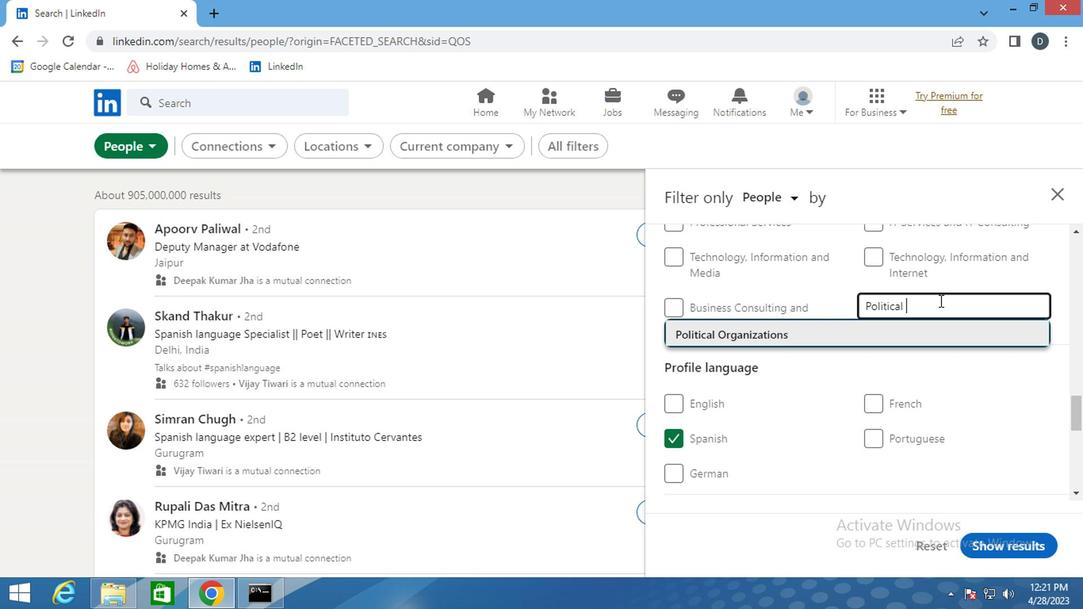 
Action: Mouse moved to (932, 342)
Screenshot: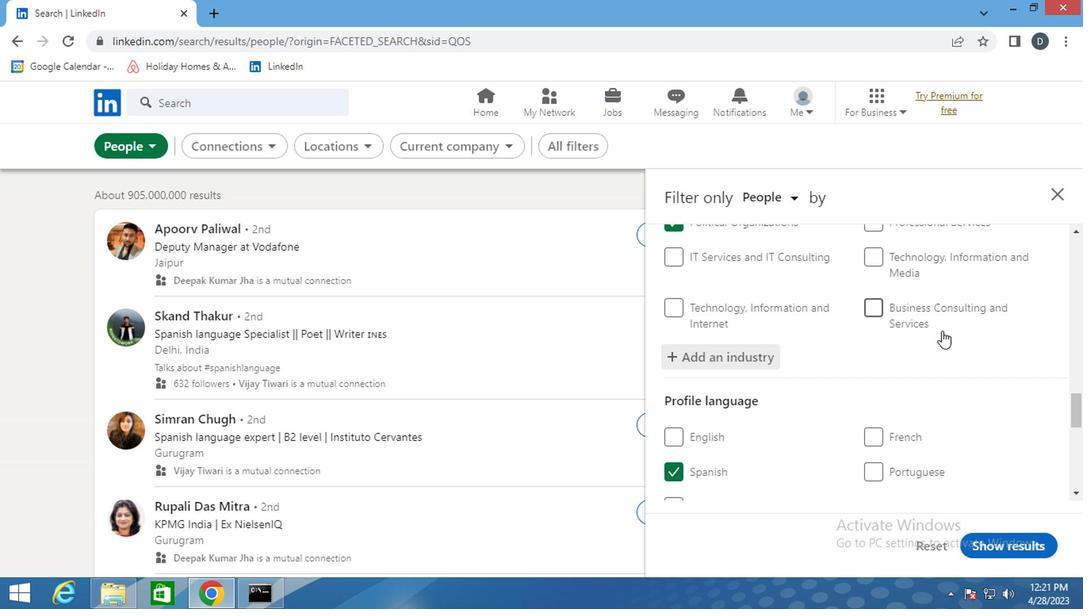 
Action: Mouse scrolled (932, 342) with delta (0, 0)
Screenshot: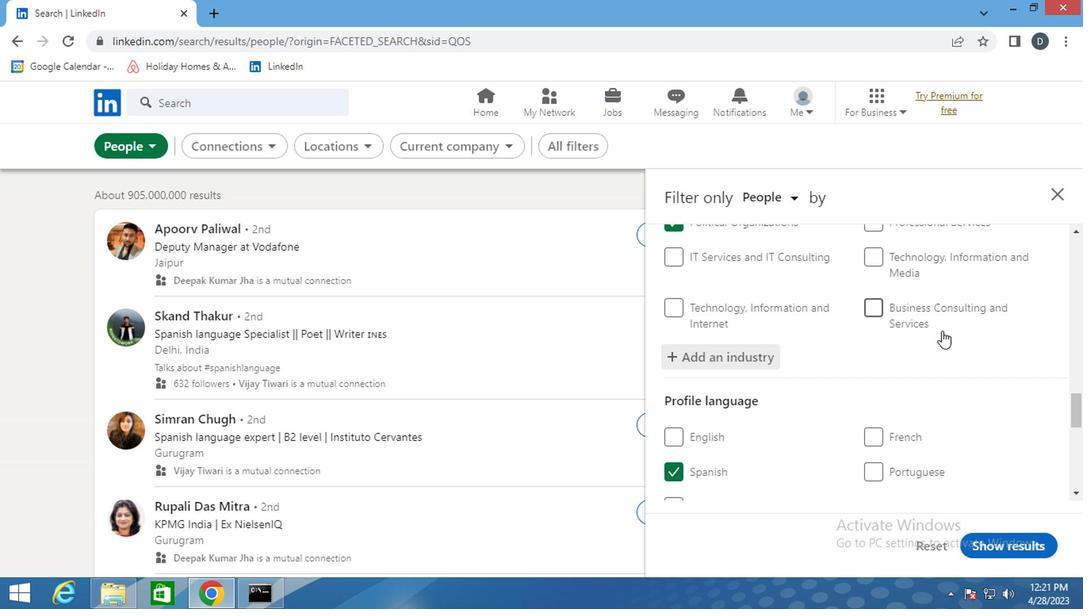 
Action: Mouse scrolled (932, 342) with delta (0, 0)
Screenshot: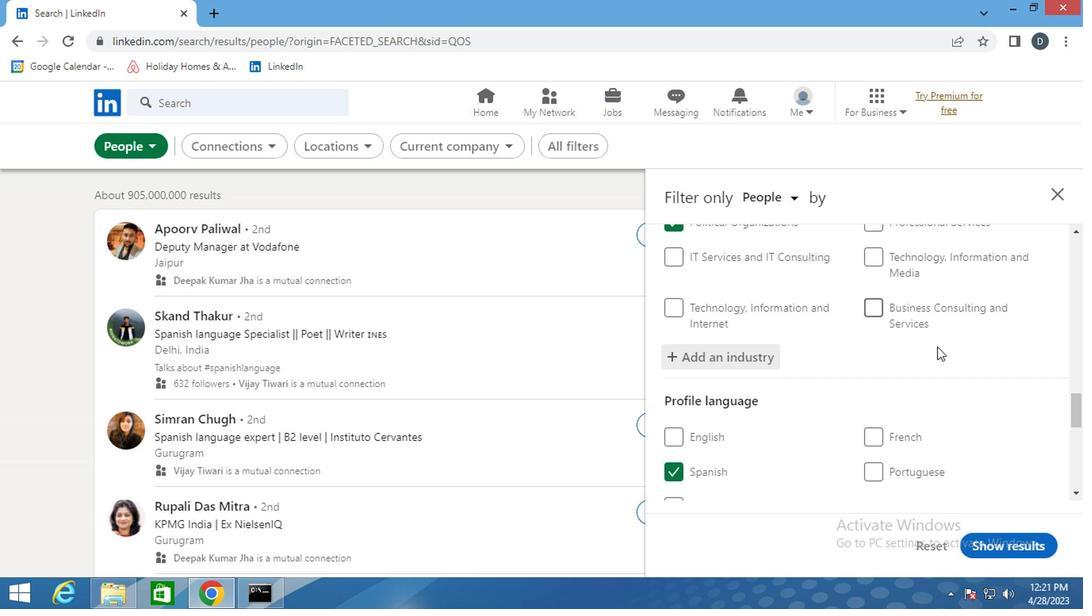 
Action: Mouse moved to (923, 348)
Screenshot: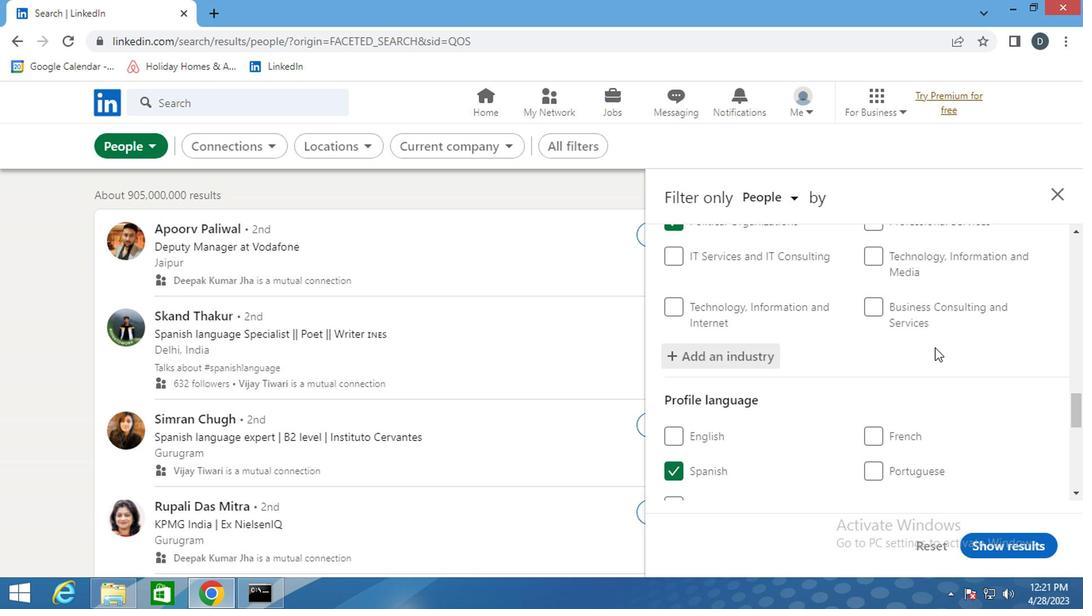 
Action: Mouse scrolled (923, 347) with delta (0, -1)
Screenshot: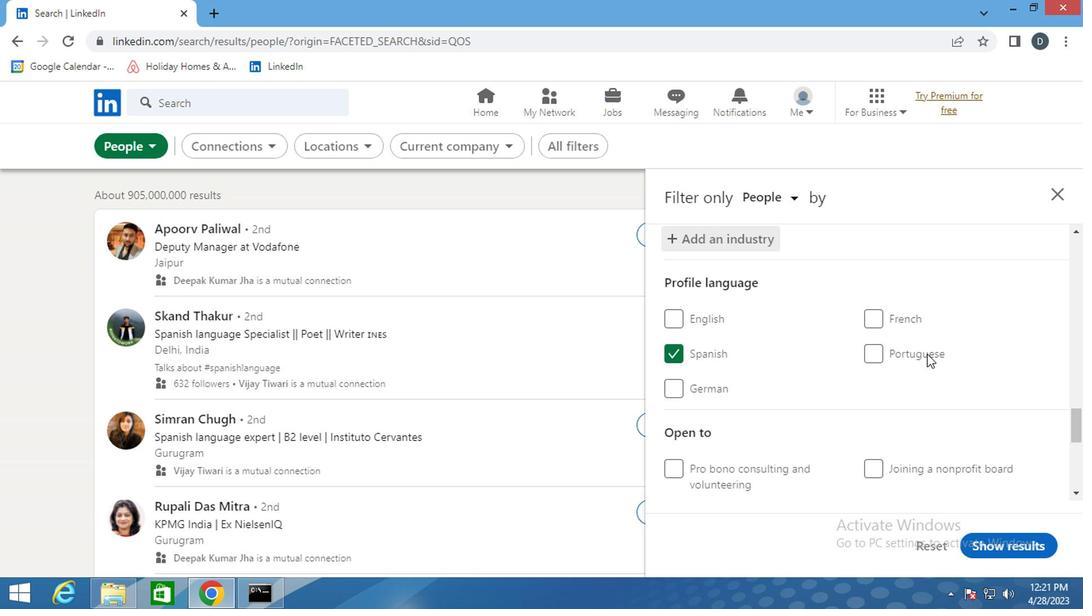 
Action: Mouse scrolled (923, 347) with delta (0, -1)
Screenshot: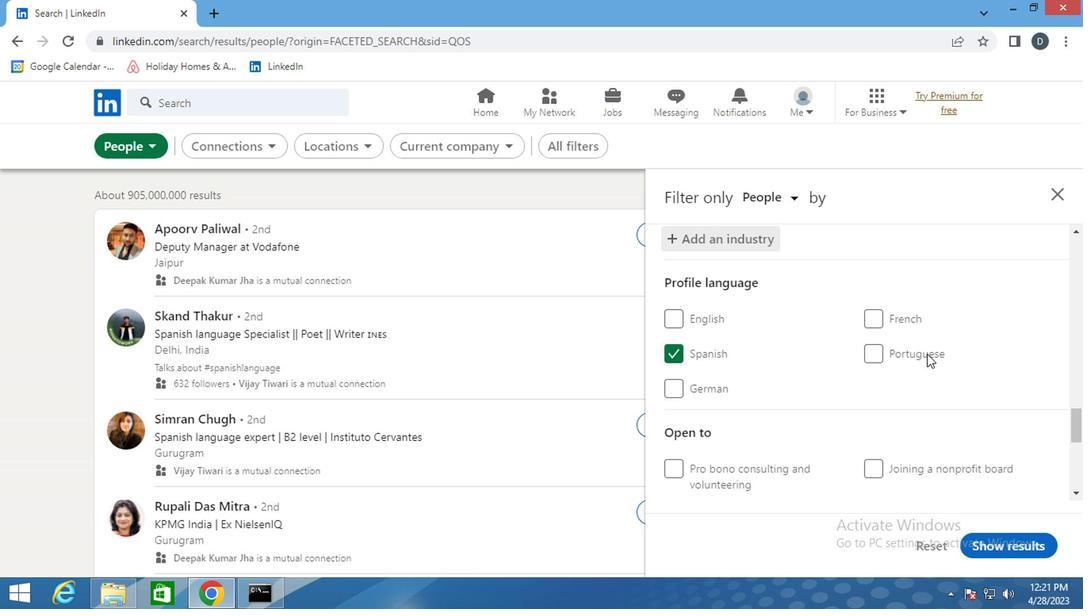 
Action: Mouse scrolled (923, 347) with delta (0, -1)
Screenshot: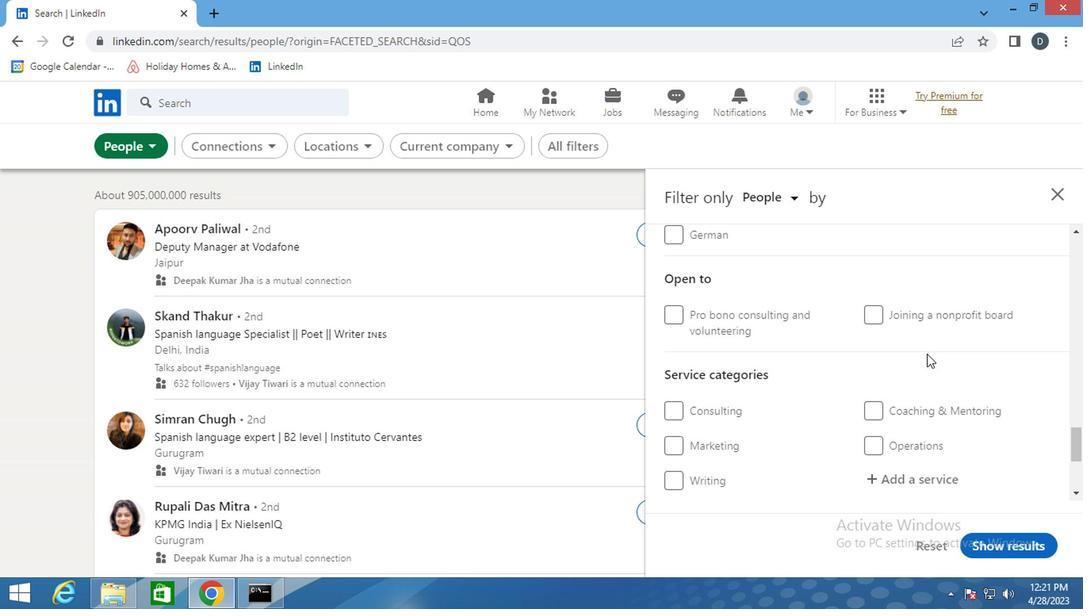 
Action: Mouse moved to (914, 351)
Screenshot: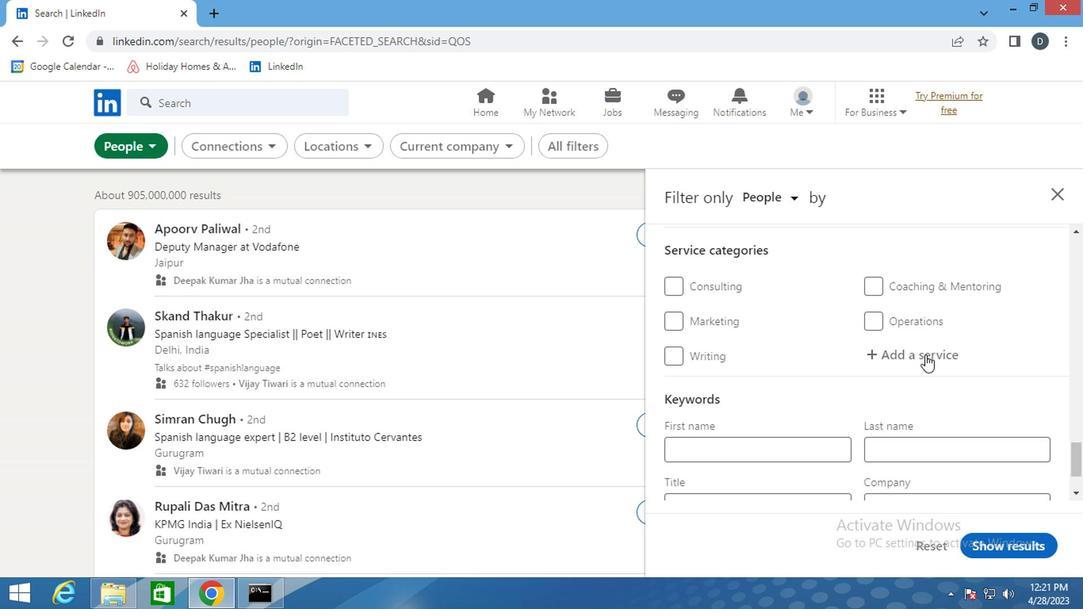 
Action: Mouse pressed left at (914, 351)
Screenshot: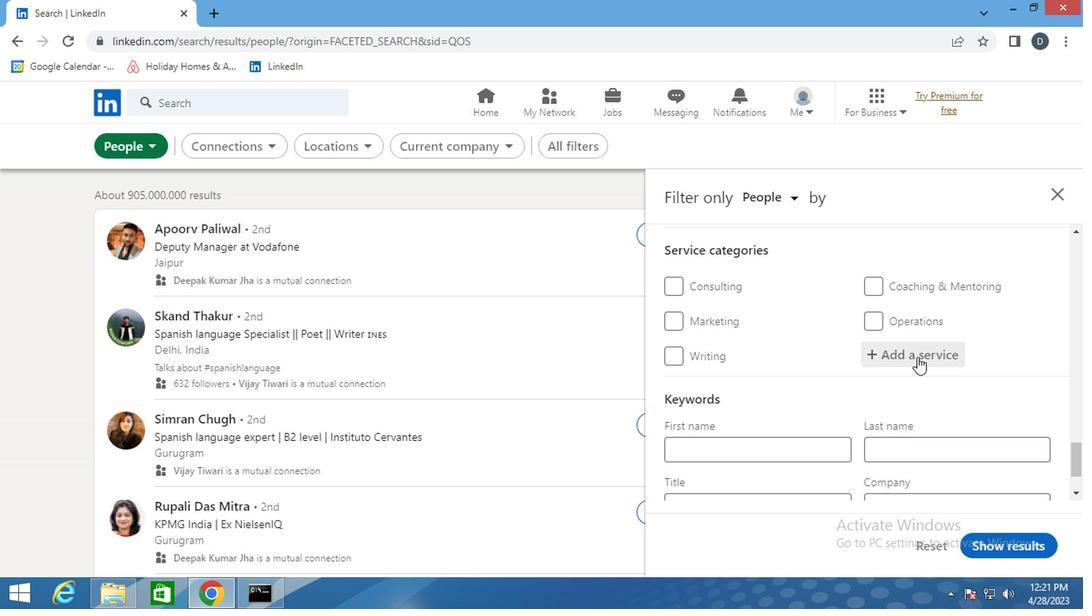 
Action: Mouse moved to (906, 354)
Screenshot: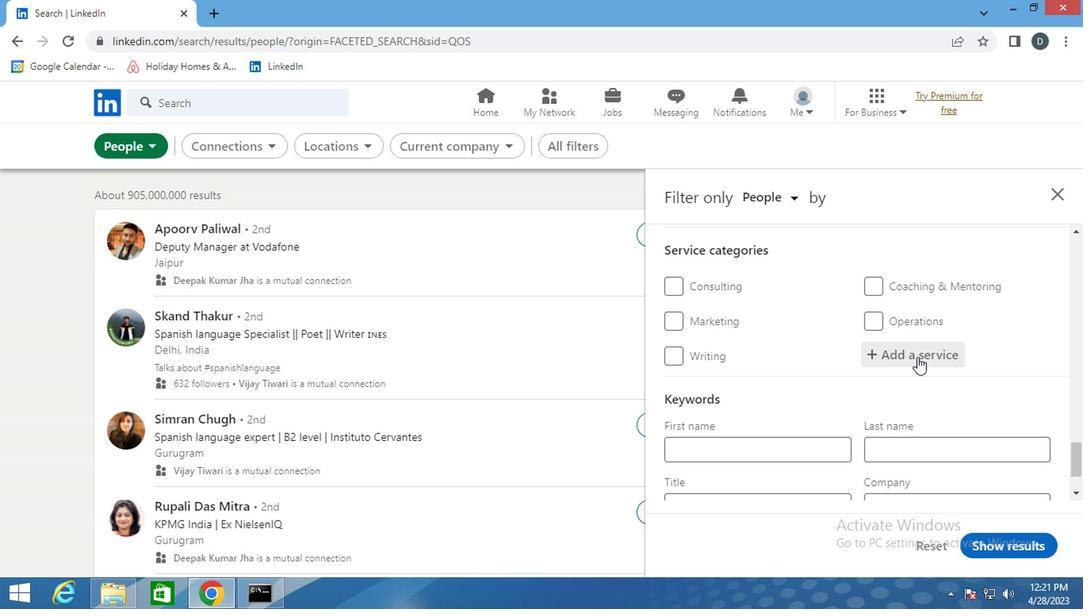 
Action: Key pressed <Key.shift>PUBLIC<Key.space><Key.shift>SPEA
Screenshot: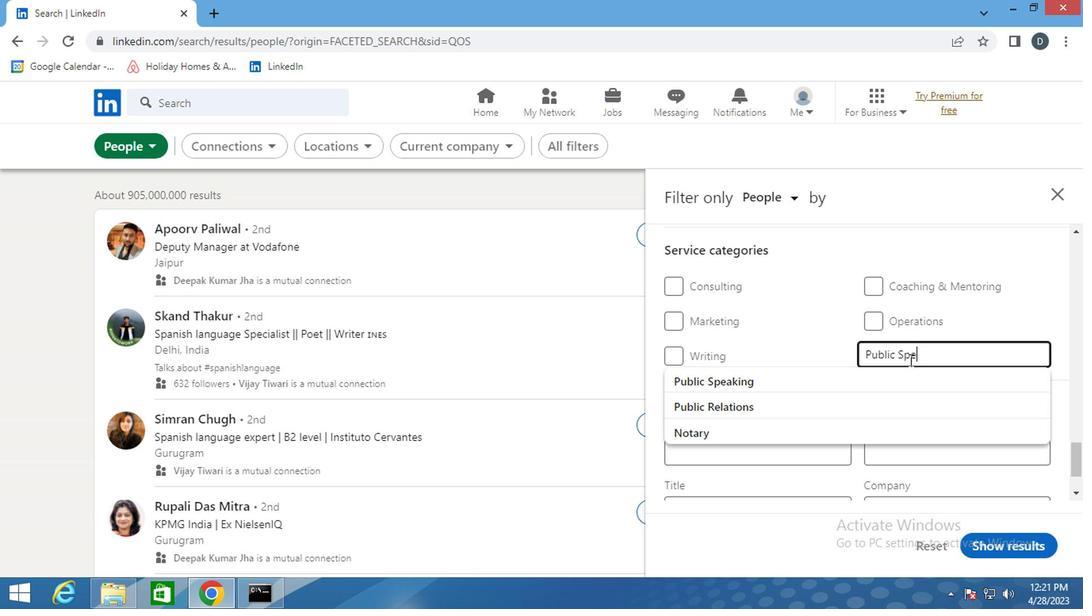 
Action: Mouse moved to (888, 369)
Screenshot: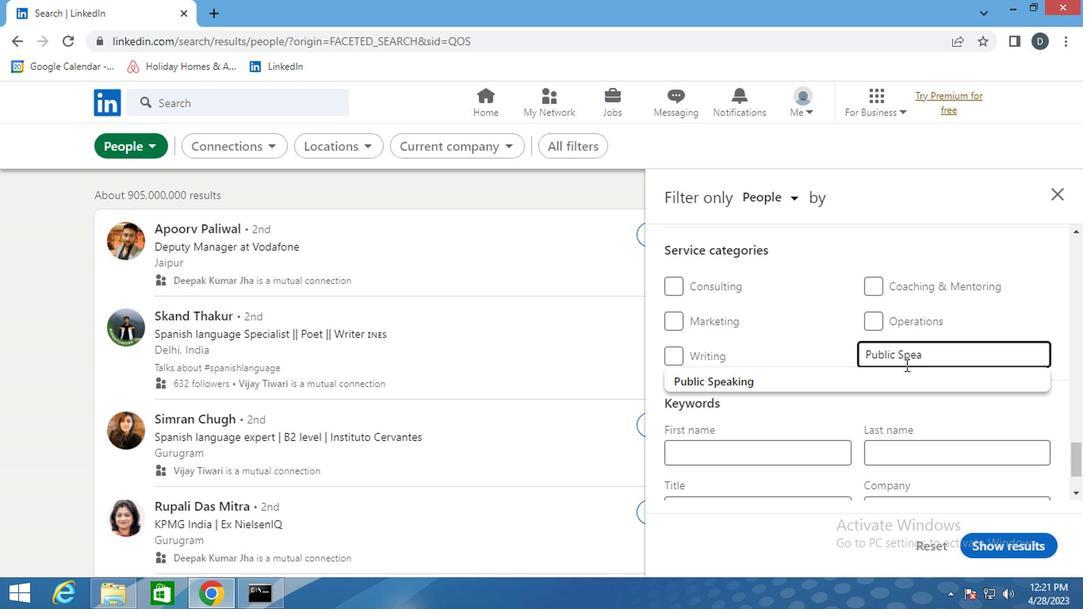 
Action: Mouse pressed left at (888, 369)
Screenshot: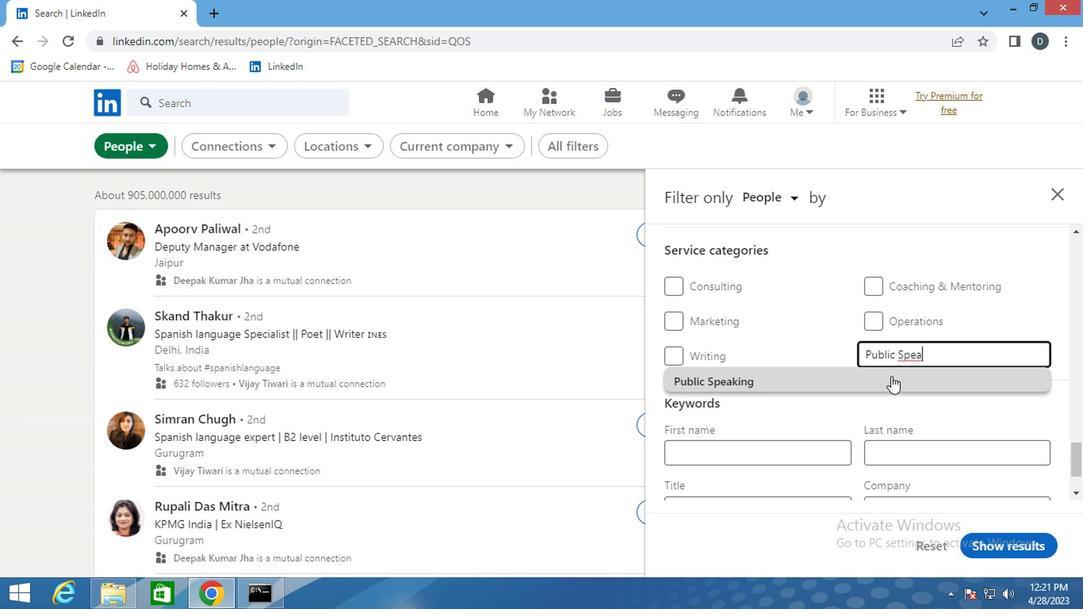 
Action: Mouse moved to (885, 372)
Screenshot: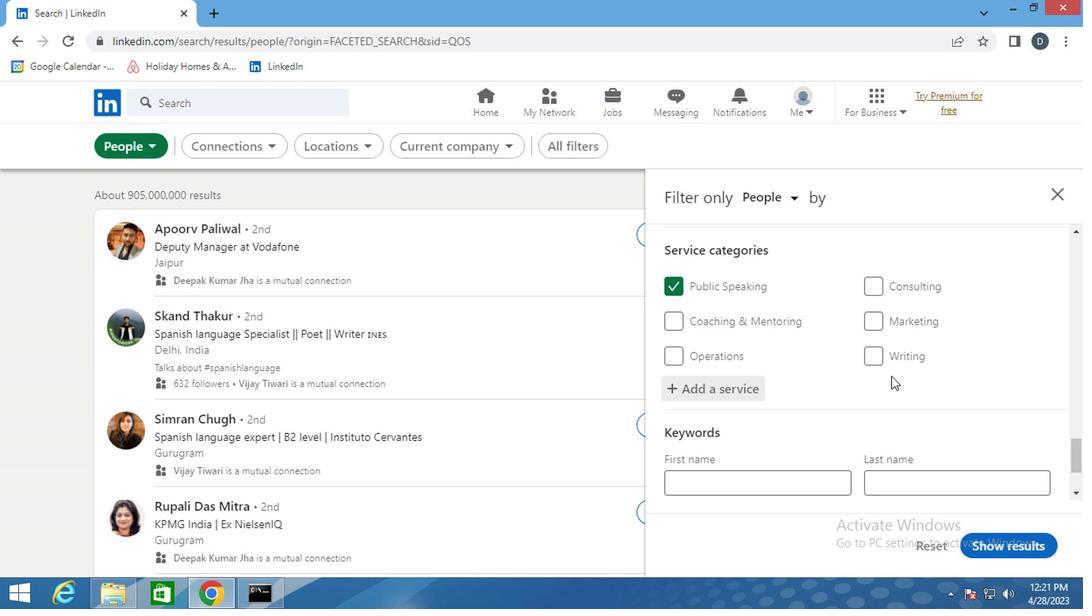 
Action: Mouse scrolled (885, 372) with delta (0, 0)
Screenshot: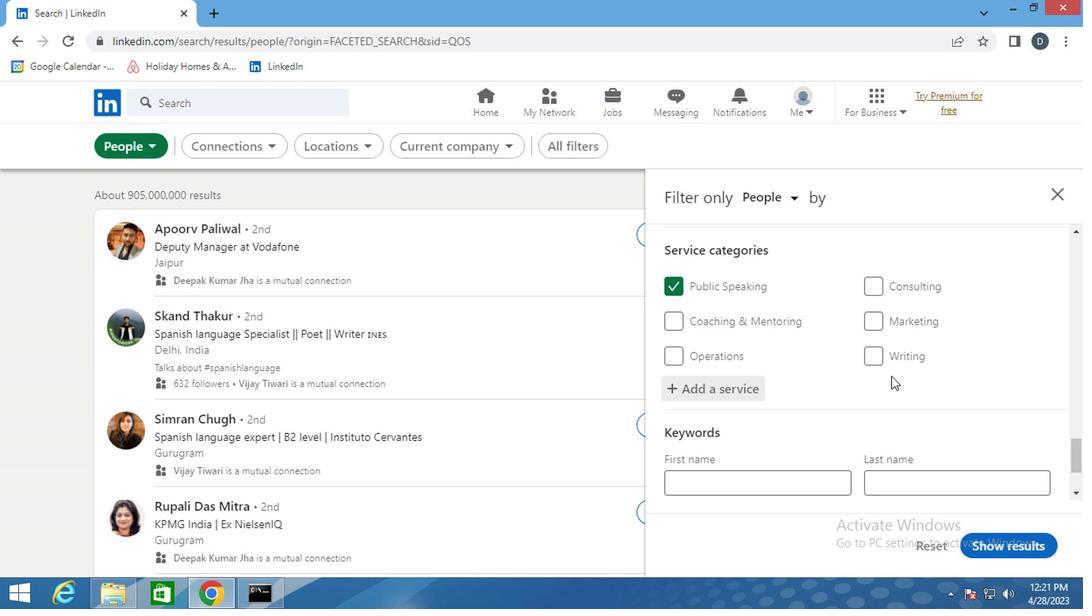 
Action: Mouse moved to (885, 373)
Screenshot: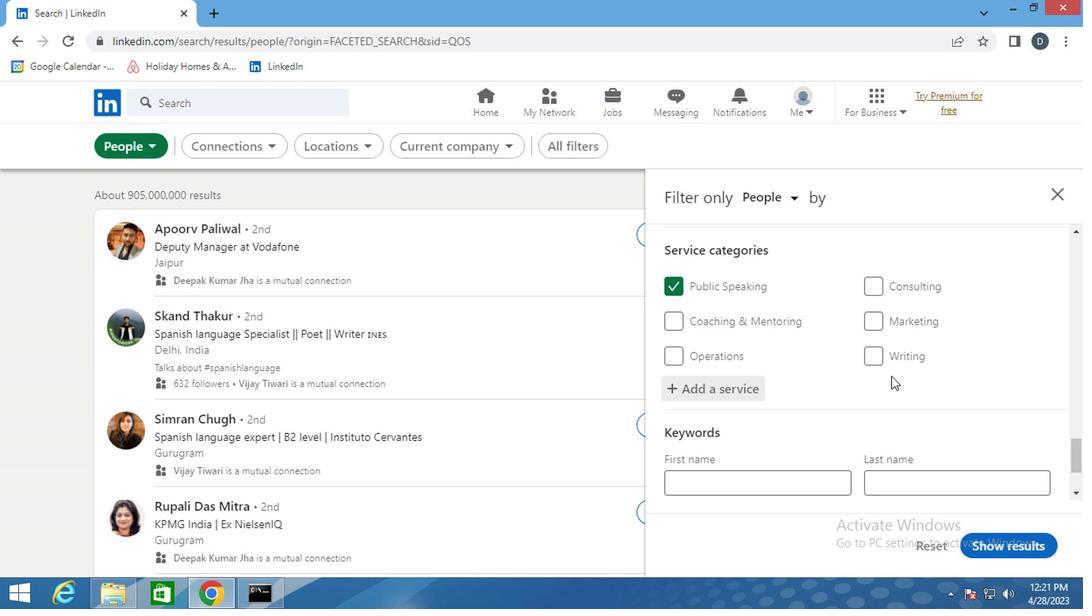 
Action: Mouse scrolled (885, 372) with delta (0, 0)
Screenshot: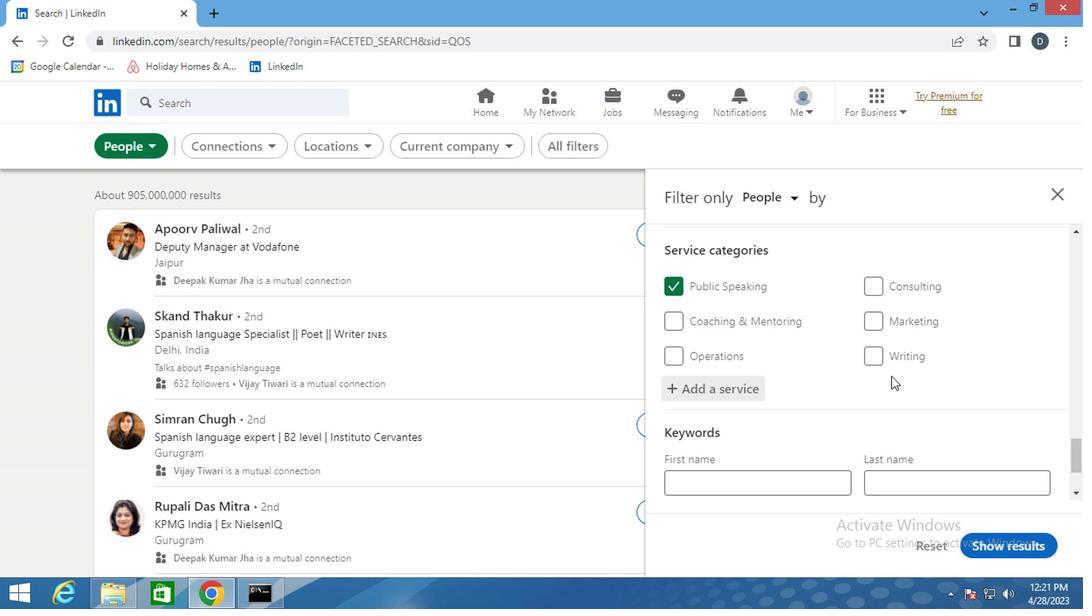 
Action: Mouse moved to (885, 374)
Screenshot: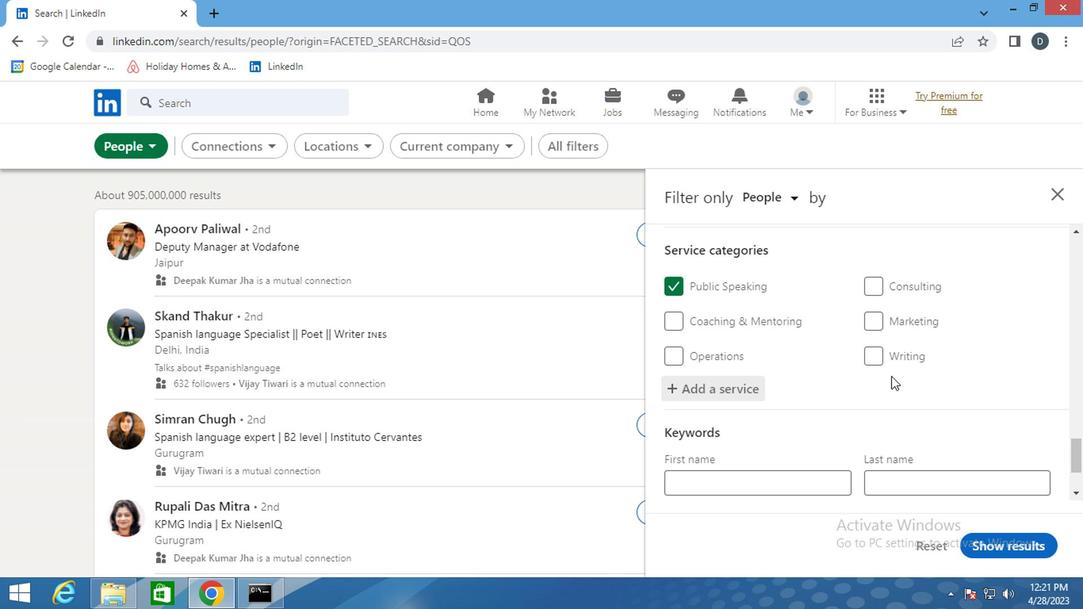 
Action: Mouse scrolled (885, 373) with delta (0, -1)
Screenshot: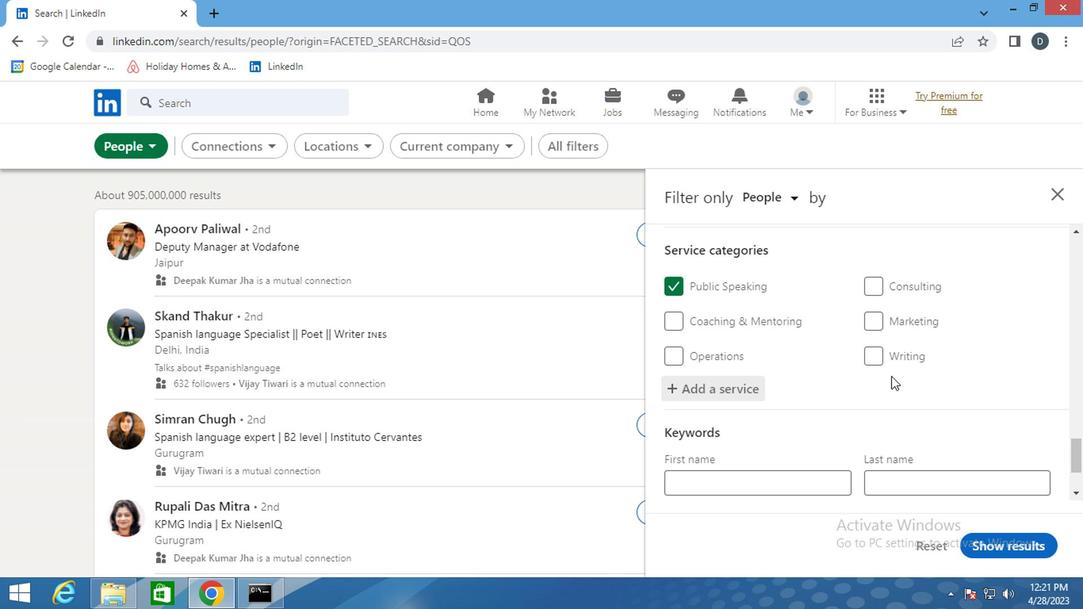 
Action: Mouse scrolled (885, 373) with delta (0, -1)
Screenshot: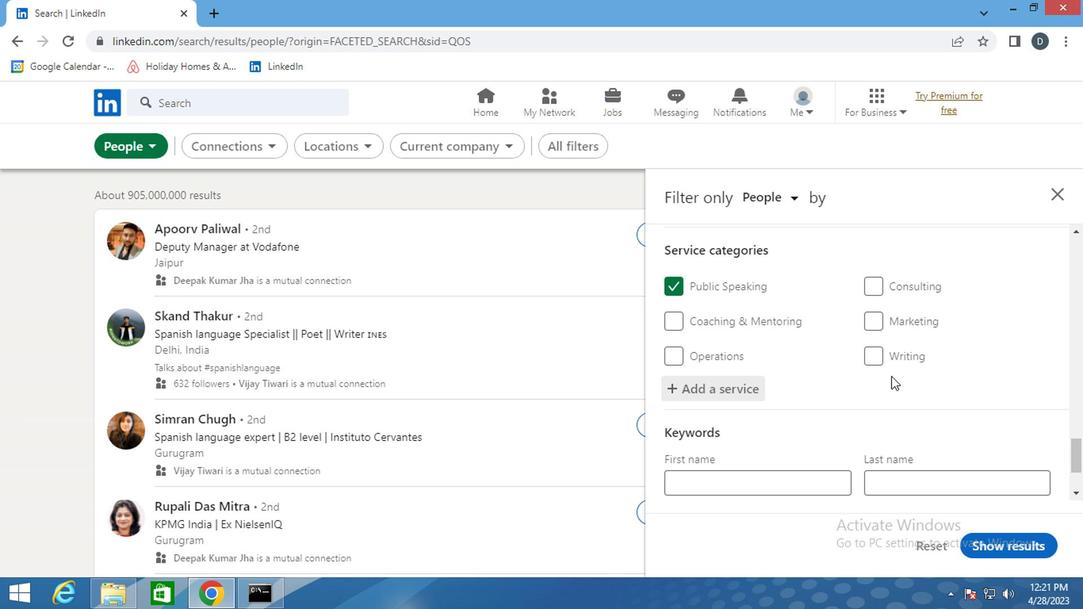 
Action: Mouse scrolled (885, 373) with delta (0, -1)
Screenshot: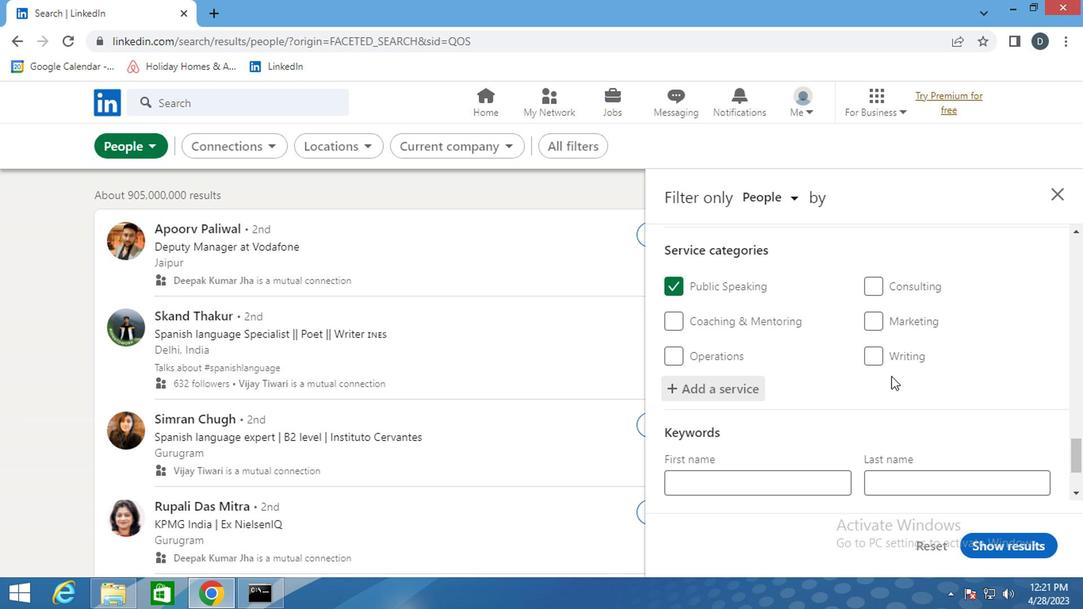 
Action: Mouse moved to (787, 413)
Screenshot: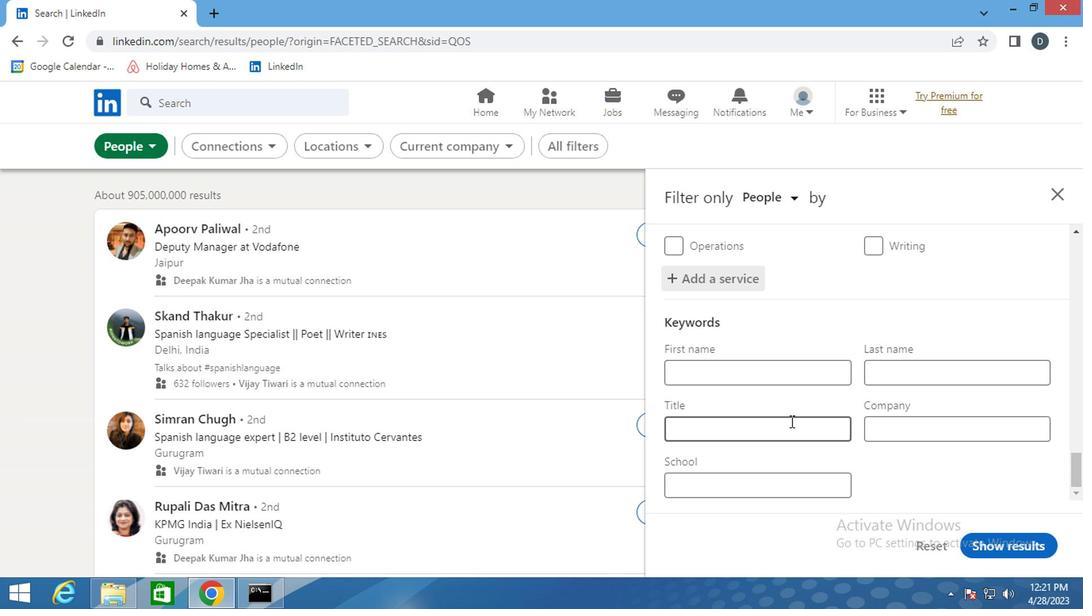 
Action: Mouse pressed left at (787, 413)
Screenshot: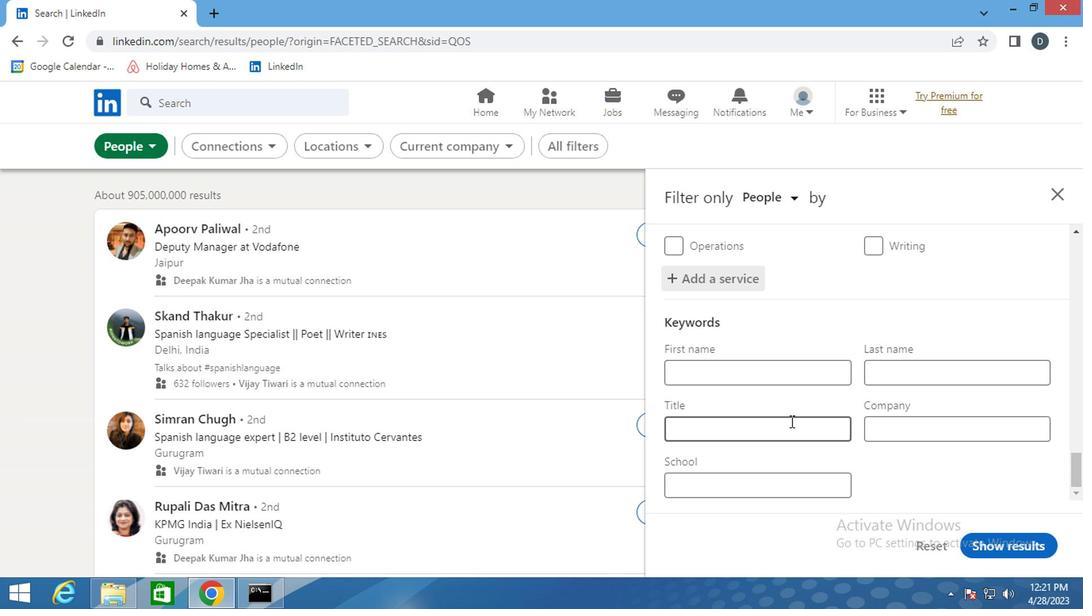
Action: Mouse moved to (789, 418)
Screenshot: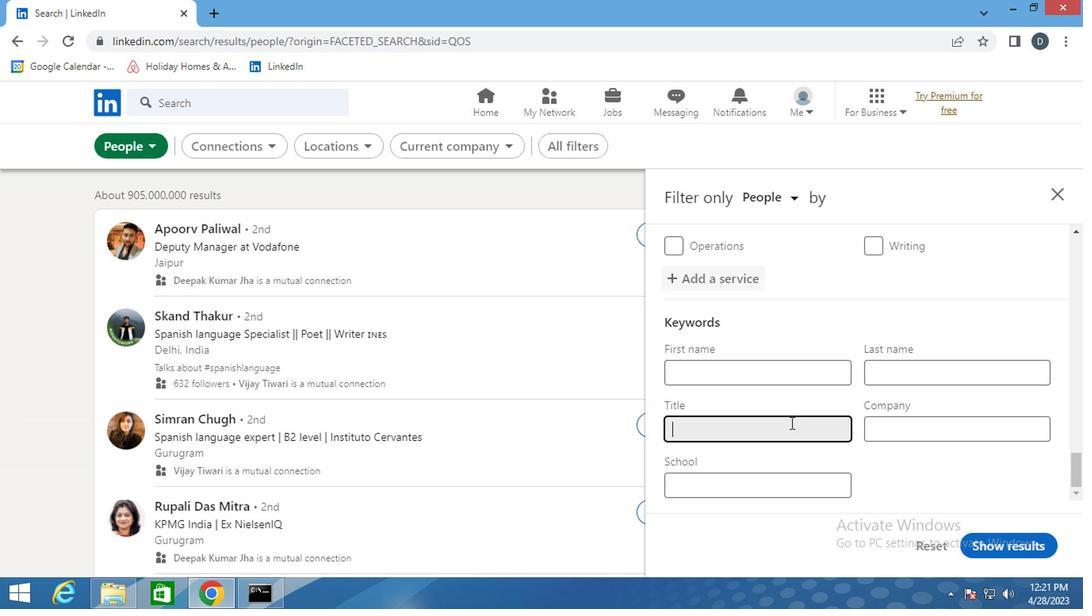 
Action: Key pressed <Key.shift><Key.shift>GRANT<Key.space><Key.caps_lock><Key.caps_lock><Key.caps_lock><Key.caps_lock><Key.caps_lock><Key.caps_lock><Key.caps_lock><Key.caps_lock><Key.caps_lock><Key.caps_lock><Key.caps_lock><Key.caps_lock><Key.caps_lock><Key.caps_lock>WRITER
Screenshot: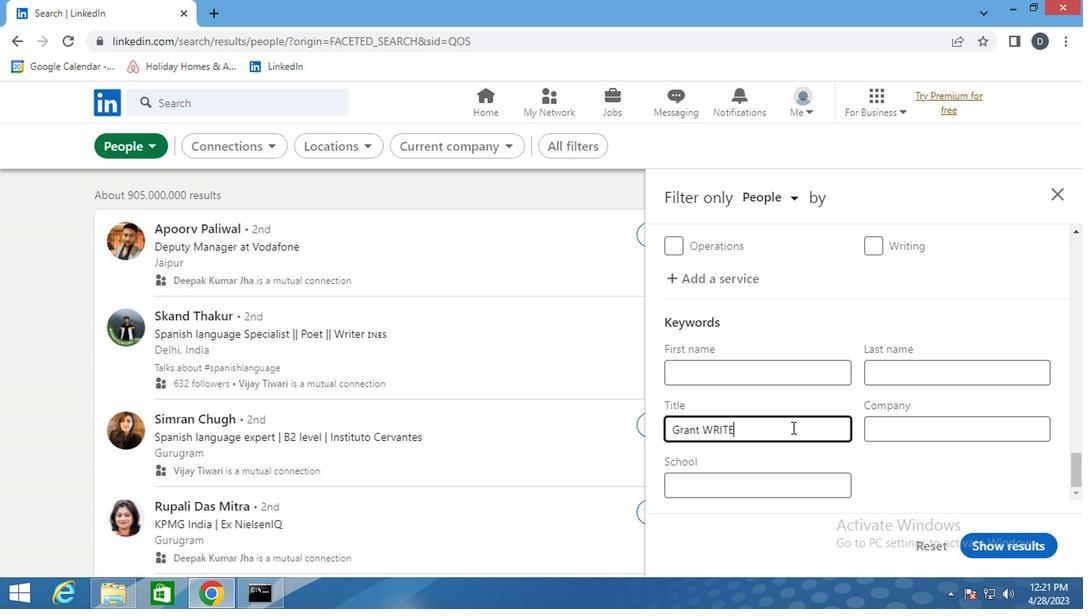 
Action: Mouse moved to (849, 443)
Screenshot: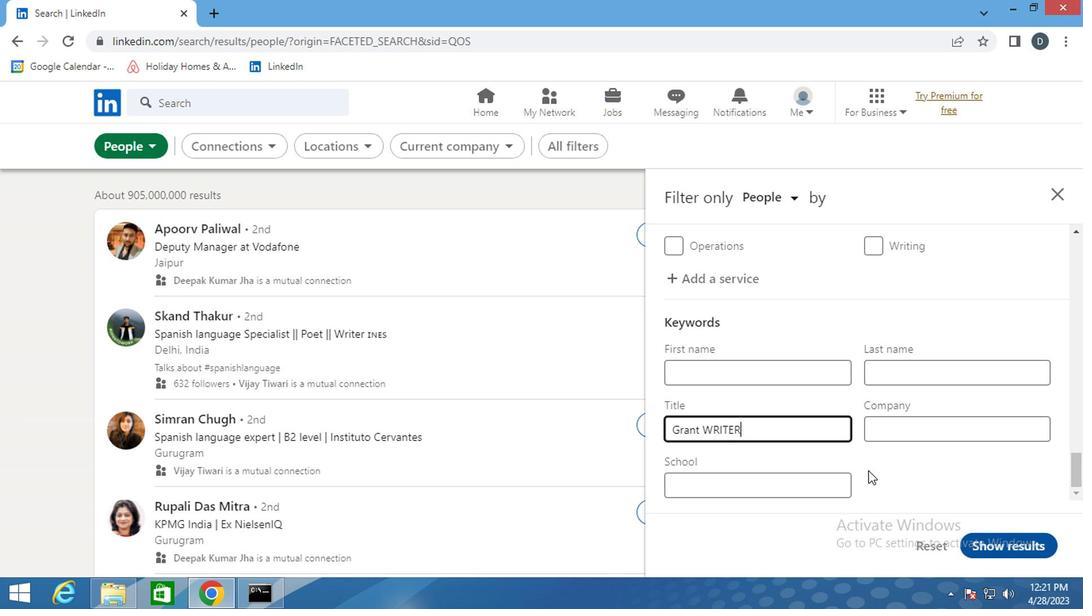 
Action: Key pressed <Key.backspace><Key.backspace><Key.backspace><Key.backspace><Key.backspace><Key.backspace><Key.caps_lock><Key.shift><Key.shift><Key.shift>WRITRT
Screenshot: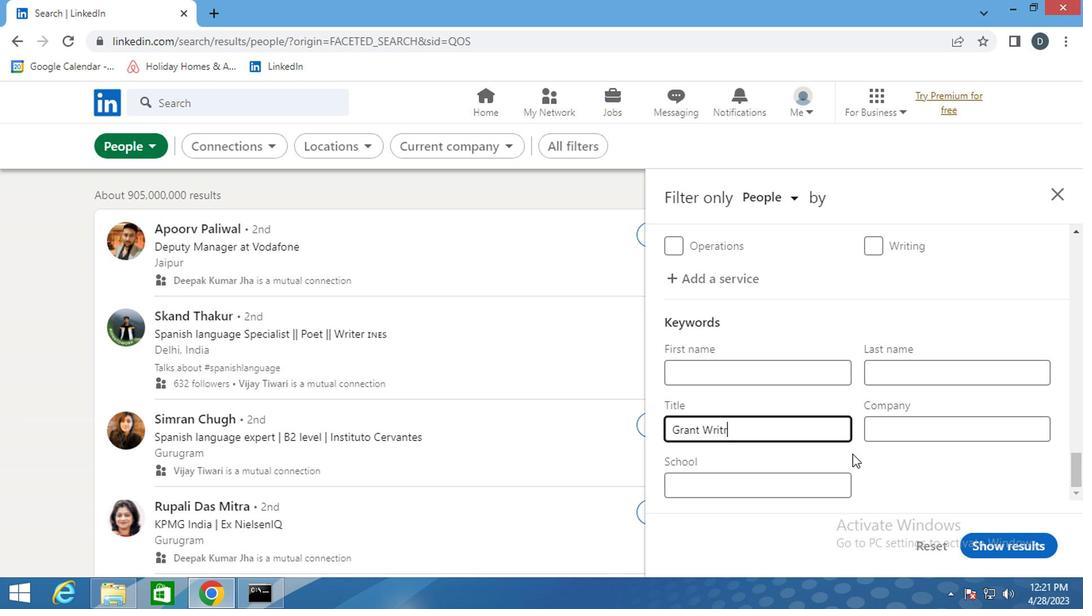 
Action: Mouse moved to (989, 479)
Screenshot: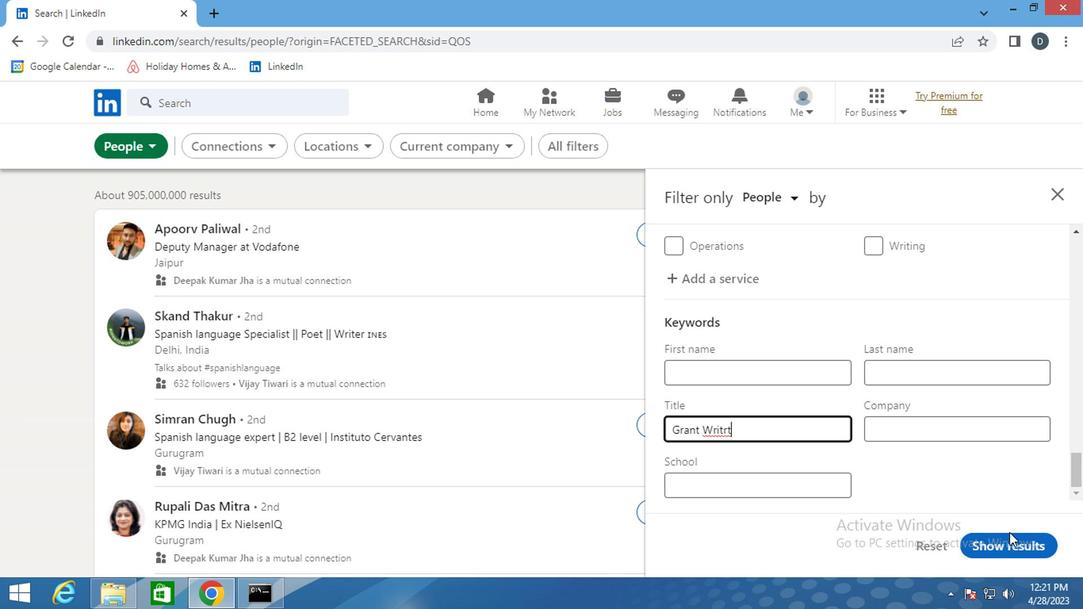 
Action: Key pressed <Key.backspace><Key.backspace>ER
Screenshot: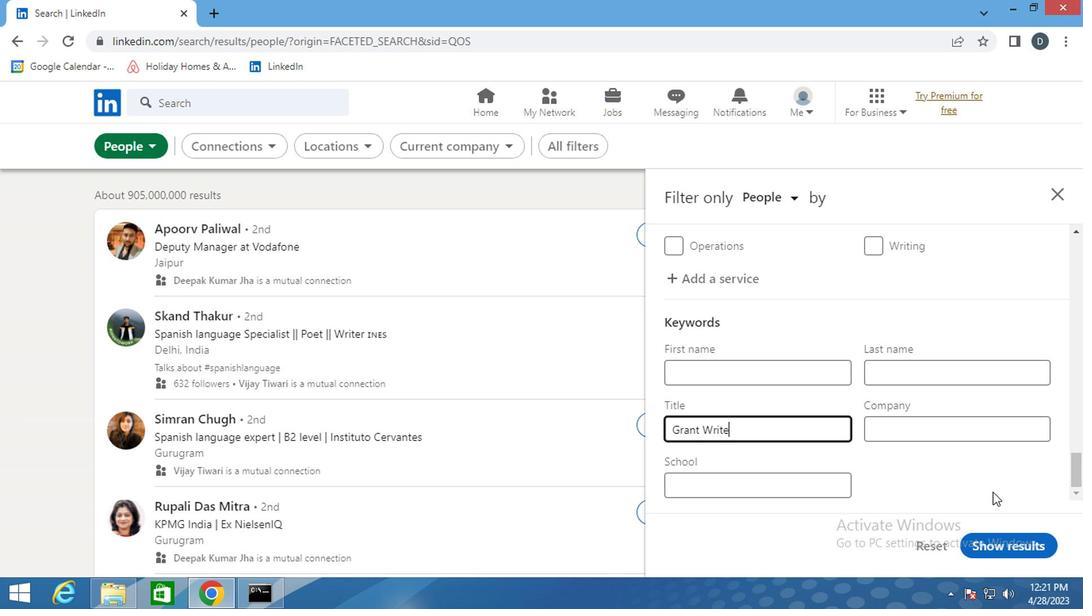 
Action: Mouse moved to (1015, 530)
Screenshot: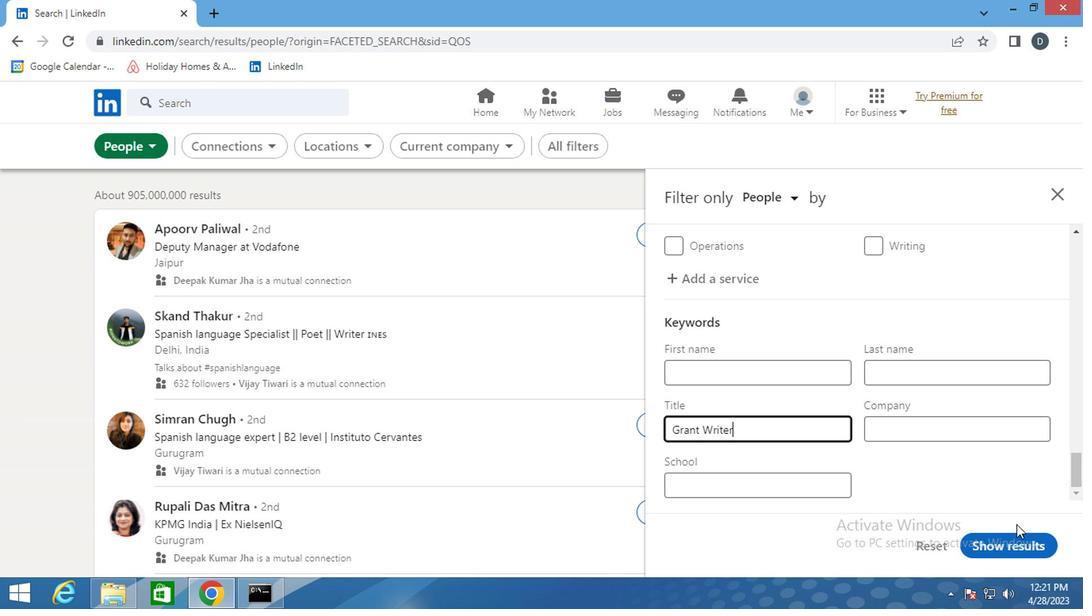 
Action: Mouse pressed left at (1015, 530)
Screenshot: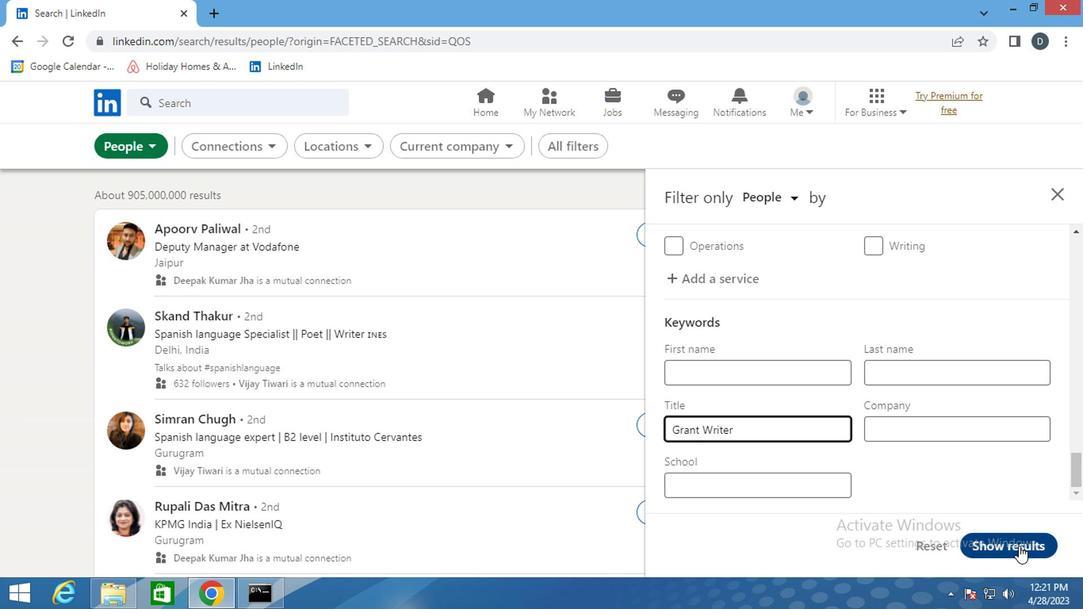 
Action: Mouse moved to (1008, 484)
Screenshot: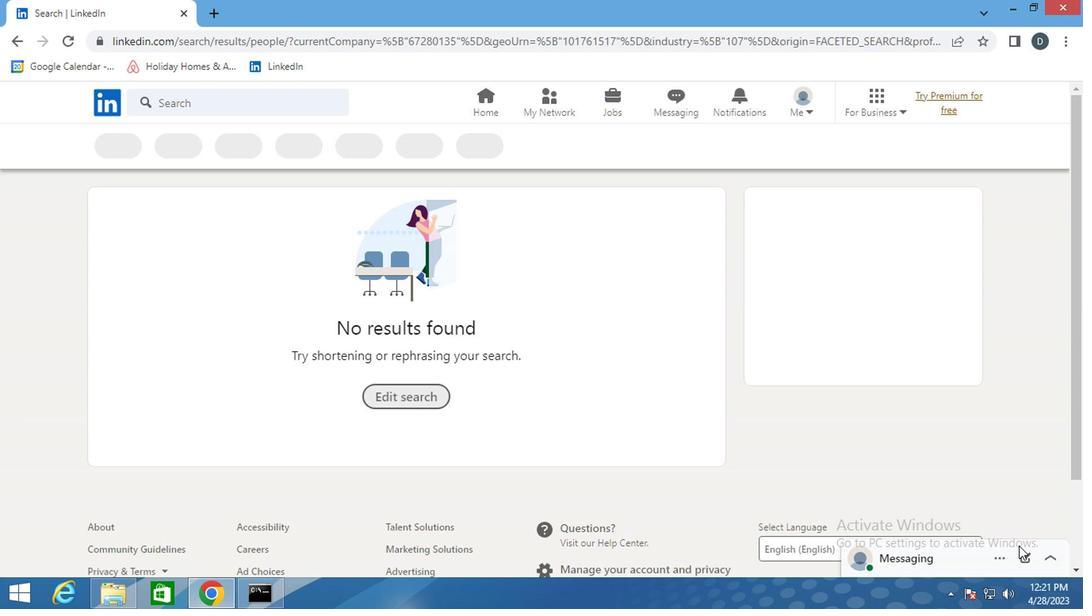 
